 Task: Plan a trip to Frankston East, Australia from 12th  December, 2023 to 15th December, 2023 for 3 adults. Place can be entire room with 2 bedrooms having 3 beds and 1 bathroom. Property type can be flat. Amenities needed are: washing machine, kitchen.
Action: Mouse moved to (429, 90)
Screenshot: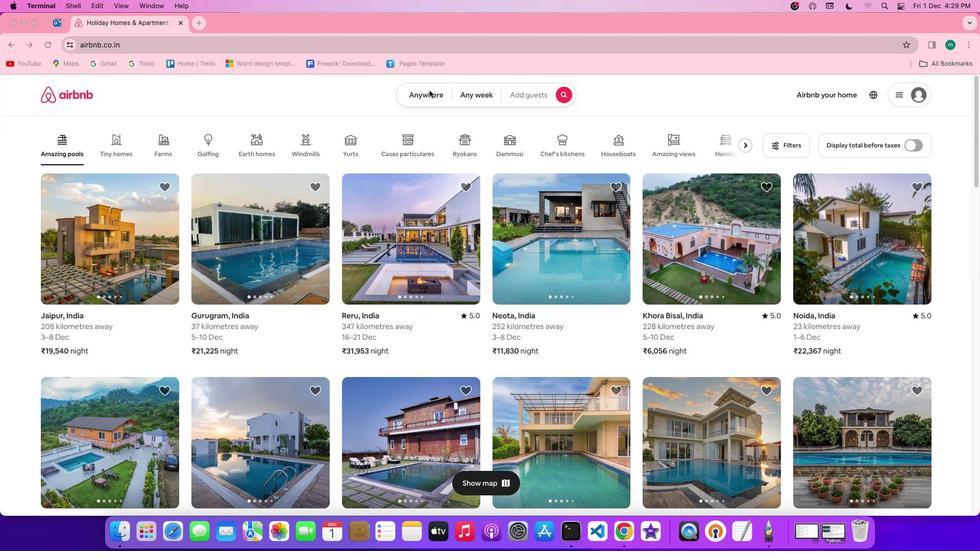 
Action: Mouse pressed left at (429, 90)
Screenshot: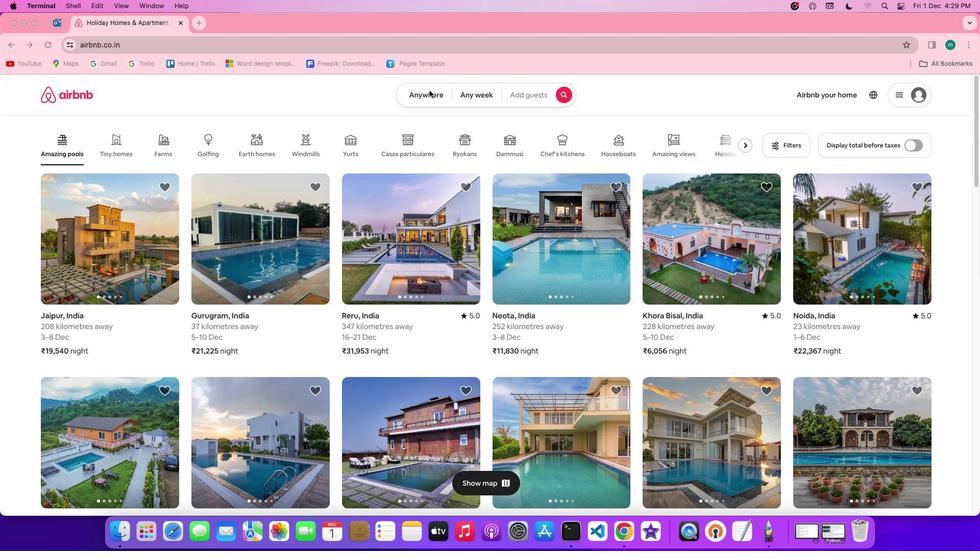 
Action: Mouse pressed left at (429, 90)
Screenshot: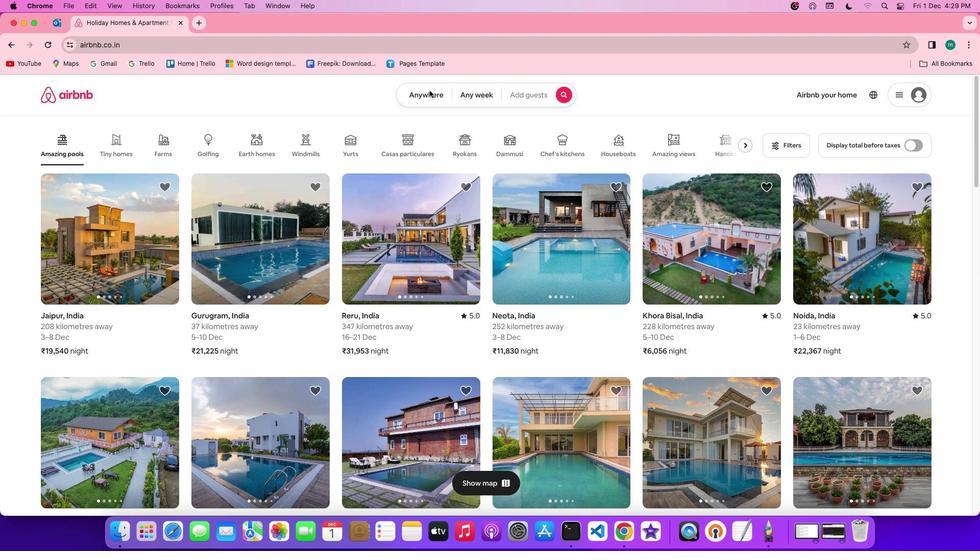 
Action: Mouse moved to (393, 136)
Screenshot: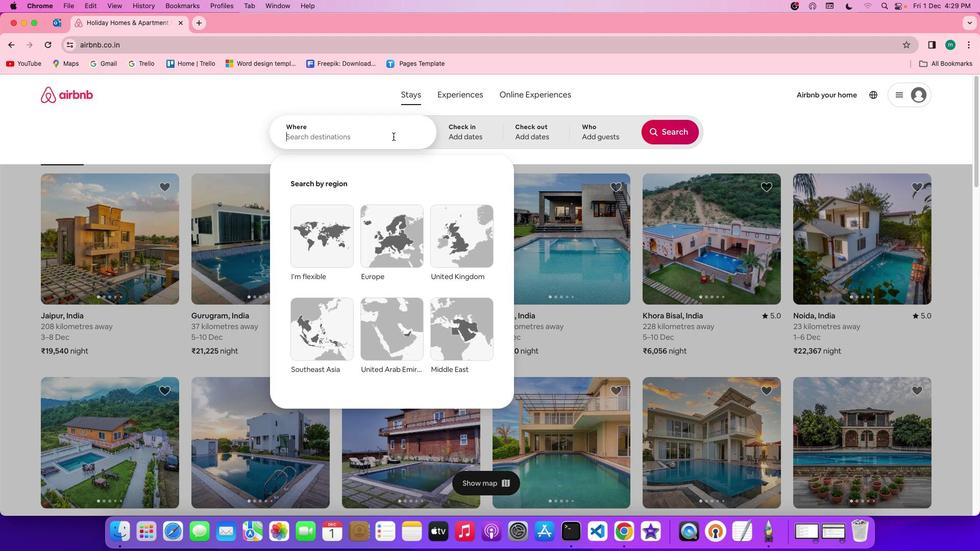
Action: Mouse pressed left at (393, 136)
Screenshot: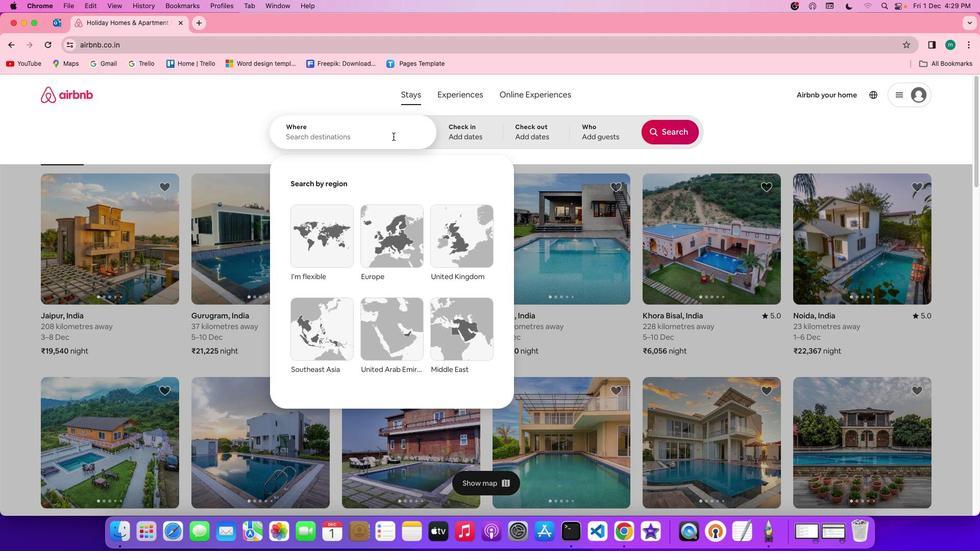 
Action: Key pressed Key.shift'F''r''a''n''k''s''t''o''n'Key.spaceKey.shift'E''a''s''t'','Key.spaceKey.shift'A''u''s''t''r''a''l''i''a'
Screenshot: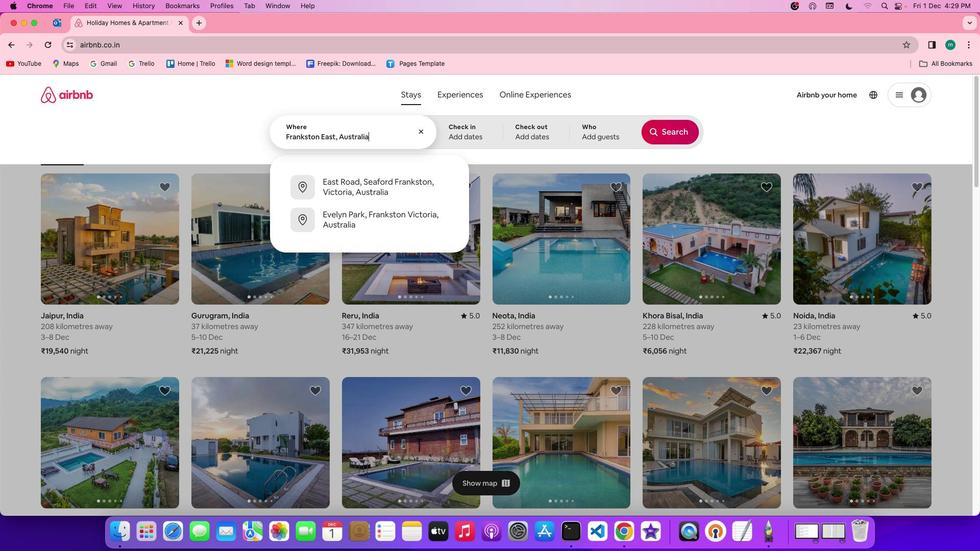 
Action: Mouse moved to (481, 139)
Screenshot: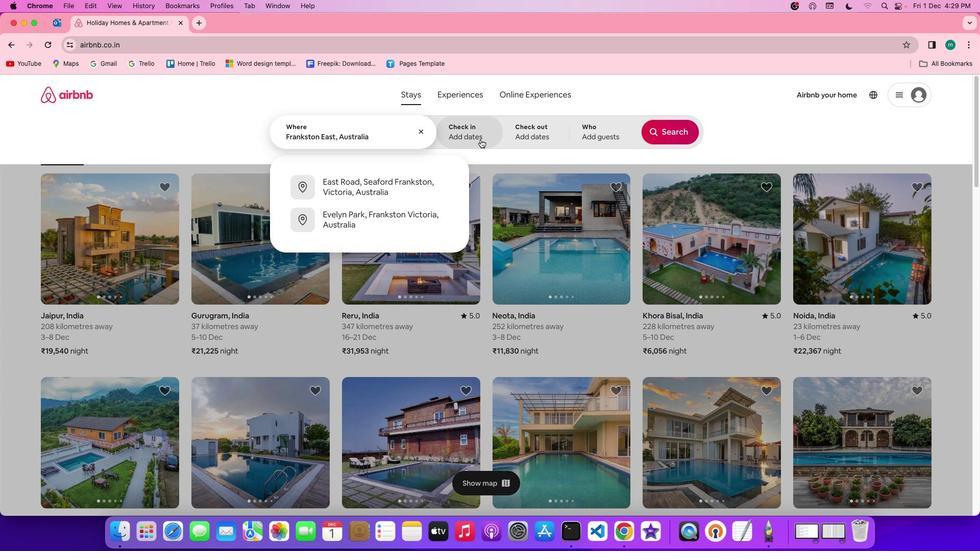 
Action: Mouse pressed left at (481, 139)
Screenshot: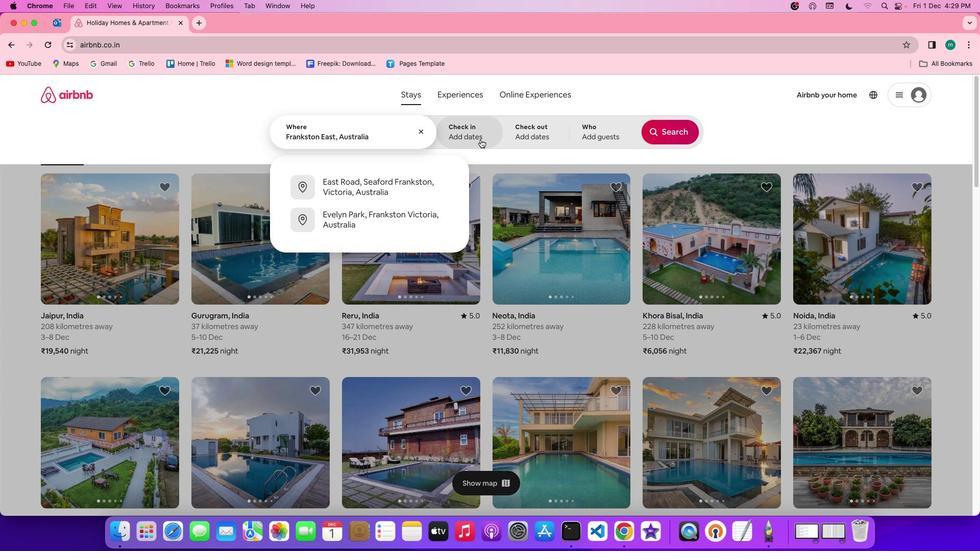 
Action: Mouse moved to (363, 306)
Screenshot: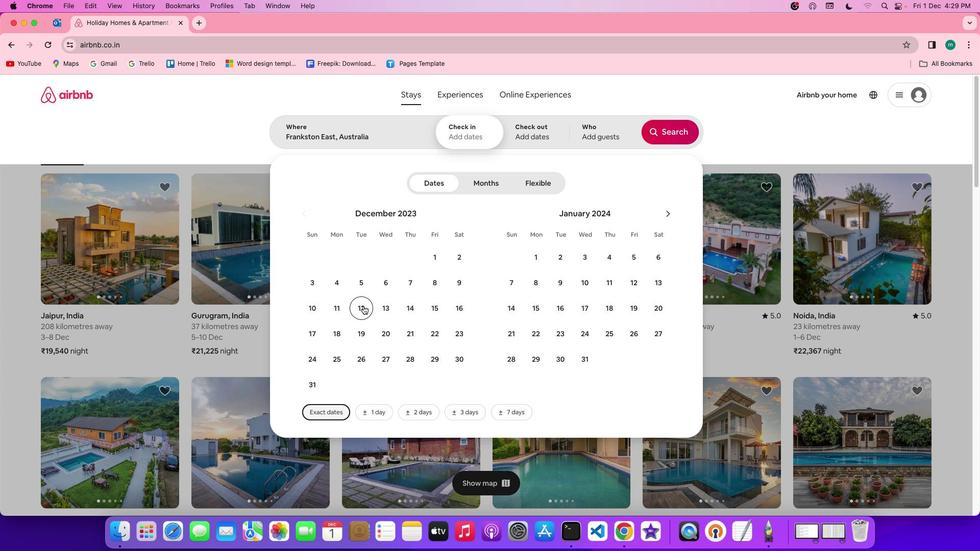 
Action: Mouse pressed left at (363, 306)
Screenshot: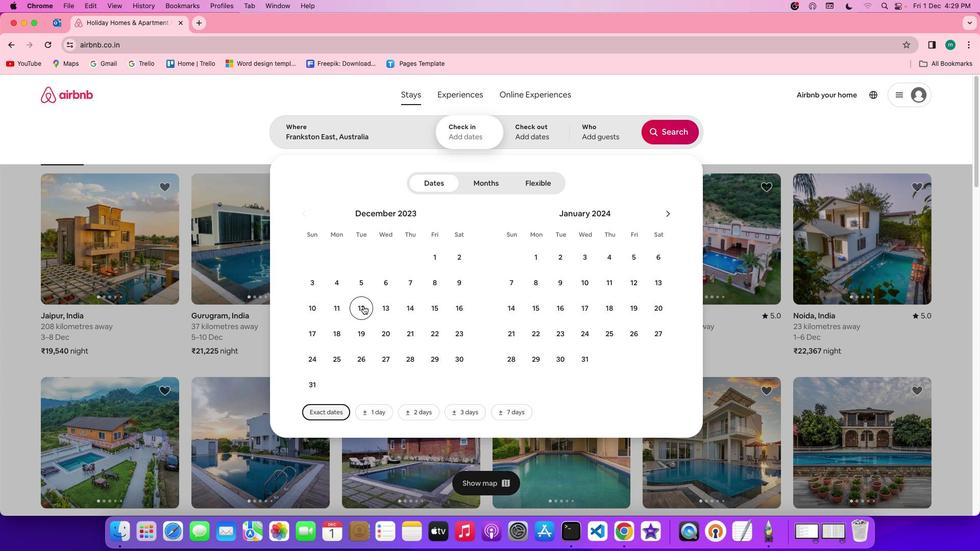 
Action: Mouse moved to (429, 317)
Screenshot: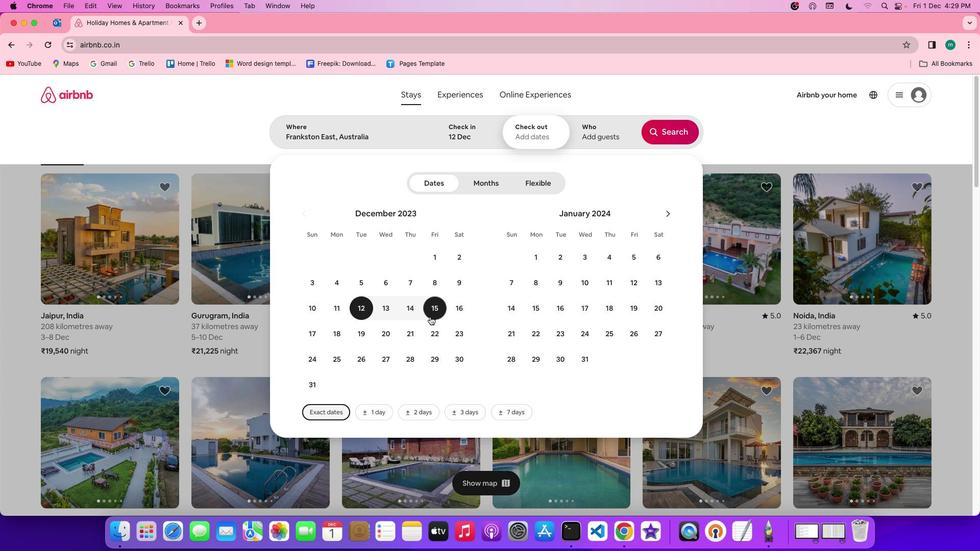 
Action: Mouse pressed left at (429, 317)
Screenshot: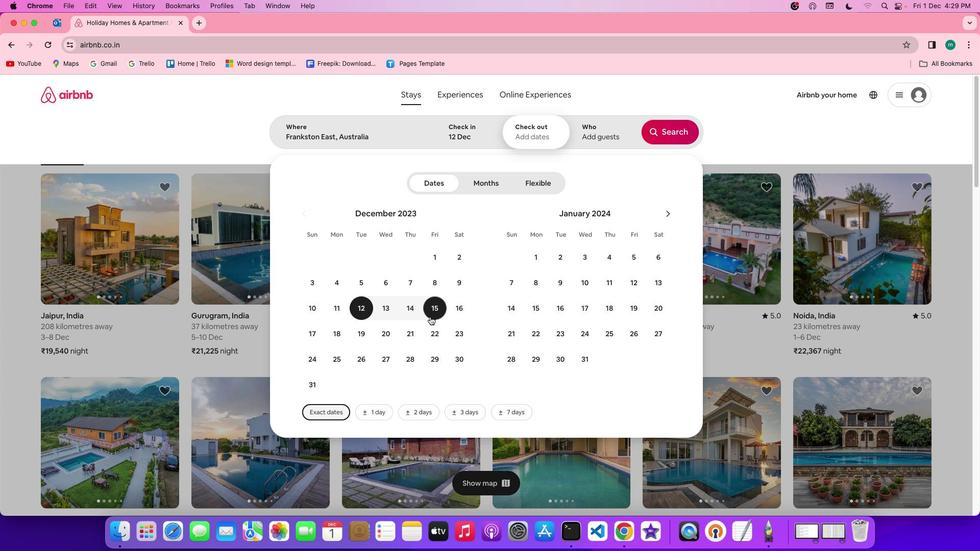 
Action: Mouse moved to (600, 141)
Screenshot: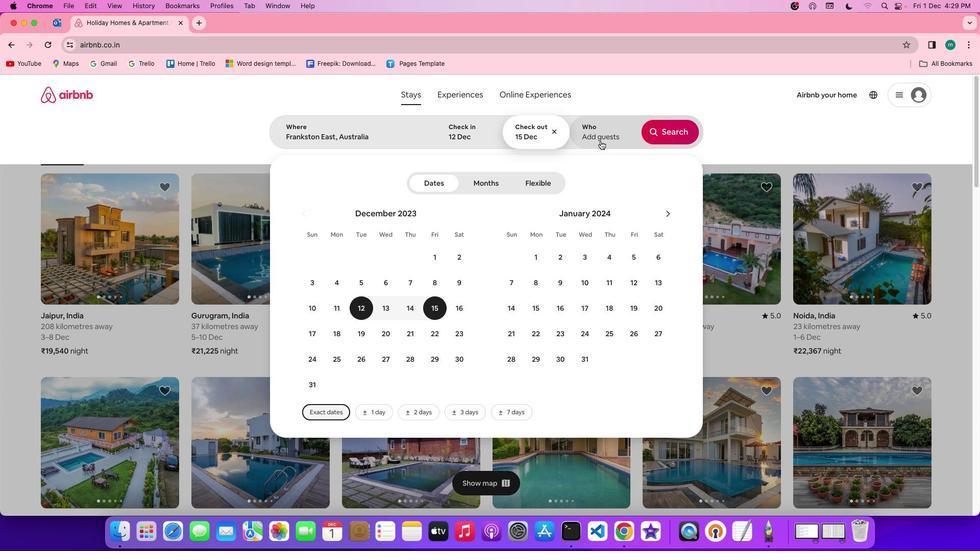 
Action: Mouse pressed left at (600, 141)
Screenshot: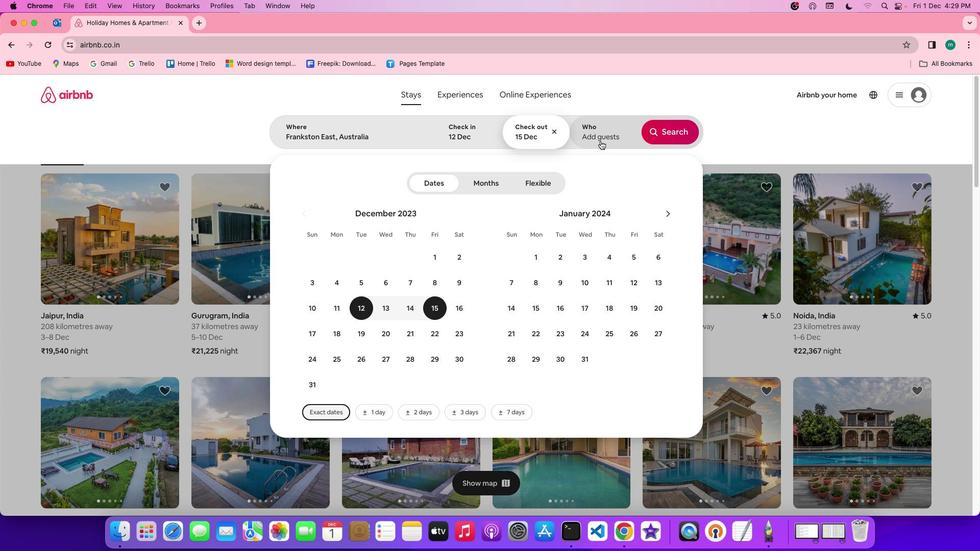 
Action: Mouse moved to (675, 183)
Screenshot: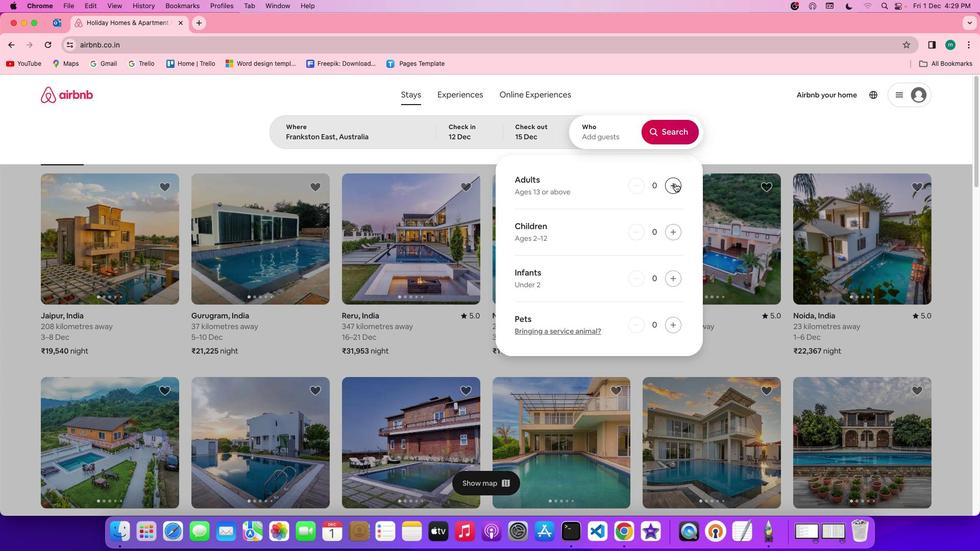 
Action: Mouse pressed left at (675, 183)
Screenshot: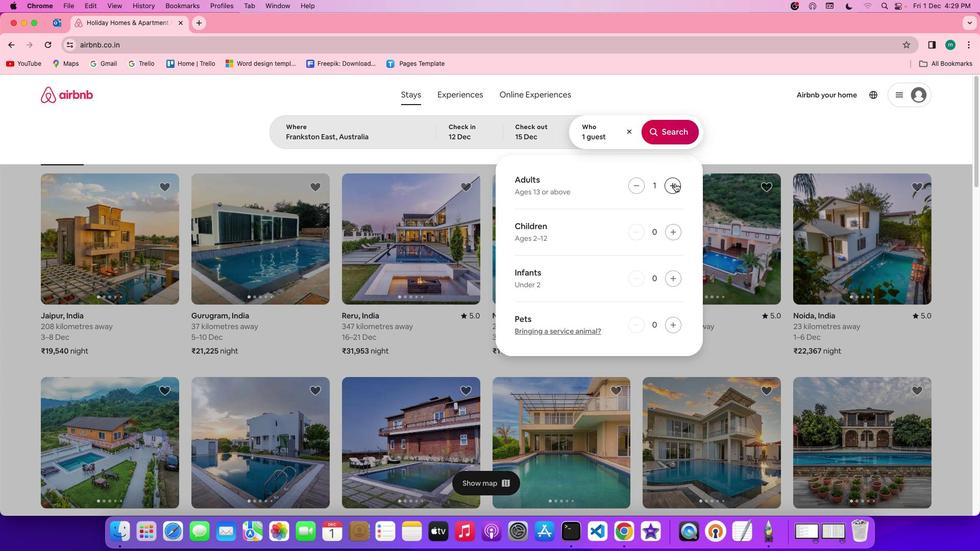
Action: Mouse pressed left at (675, 183)
Screenshot: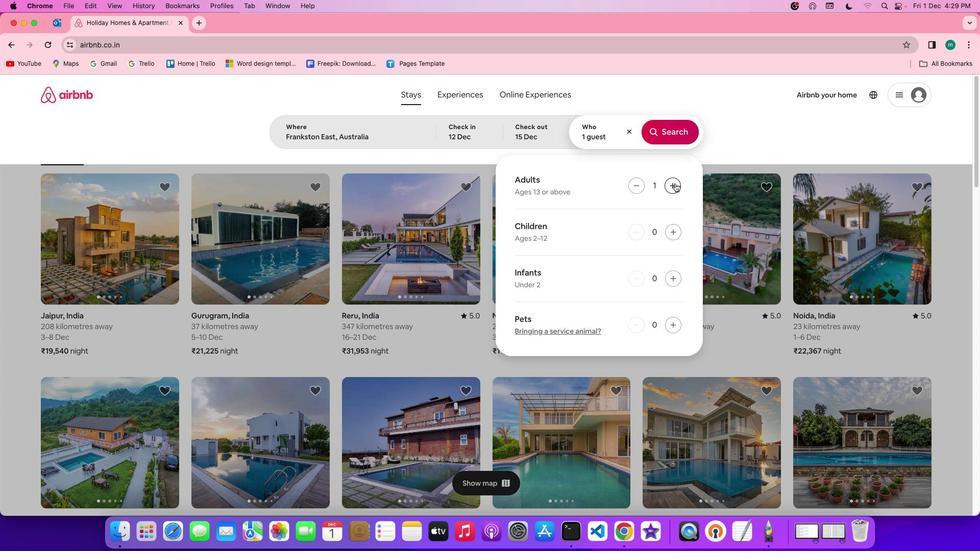
Action: Mouse pressed left at (675, 183)
Screenshot: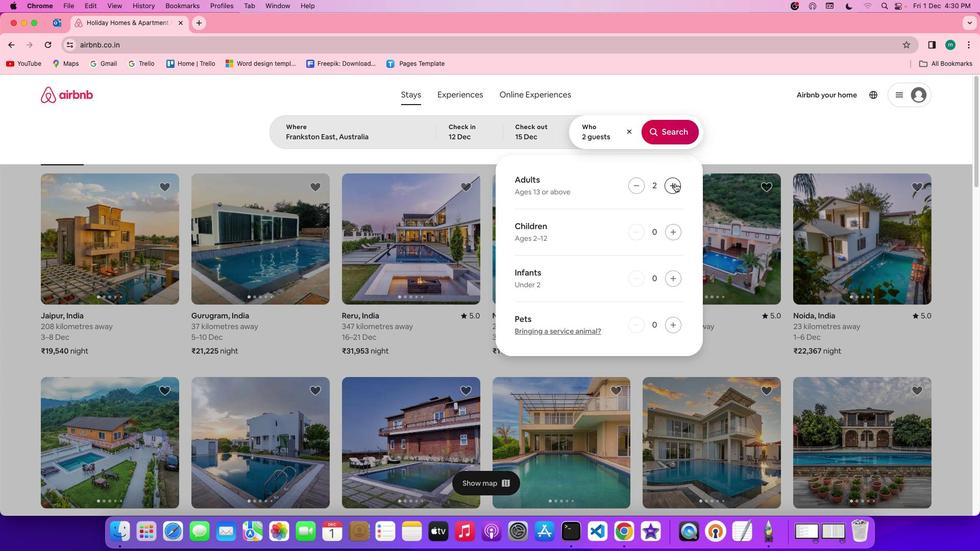 
Action: Mouse moved to (674, 142)
Screenshot: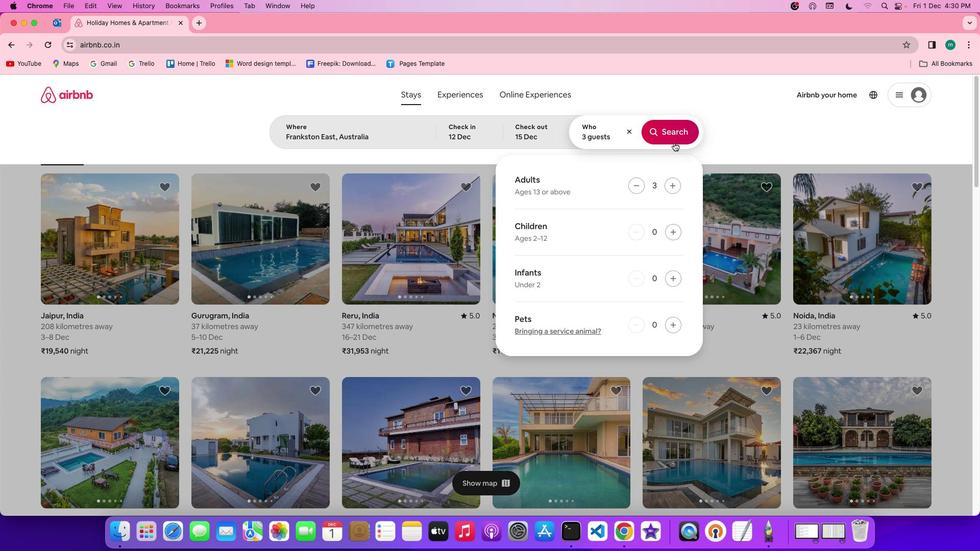 
Action: Mouse pressed left at (674, 142)
Screenshot: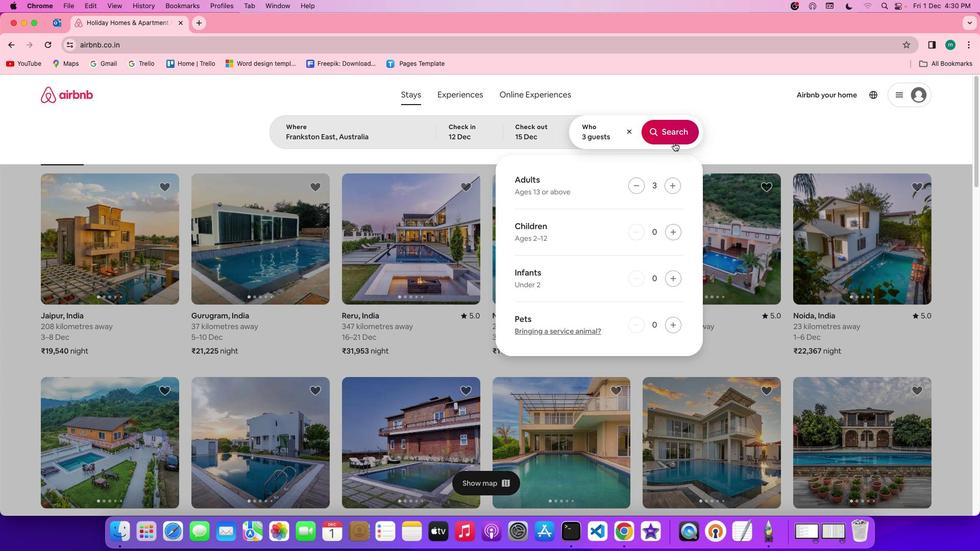 
Action: Mouse moved to (825, 134)
Screenshot: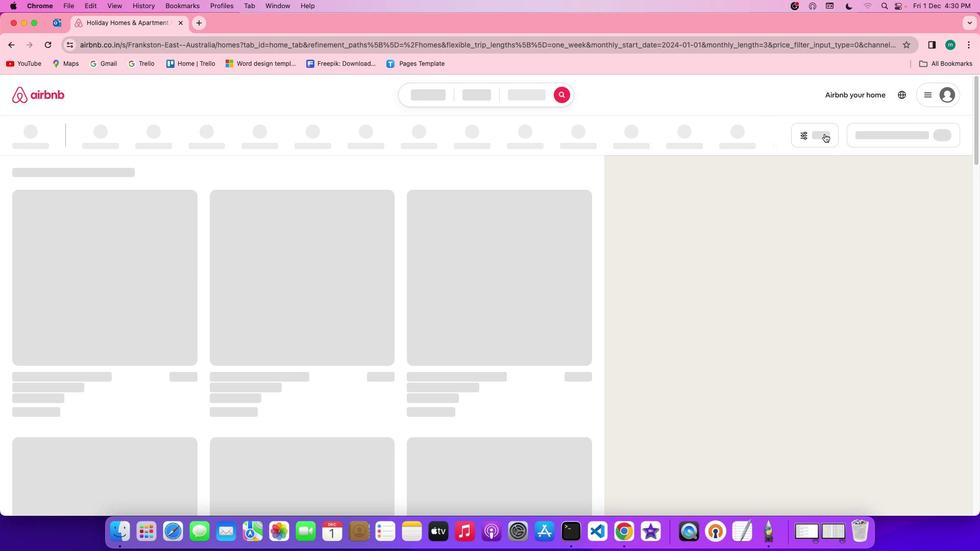 
Action: Mouse pressed left at (825, 134)
Screenshot: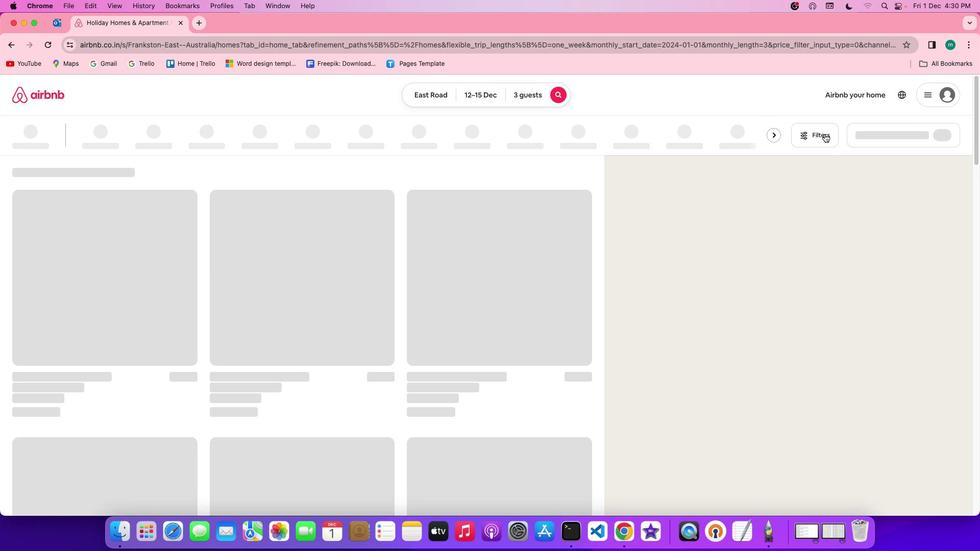 
Action: Mouse moved to (489, 266)
Screenshot: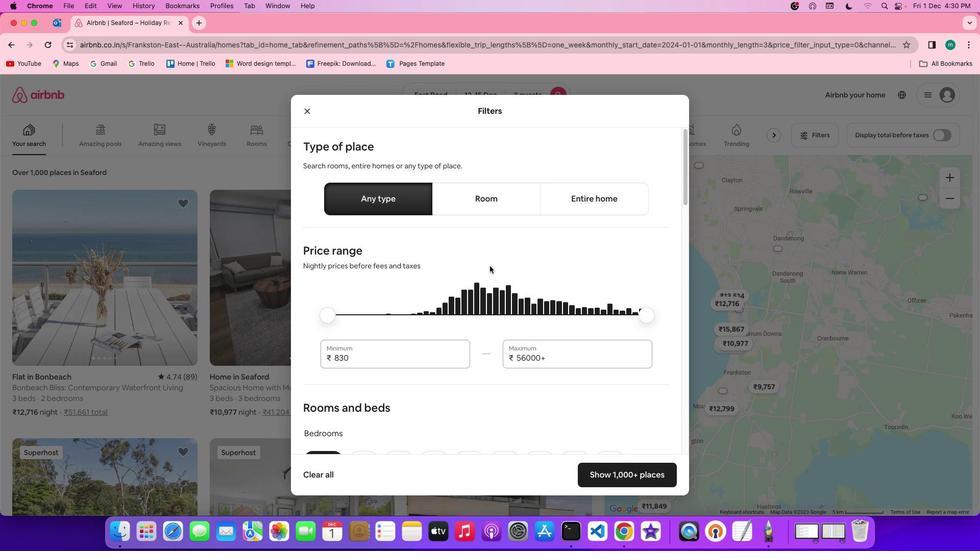 
Action: Mouse scrolled (489, 266) with delta (0, 0)
Screenshot: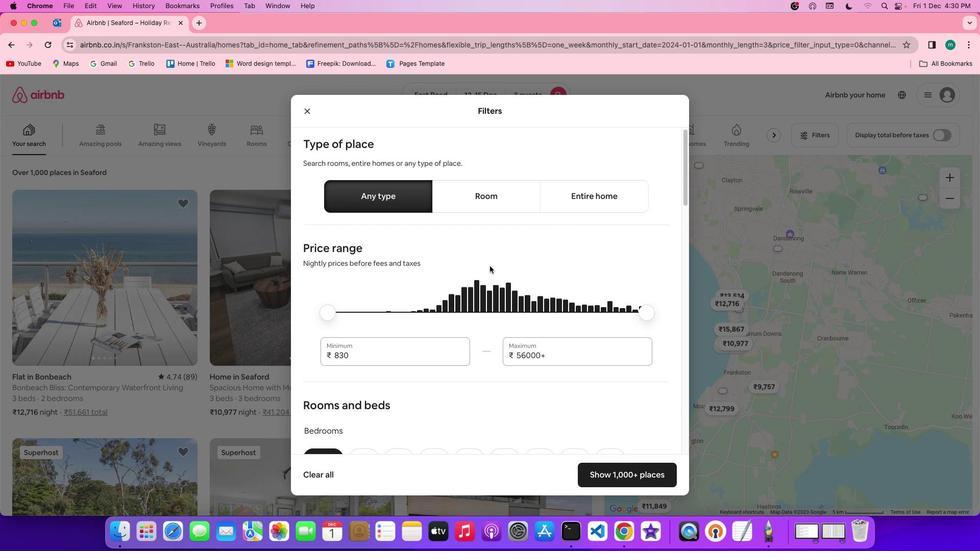 
Action: Mouse scrolled (489, 266) with delta (0, 0)
Screenshot: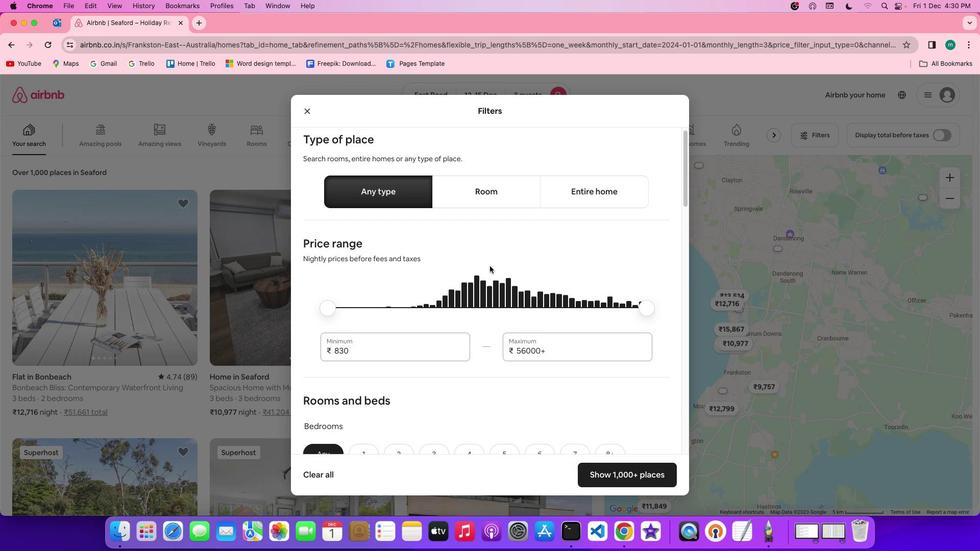 
Action: Mouse scrolled (489, 266) with delta (0, -1)
Screenshot: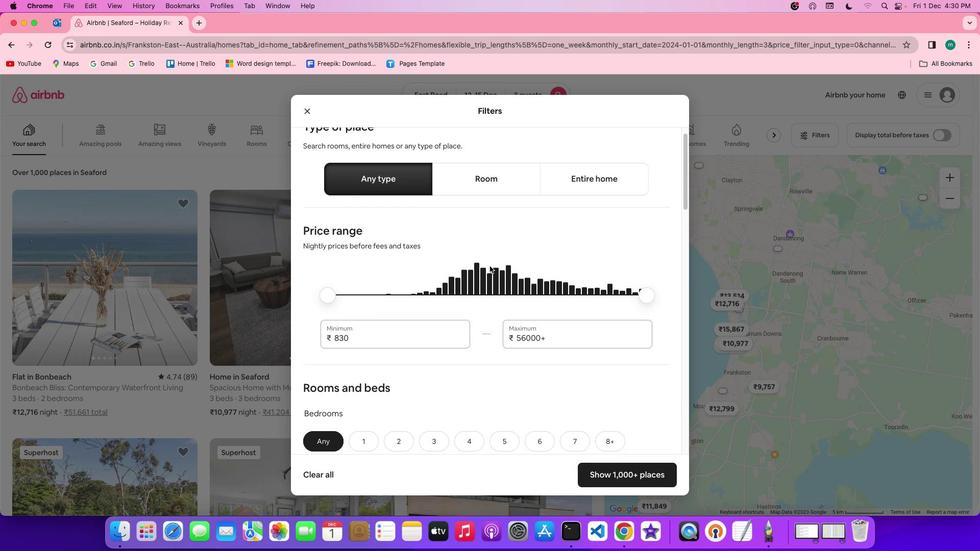 
Action: Mouse scrolled (489, 266) with delta (0, 0)
Screenshot: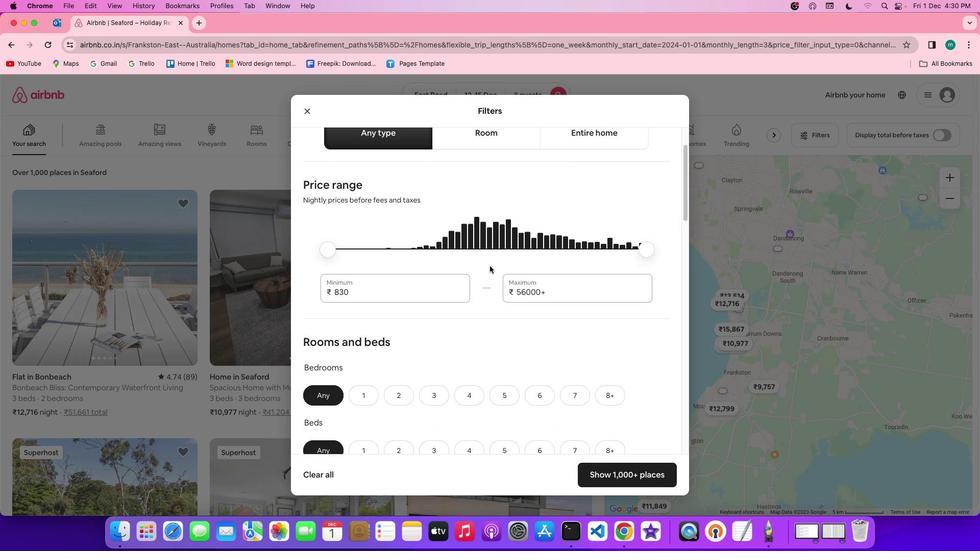 
Action: Mouse scrolled (489, 266) with delta (0, 0)
Screenshot: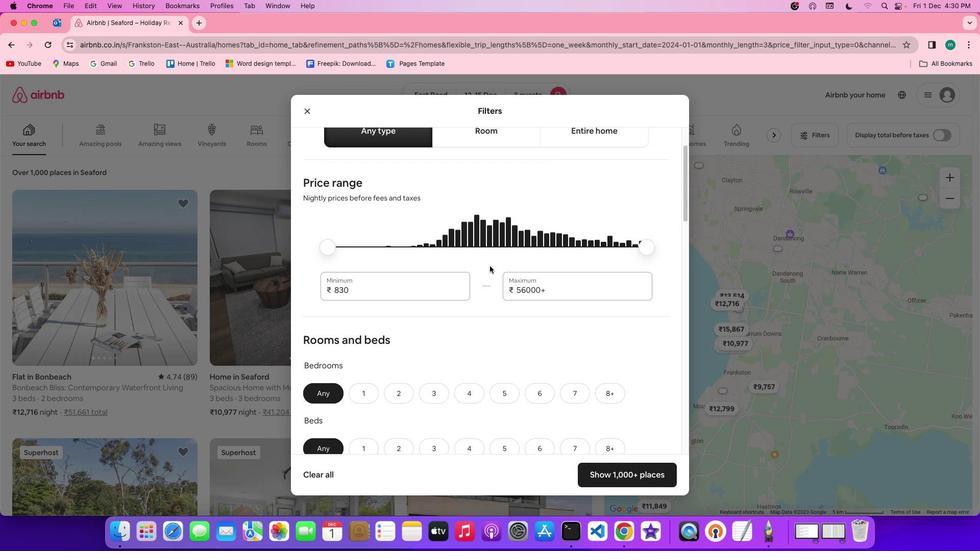 
Action: Mouse scrolled (489, 266) with delta (0, 0)
Screenshot: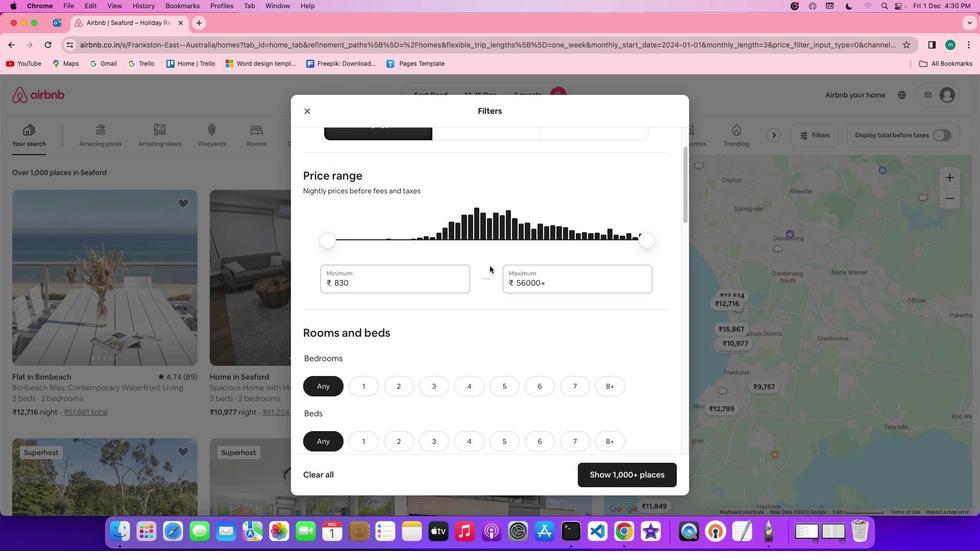 
Action: Mouse scrolled (489, 266) with delta (0, 0)
Screenshot: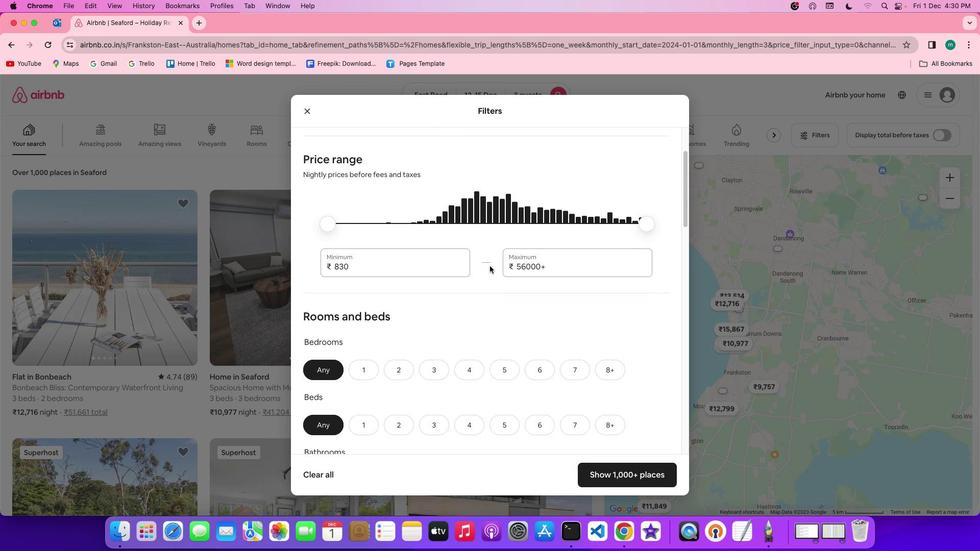 
Action: Mouse scrolled (489, 266) with delta (0, 0)
Screenshot: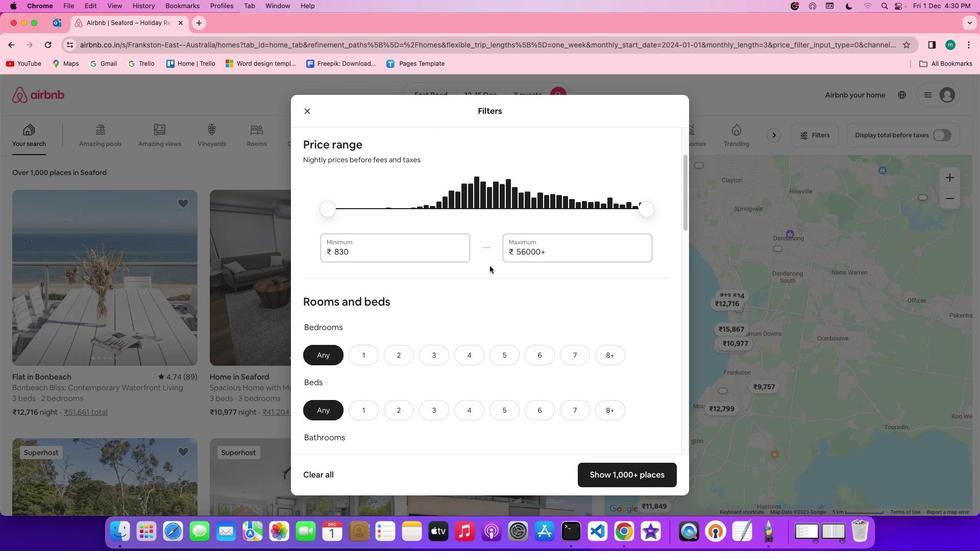 
Action: Mouse scrolled (489, 266) with delta (0, 0)
Screenshot: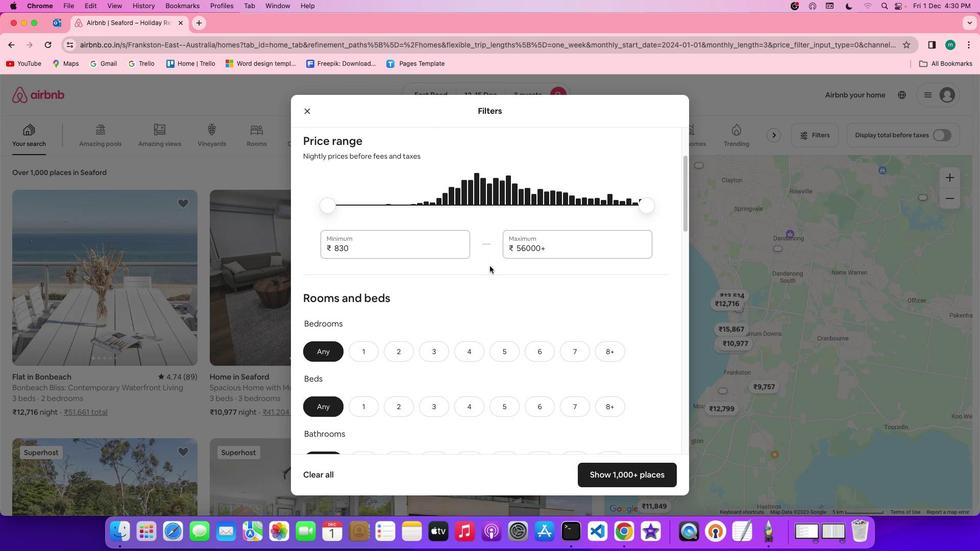 
Action: Mouse scrolled (489, 266) with delta (0, -1)
Screenshot: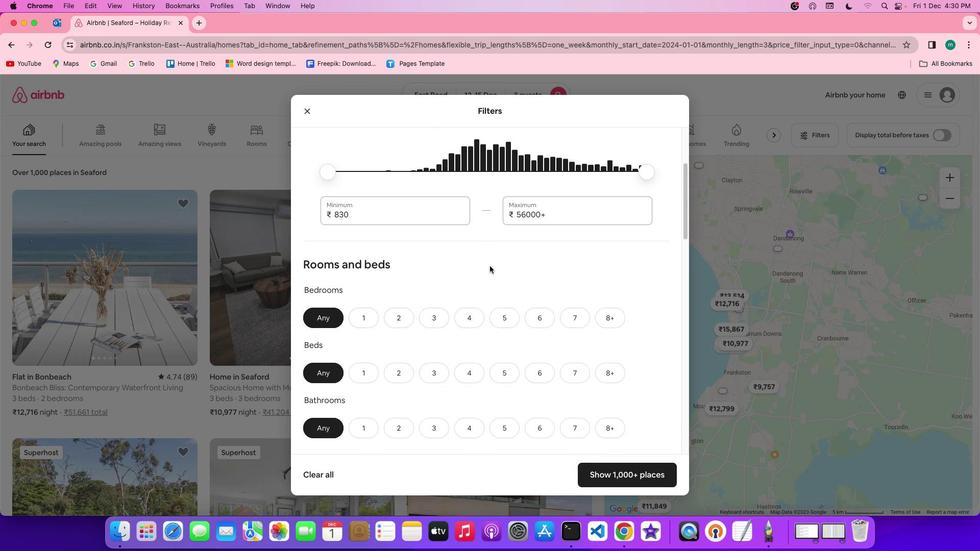 
Action: Mouse scrolled (489, 266) with delta (0, 0)
Screenshot: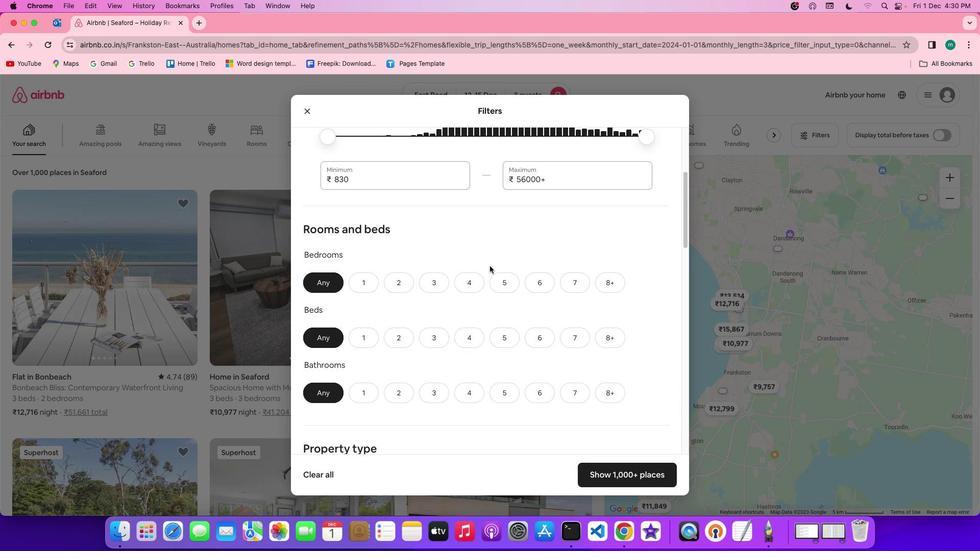 
Action: Mouse scrolled (489, 266) with delta (0, 0)
Screenshot: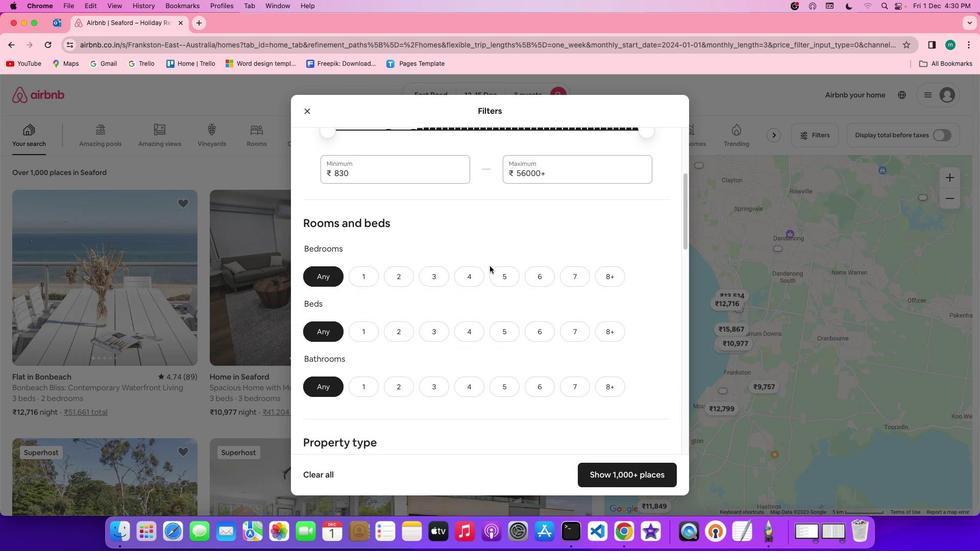 
Action: Mouse scrolled (489, 266) with delta (0, 0)
Screenshot: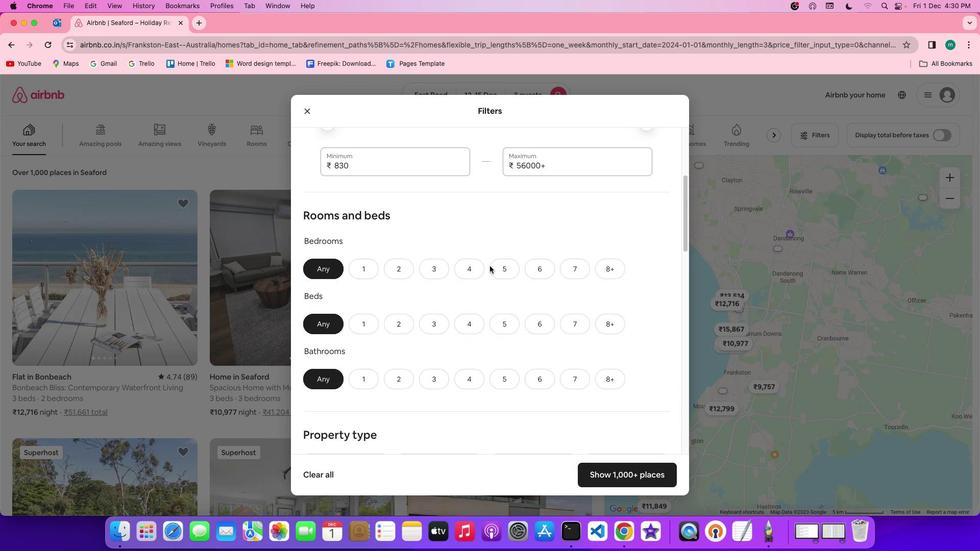 
Action: Mouse moved to (408, 243)
Screenshot: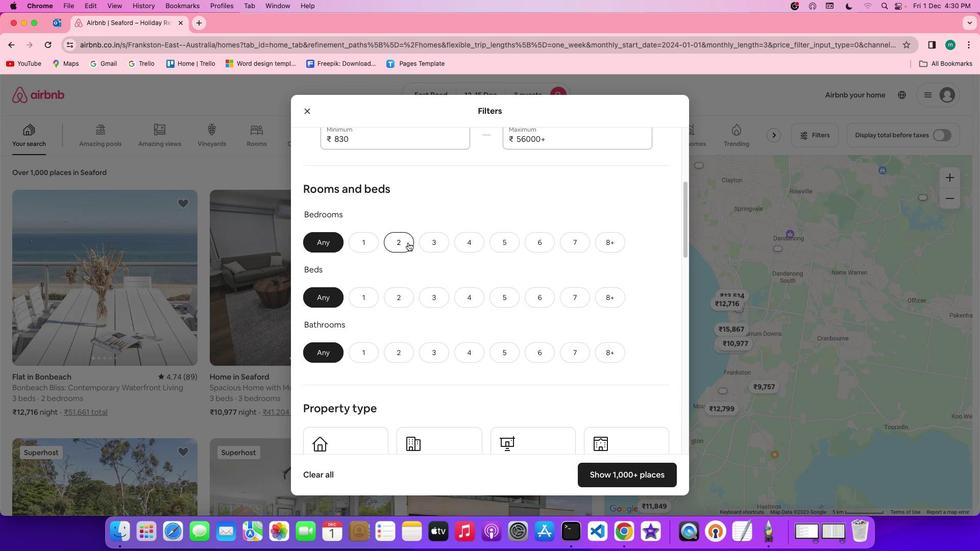 
Action: Mouse pressed left at (408, 243)
Screenshot: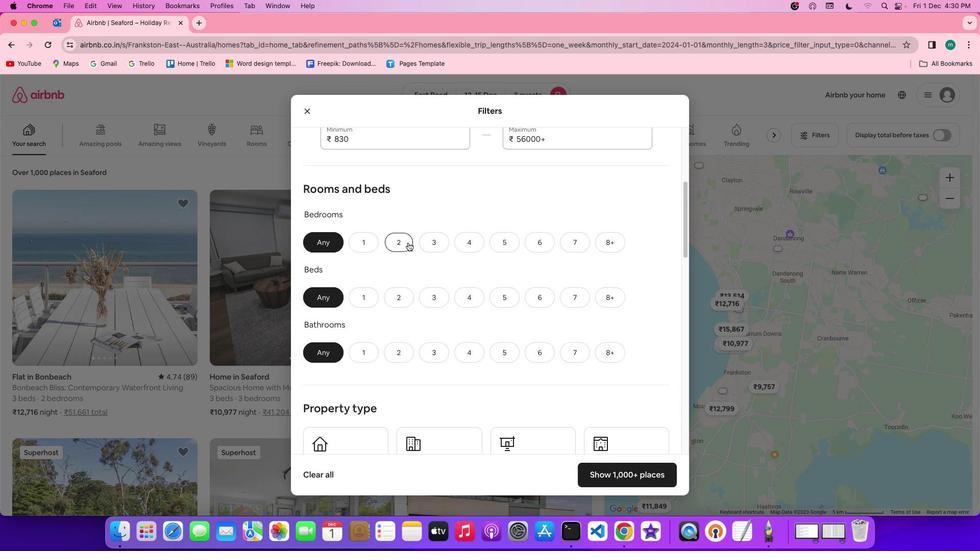 
Action: Mouse moved to (433, 303)
Screenshot: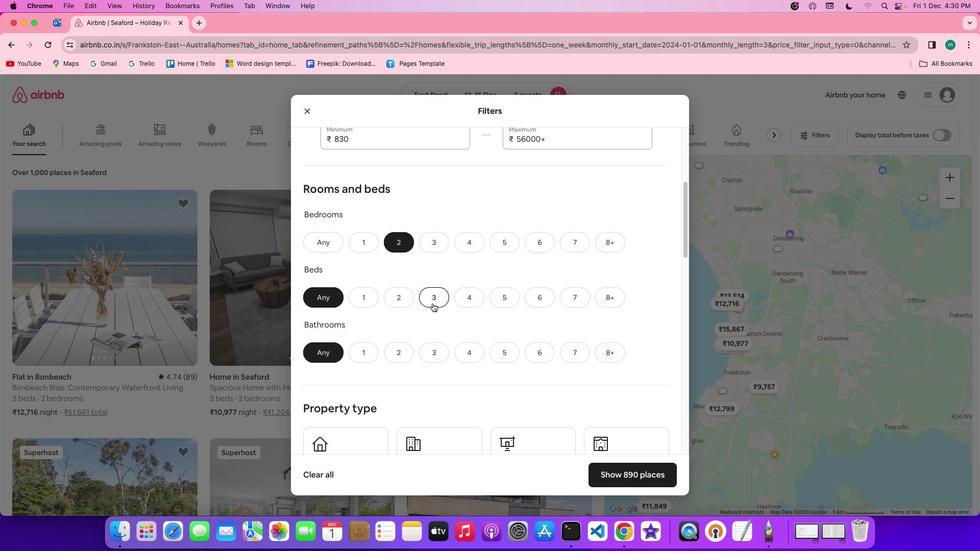 
Action: Mouse pressed left at (433, 303)
Screenshot: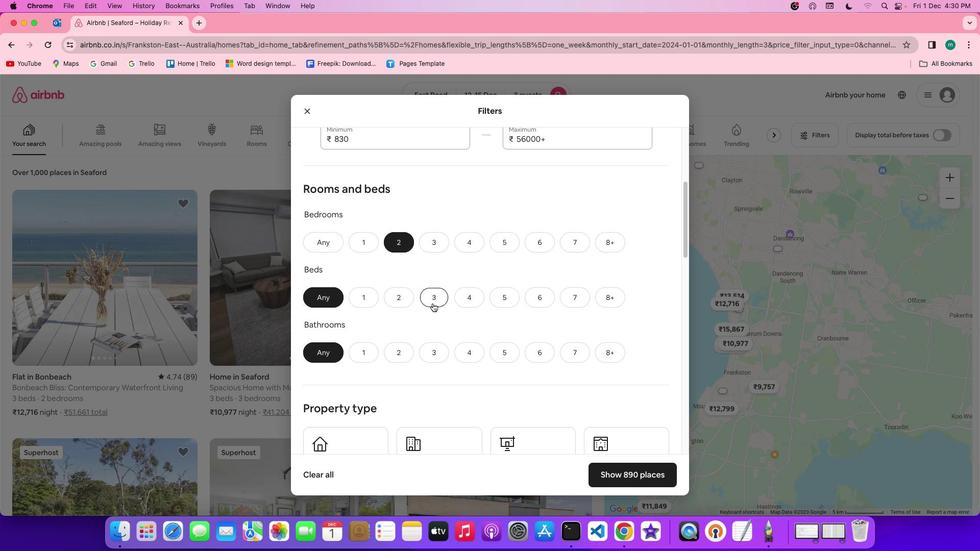 
Action: Mouse moved to (367, 353)
Screenshot: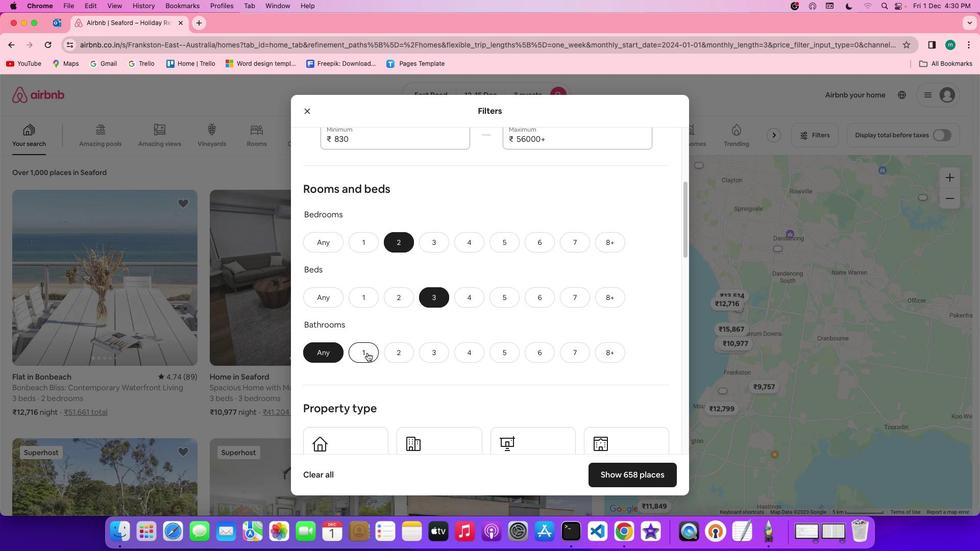 
Action: Mouse pressed left at (367, 353)
Screenshot: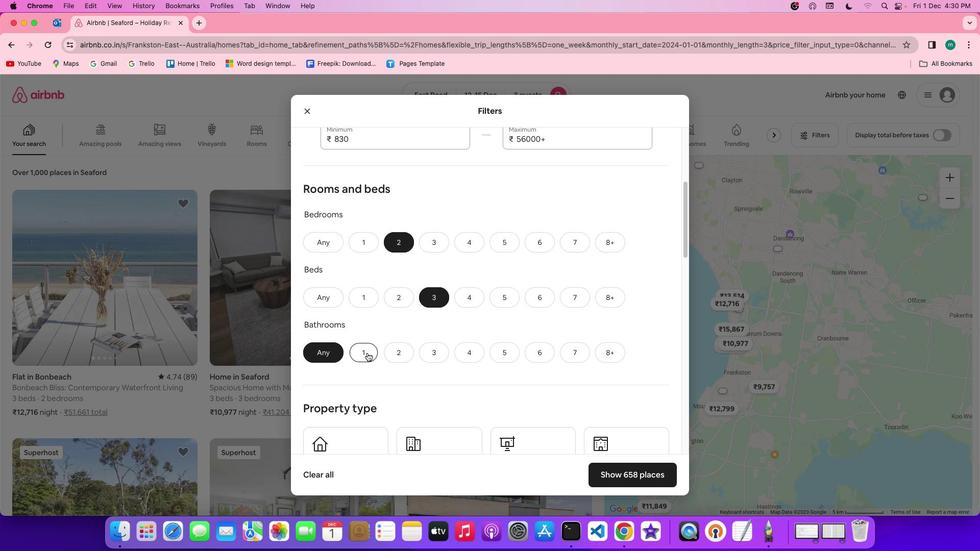 
Action: Mouse moved to (537, 349)
Screenshot: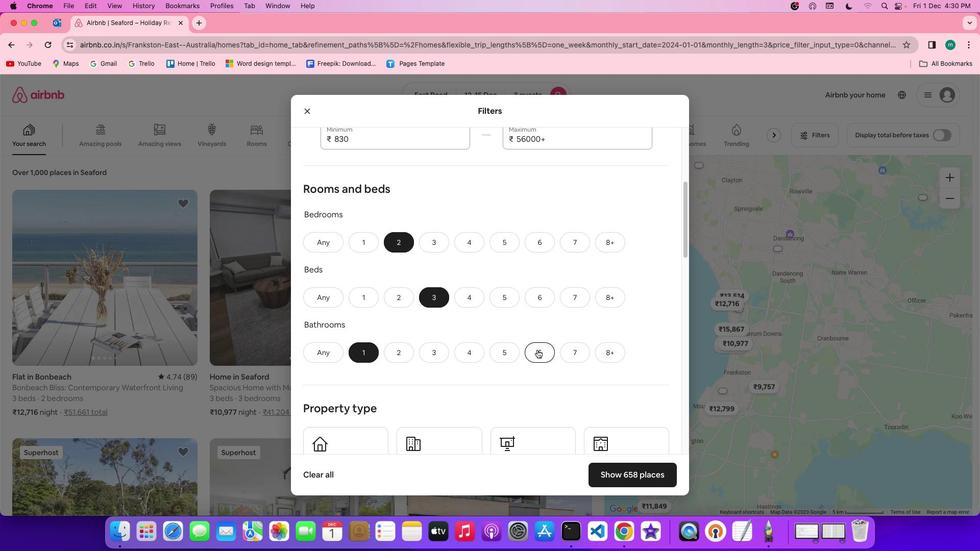 
Action: Mouse scrolled (537, 349) with delta (0, 0)
Screenshot: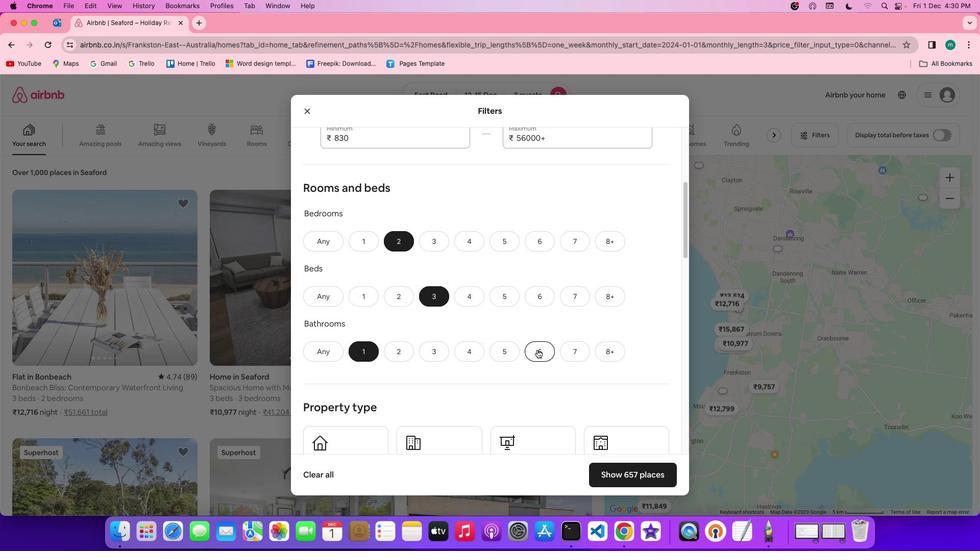 
Action: Mouse scrolled (537, 349) with delta (0, 0)
Screenshot: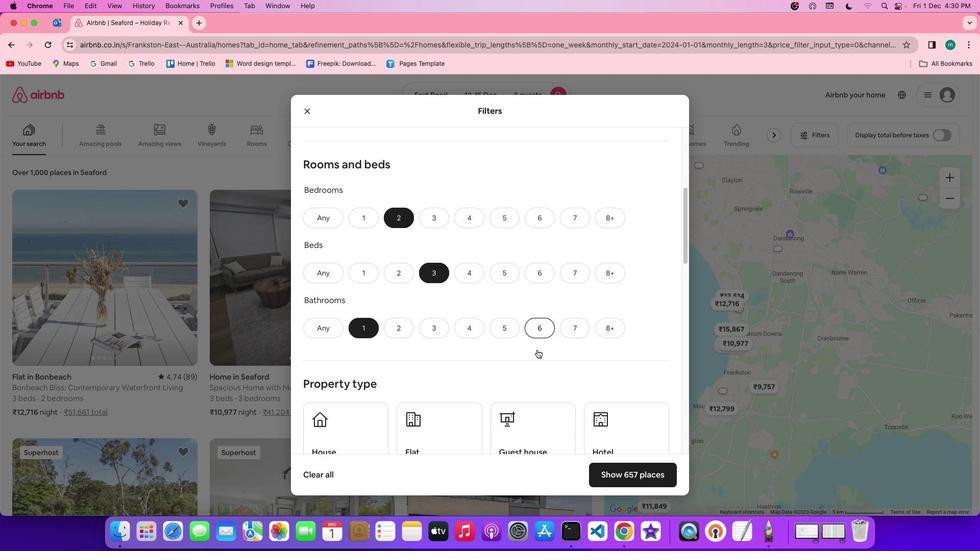 
Action: Mouse scrolled (537, 349) with delta (0, -1)
Screenshot: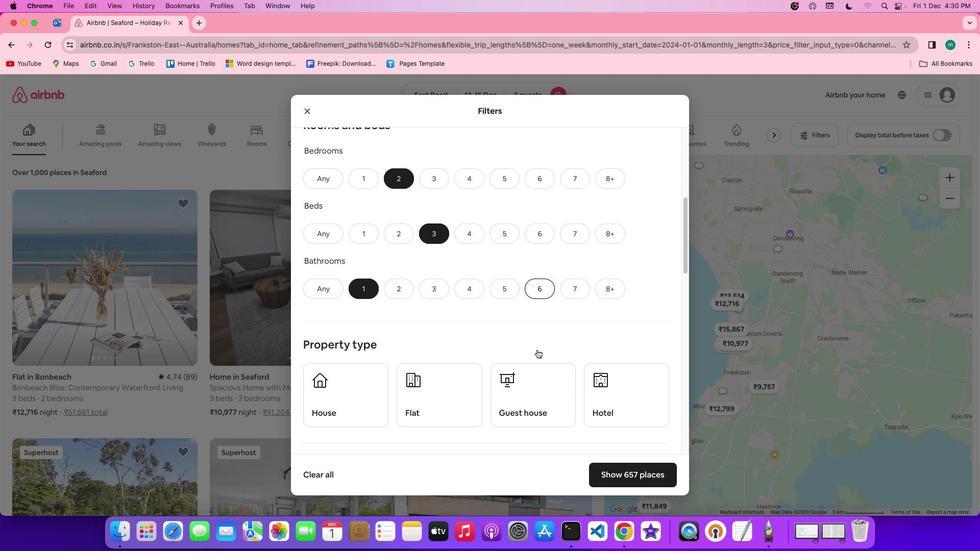
Action: Mouse scrolled (537, 349) with delta (0, -2)
Screenshot: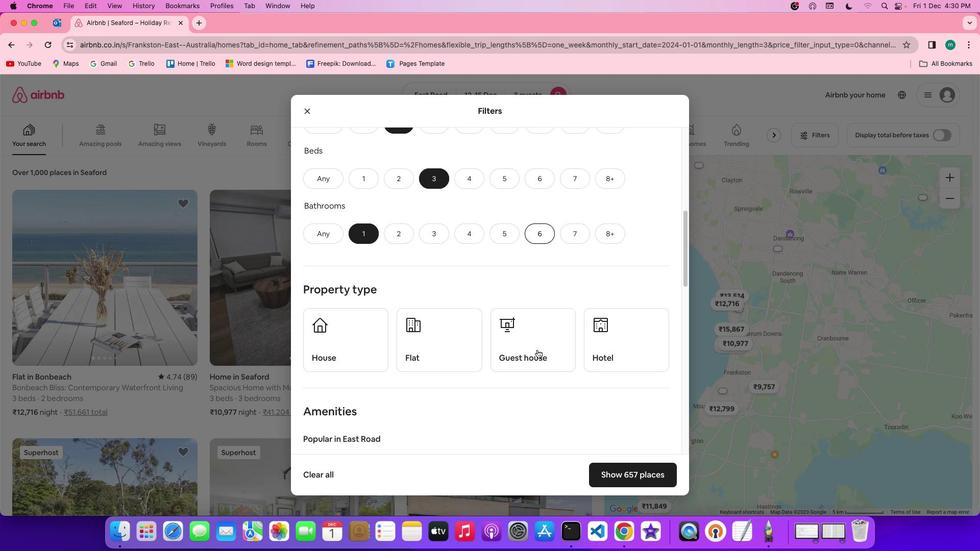 
Action: Mouse scrolled (537, 349) with delta (0, 0)
Screenshot: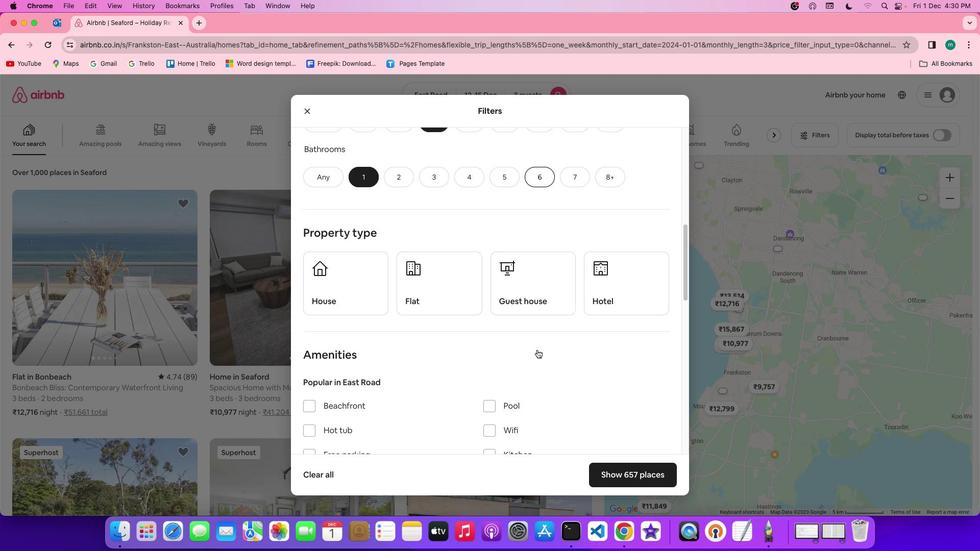 
Action: Mouse scrolled (537, 349) with delta (0, 0)
Screenshot: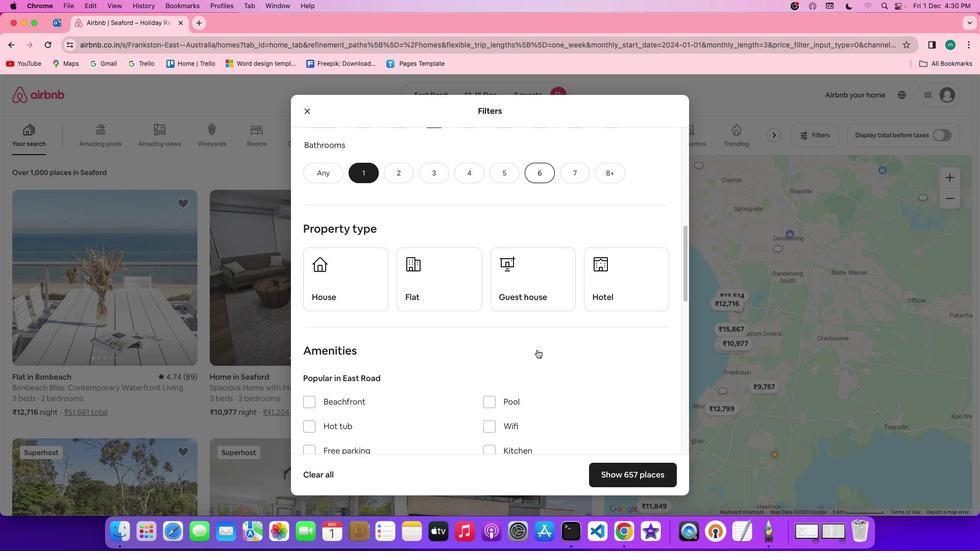 
Action: Mouse scrolled (537, 349) with delta (0, 0)
Screenshot: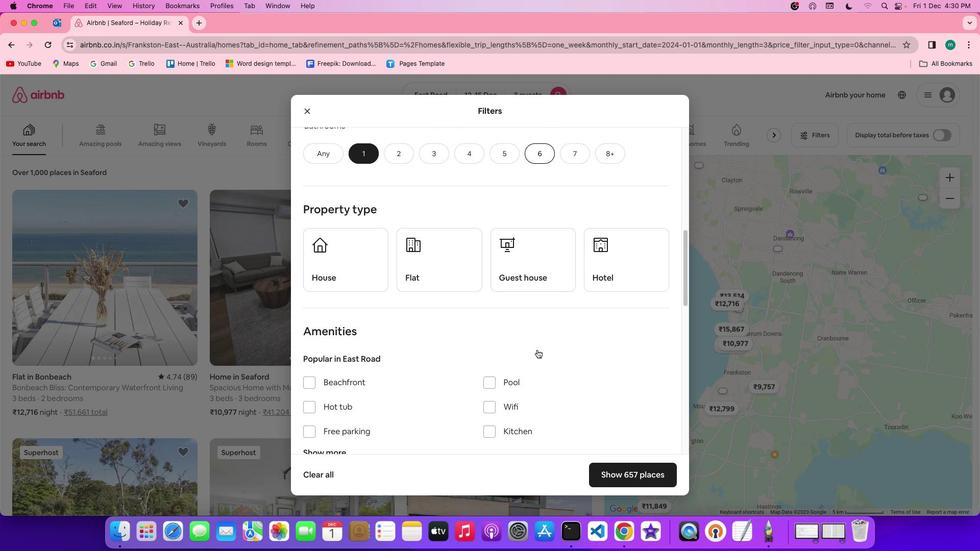 
Action: Mouse moved to (437, 255)
Screenshot: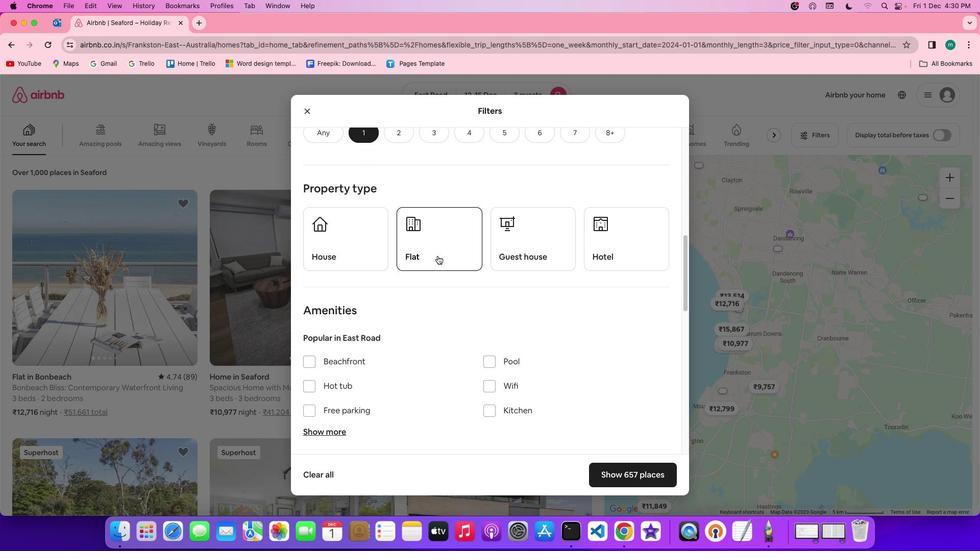 
Action: Mouse pressed left at (437, 255)
Screenshot: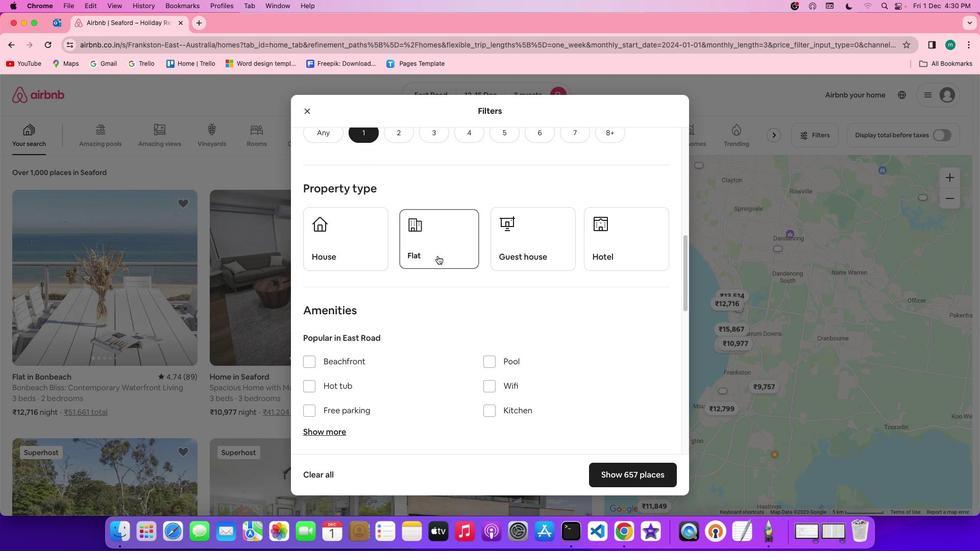 
Action: Mouse moved to (509, 308)
Screenshot: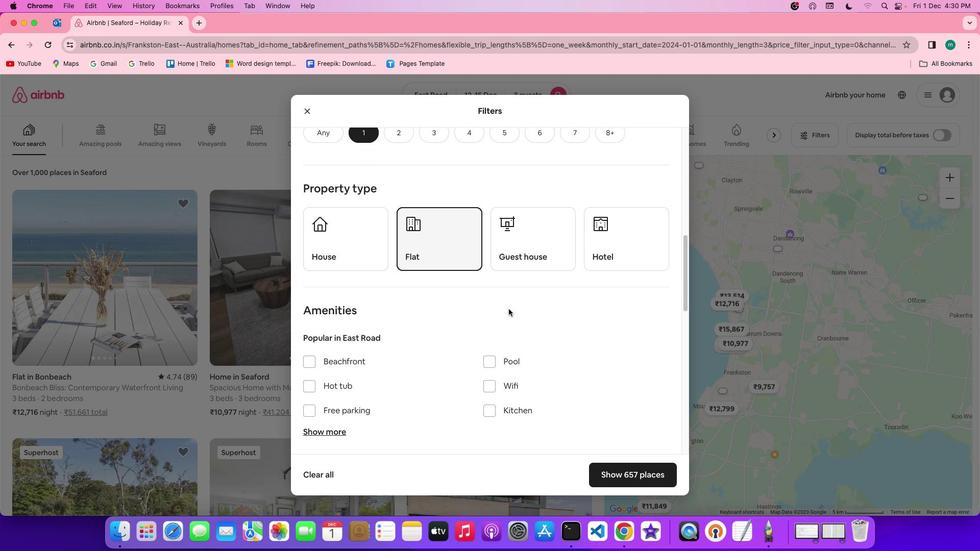 
Action: Mouse scrolled (509, 308) with delta (0, 0)
Screenshot: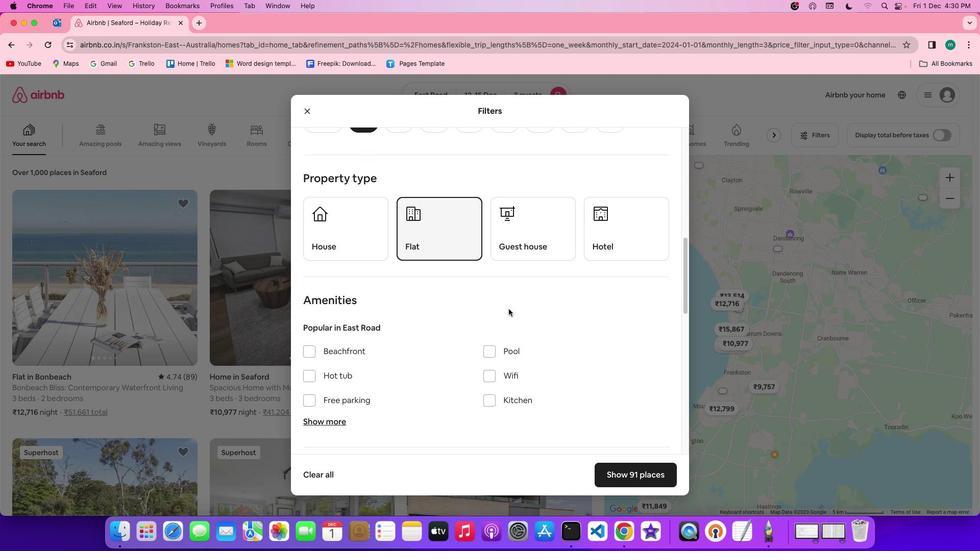 
Action: Mouse scrolled (509, 308) with delta (0, 0)
Screenshot: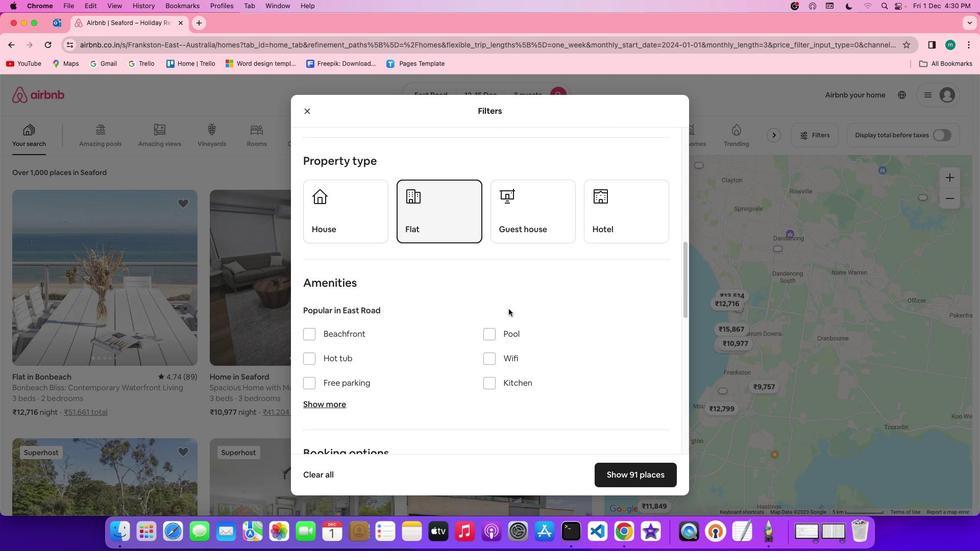 
Action: Mouse scrolled (509, 308) with delta (0, -1)
Screenshot: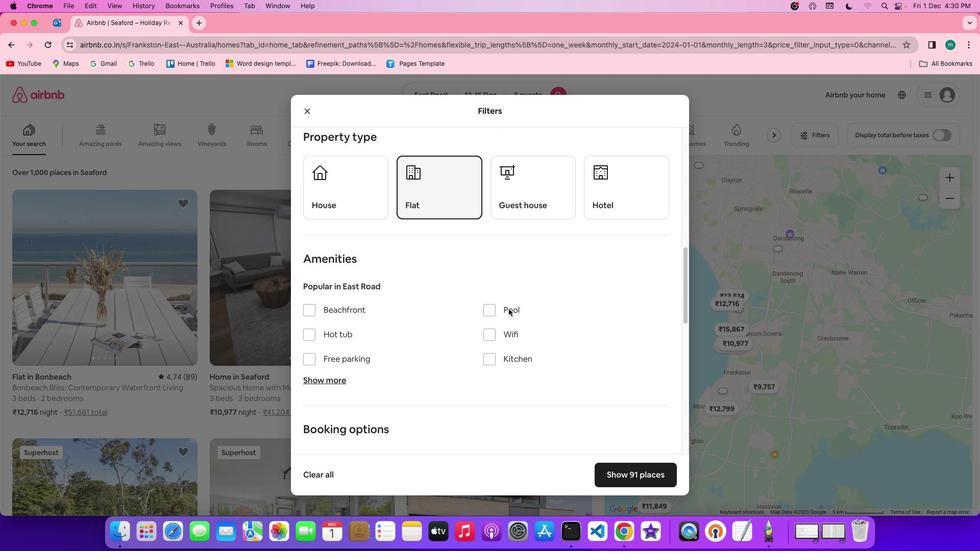 
Action: Mouse scrolled (509, 308) with delta (0, 0)
Screenshot: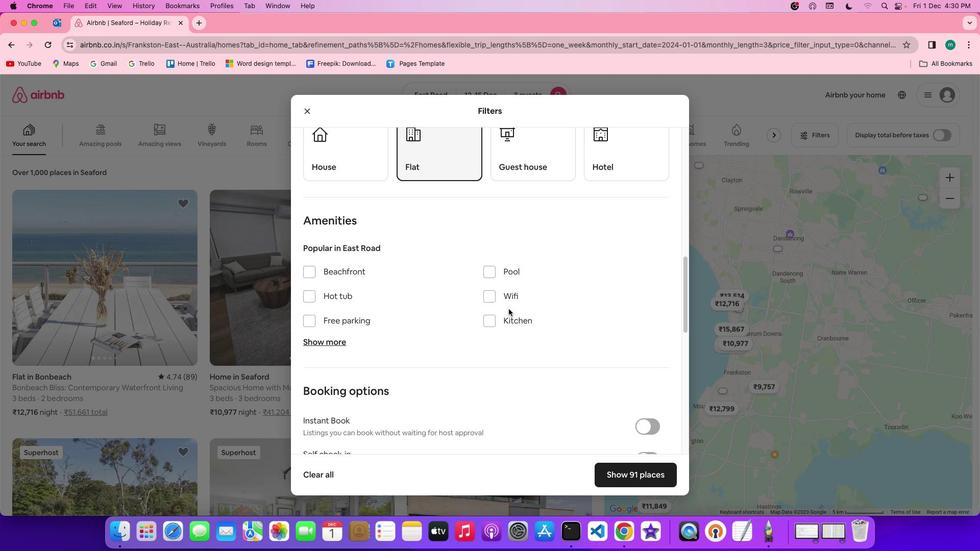 
Action: Mouse scrolled (509, 308) with delta (0, 0)
Screenshot: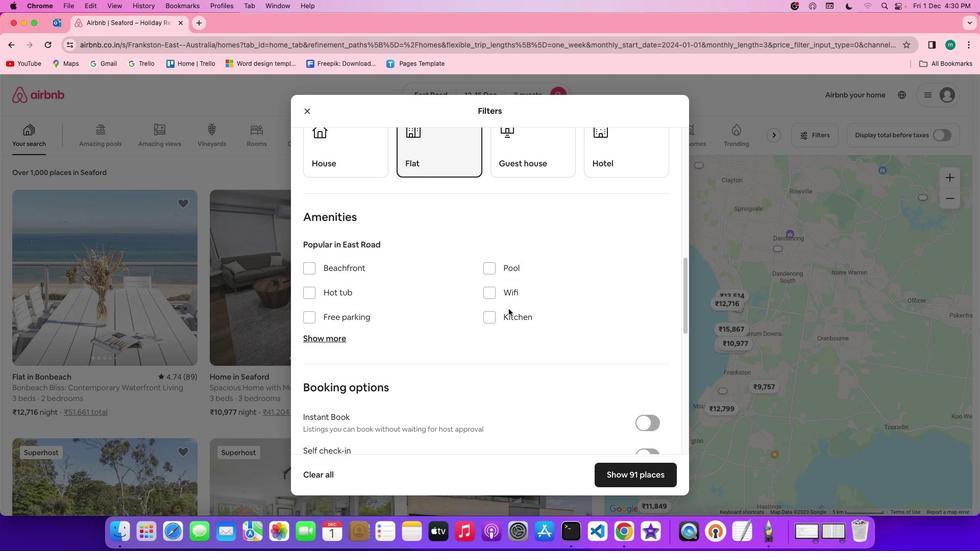 
Action: Mouse scrolled (509, 308) with delta (0, -1)
Screenshot: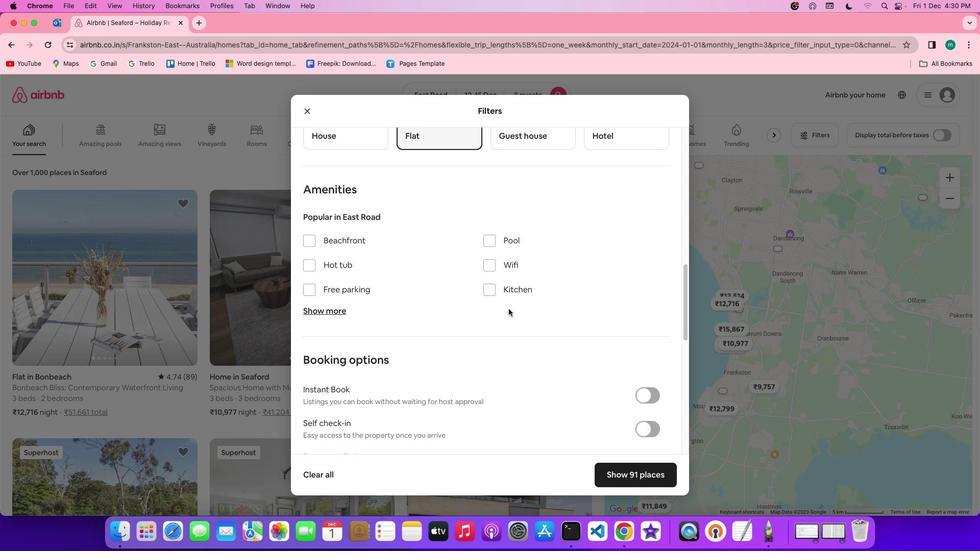 
Action: Mouse scrolled (509, 308) with delta (0, 0)
Screenshot: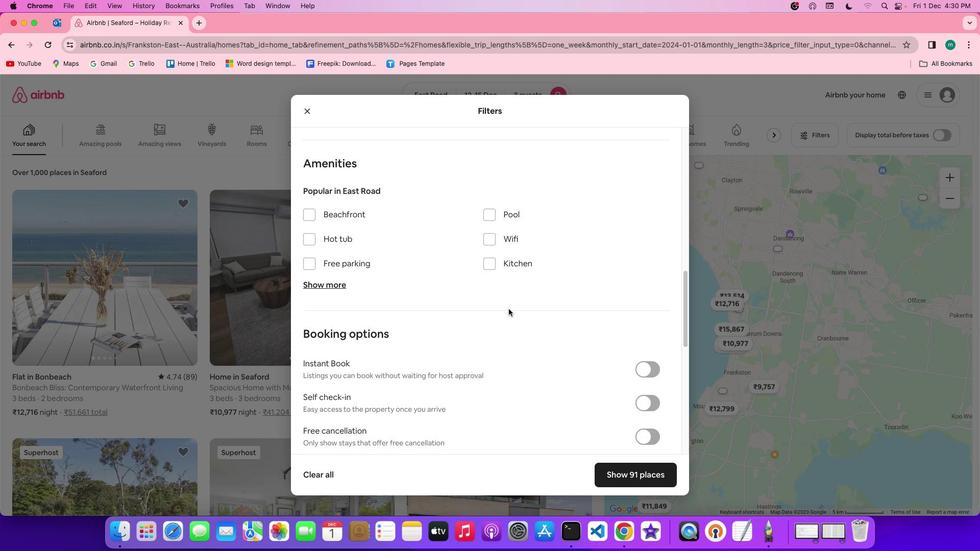 
Action: Mouse scrolled (509, 308) with delta (0, 0)
Screenshot: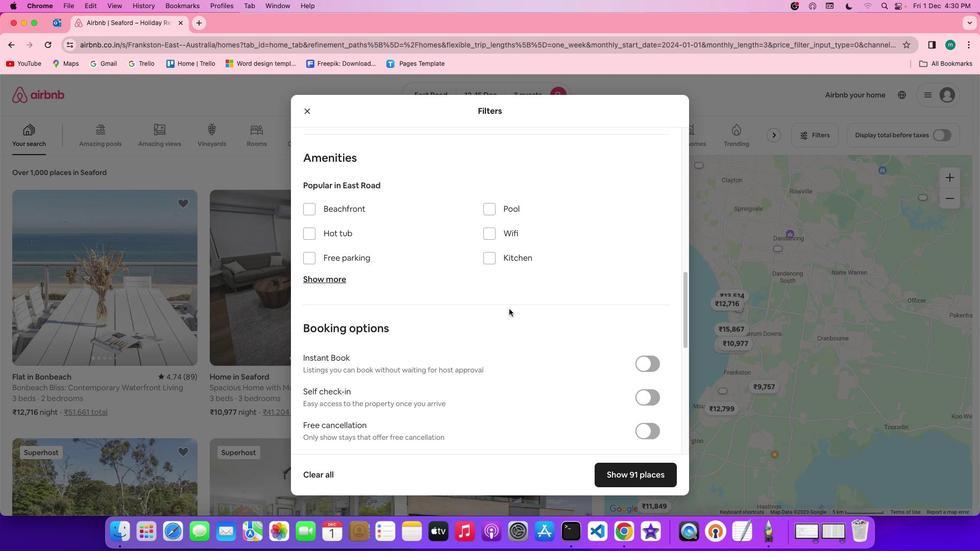 
Action: Mouse moved to (509, 308)
Screenshot: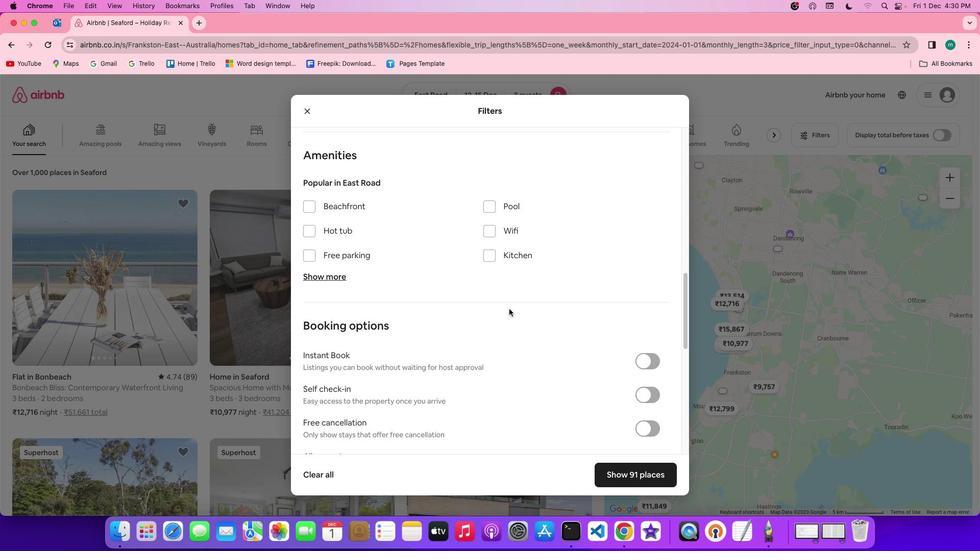 
Action: Mouse scrolled (509, 308) with delta (0, 0)
Screenshot: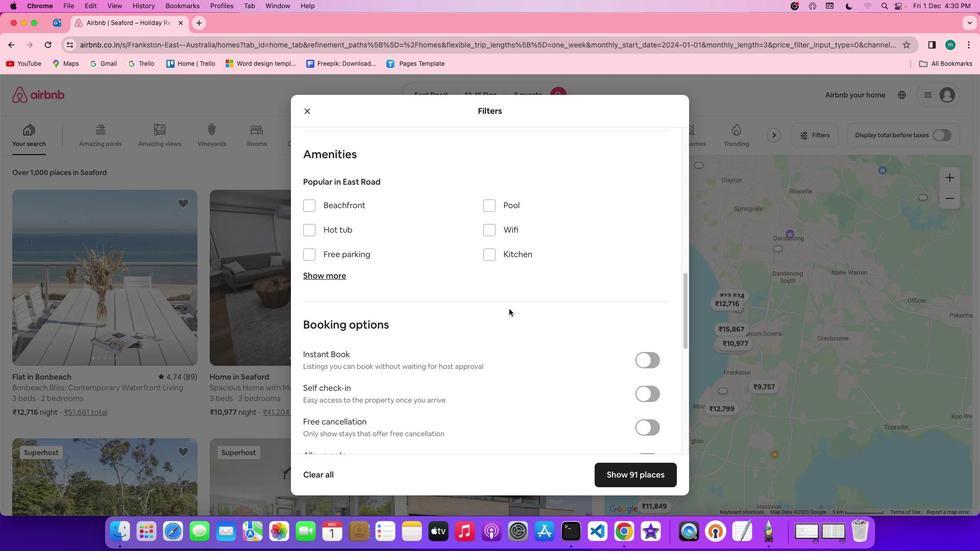 
Action: Mouse scrolled (509, 308) with delta (0, 0)
Screenshot: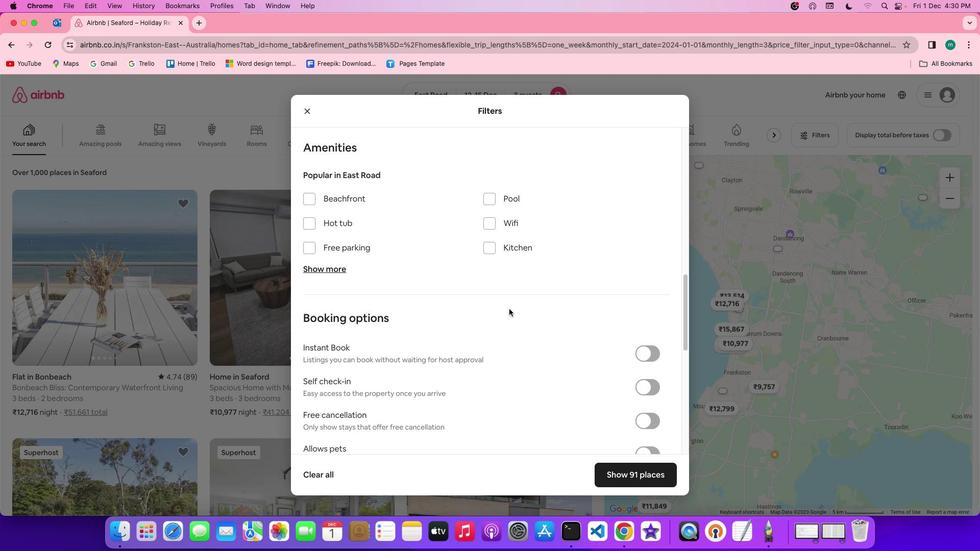 
Action: Mouse scrolled (509, 308) with delta (0, 0)
Screenshot: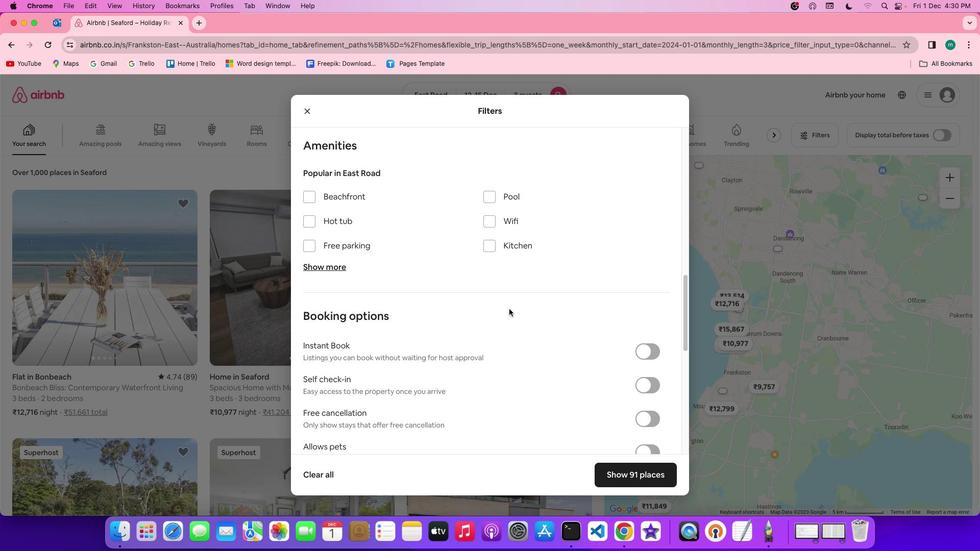 
Action: Mouse moved to (316, 256)
Screenshot: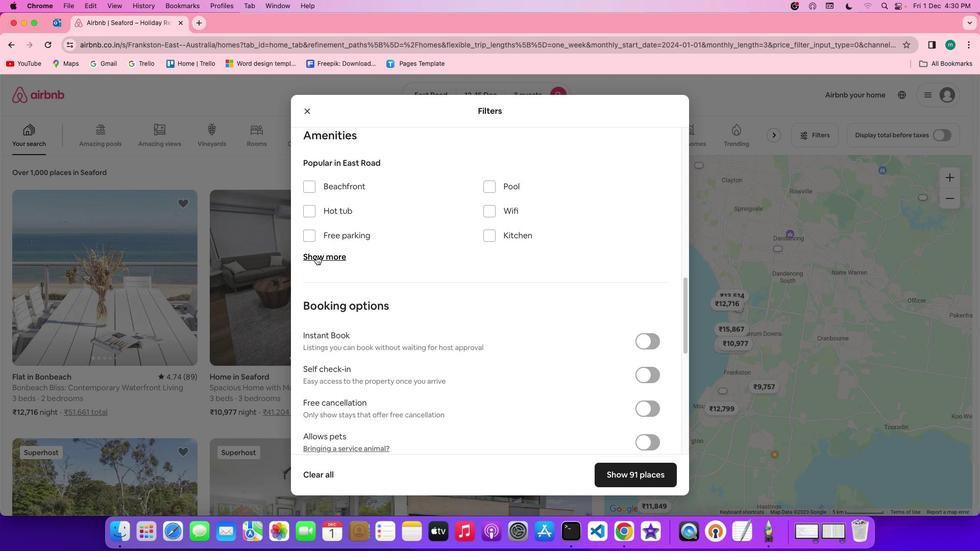 
Action: Mouse pressed left at (316, 256)
Screenshot: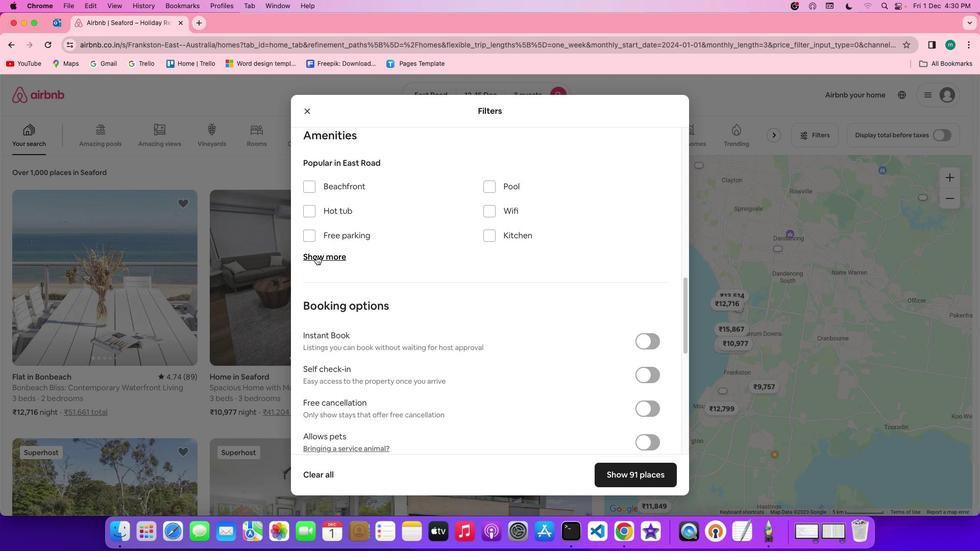 
Action: Mouse moved to (502, 274)
Screenshot: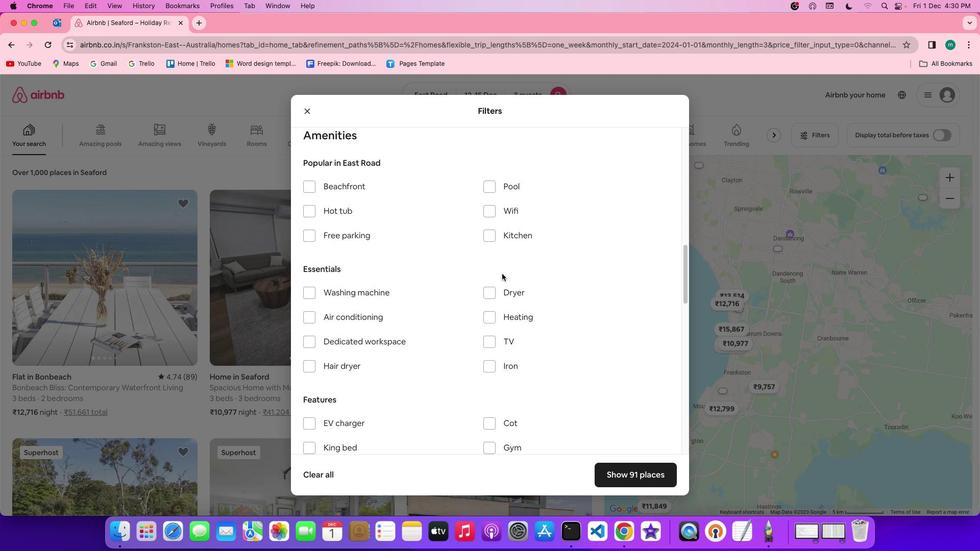 
Action: Mouse scrolled (502, 274) with delta (0, 0)
Screenshot: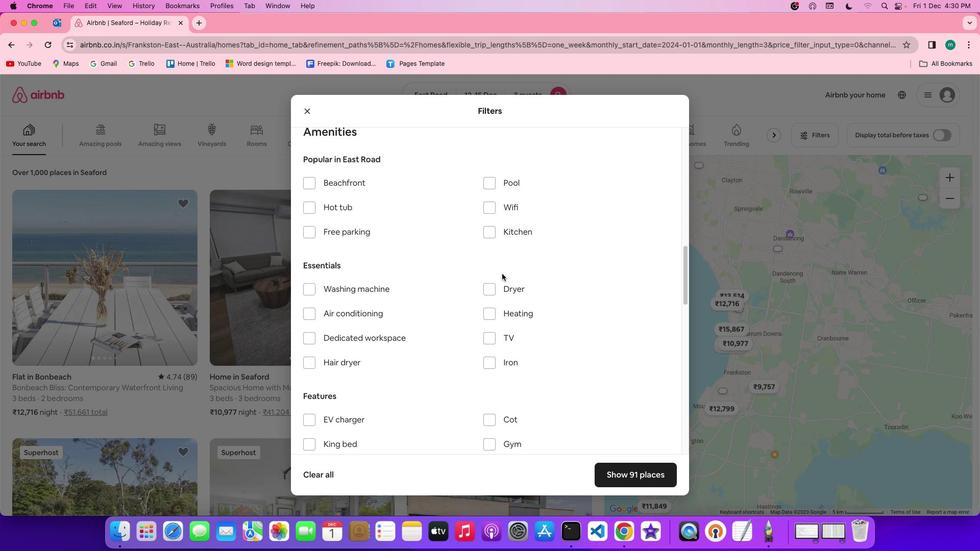 
Action: Mouse scrolled (502, 274) with delta (0, 0)
Screenshot: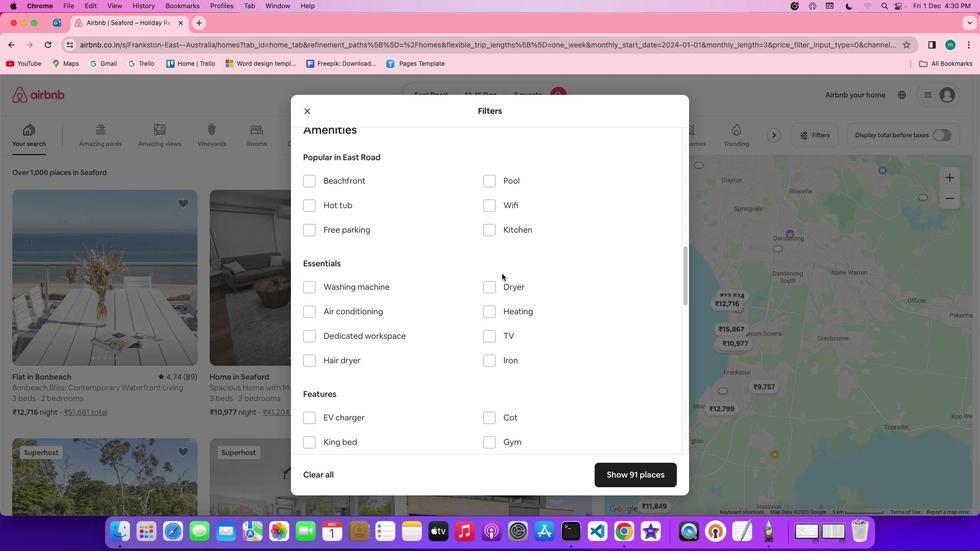 
Action: Mouse scrolled (502, 274) with delta (0, 0)
Screenshot: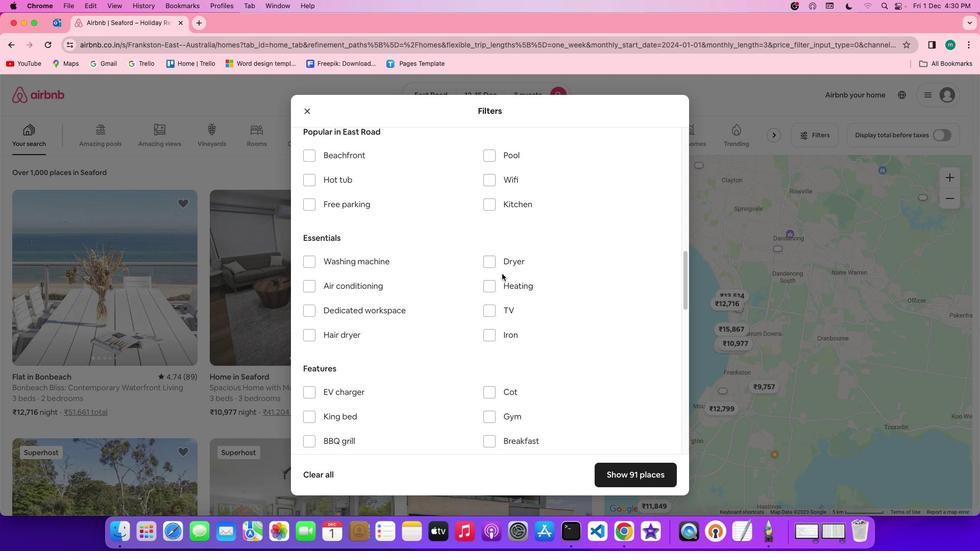 
Action: Mouse moved to (367, 241)
Screenshot: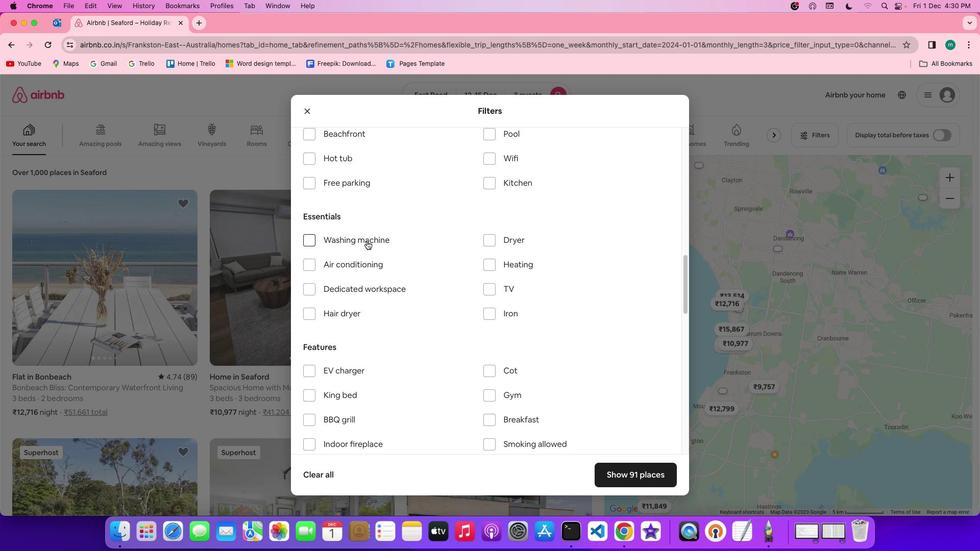 
Action: Mouse pressed left at (367, 241)
Screenshot: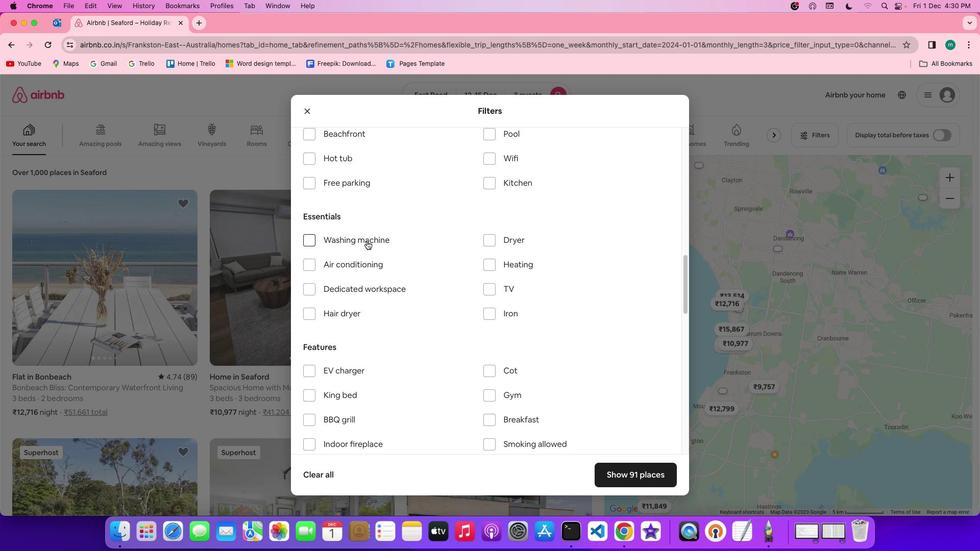 
Action: Mouse moved to (432, 299)
Screenshot: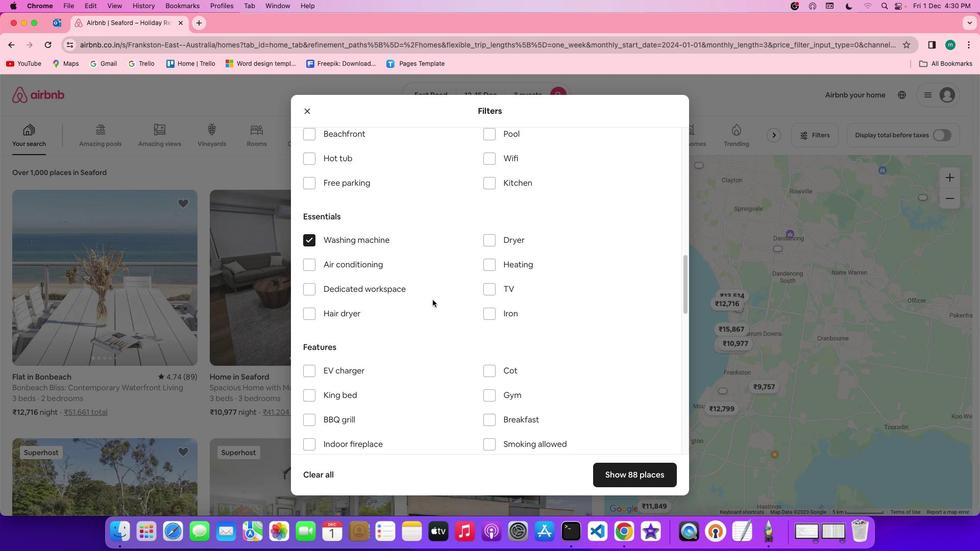 
Action: Mouse scrolled (432, 299) with delta (0, 0)
Screenshot: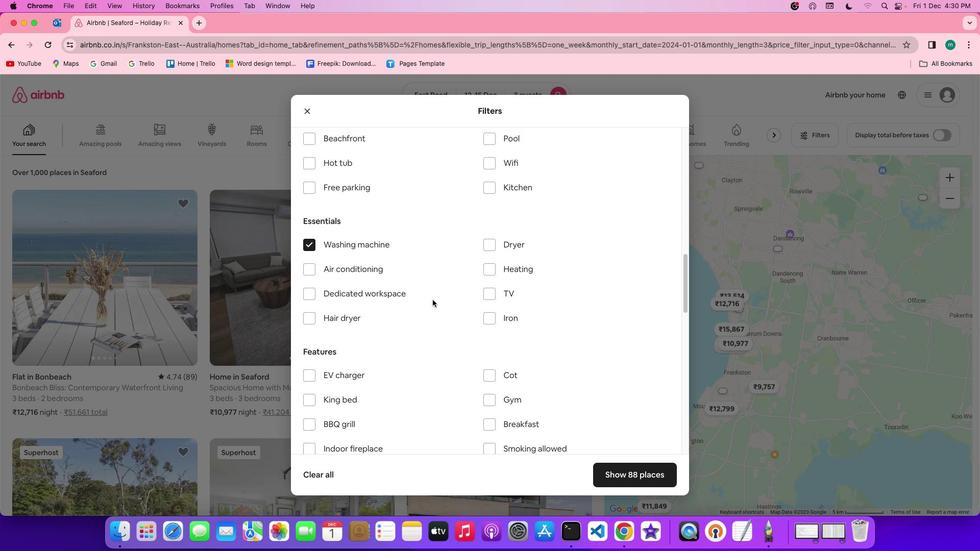 
Action: Mouse scrolled (432, 299) with delta (0, 0)
Screenshot: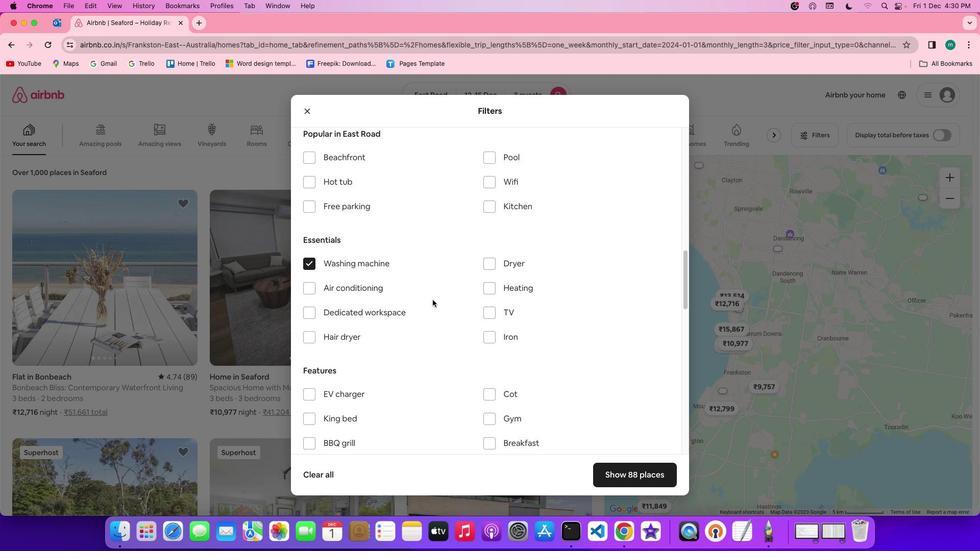 
Action: Mouse scrolled (432, 299) with delta (0, 1)
Screenshot: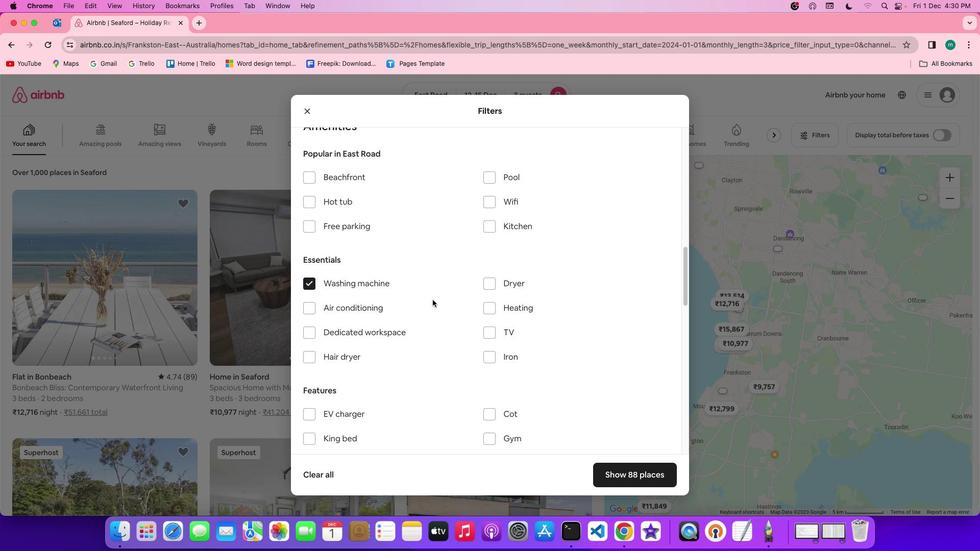
Action: Mouse moved to (432, 299)
Screenshot: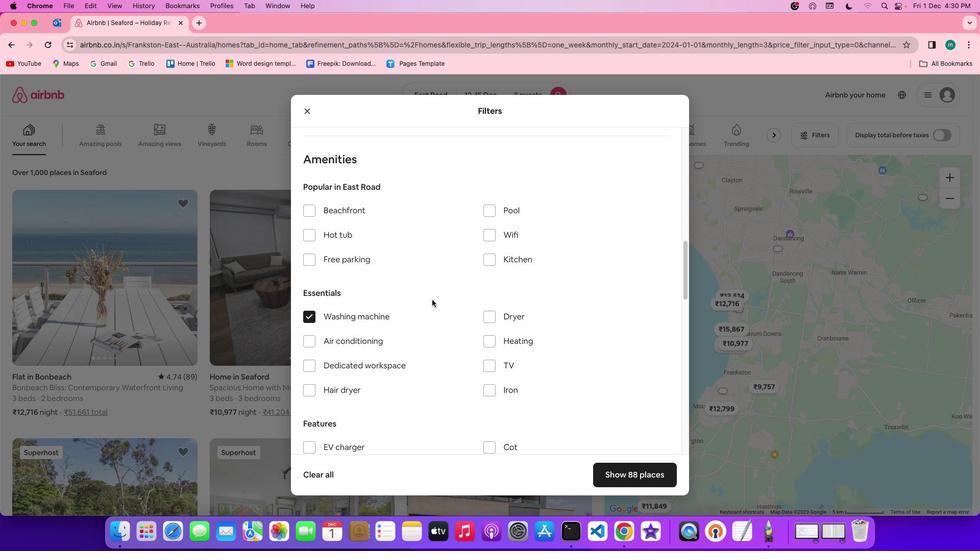 
Action: Mouse scrolled (432, 299) with delta (0, 0)
Screenshot: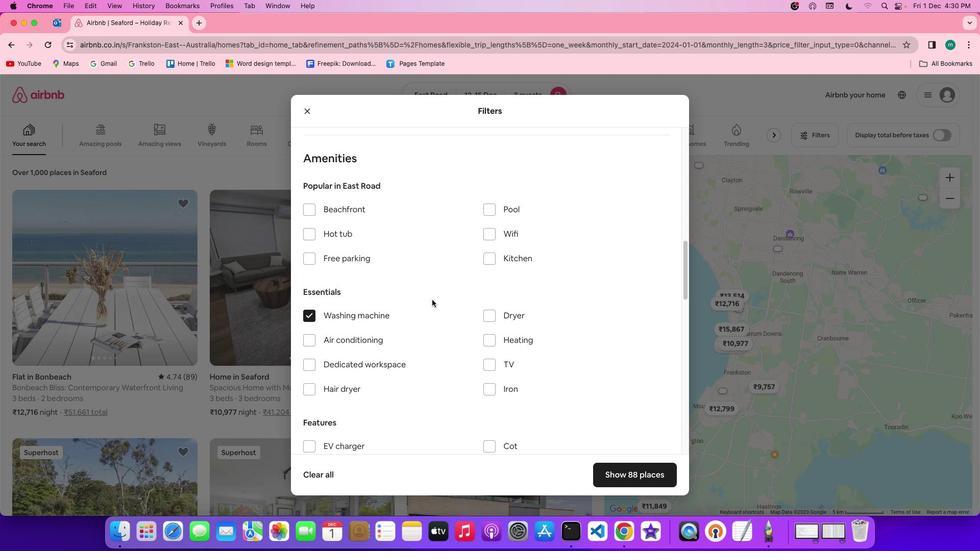 
Action: Mouse scrolled (432, 299) with delta (0, 0)
Screenshot: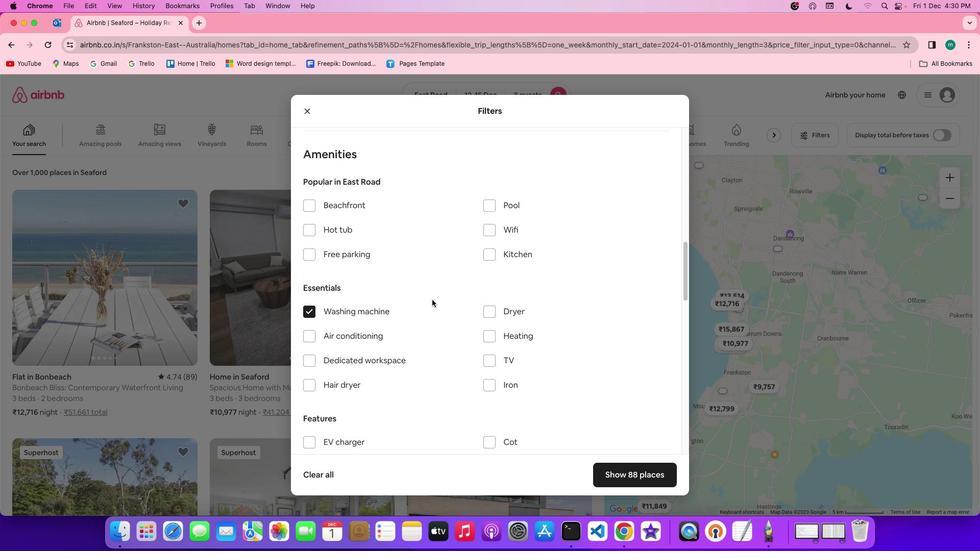 
Action: Mouse scrolled (432, 299) with delta (0, 0)
Screenshot: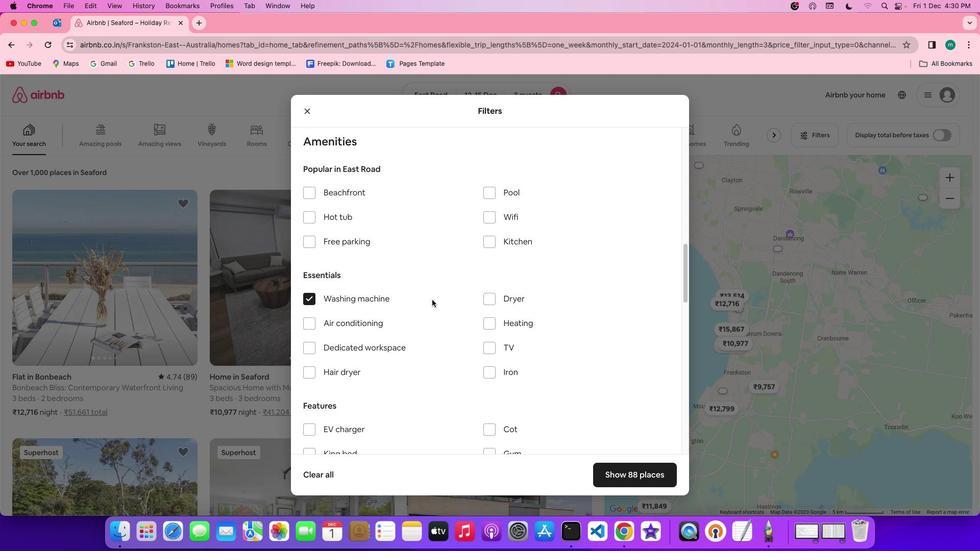 
Action: Mouse moved to (510, 232)
Screenshot: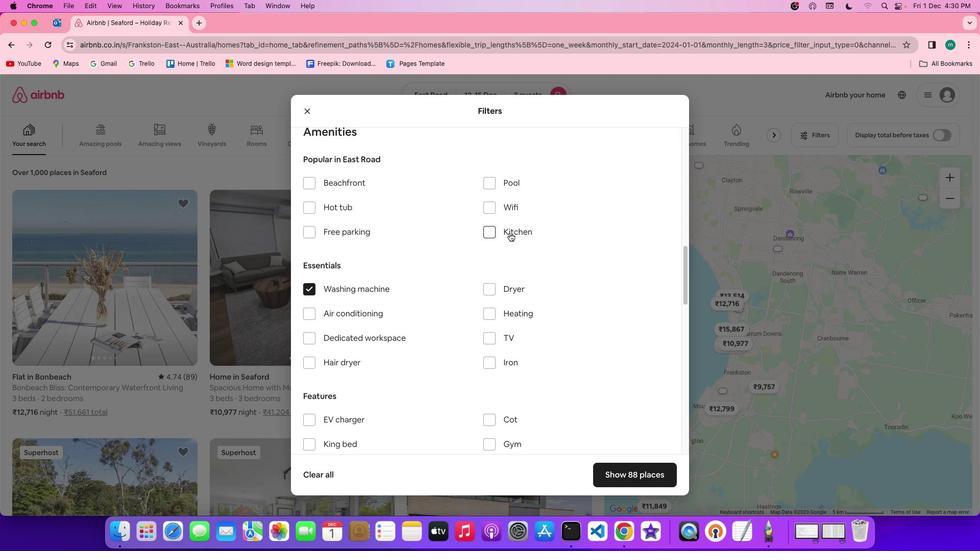 
Action: Mouse pressed left at (510, 232)
Screenshot: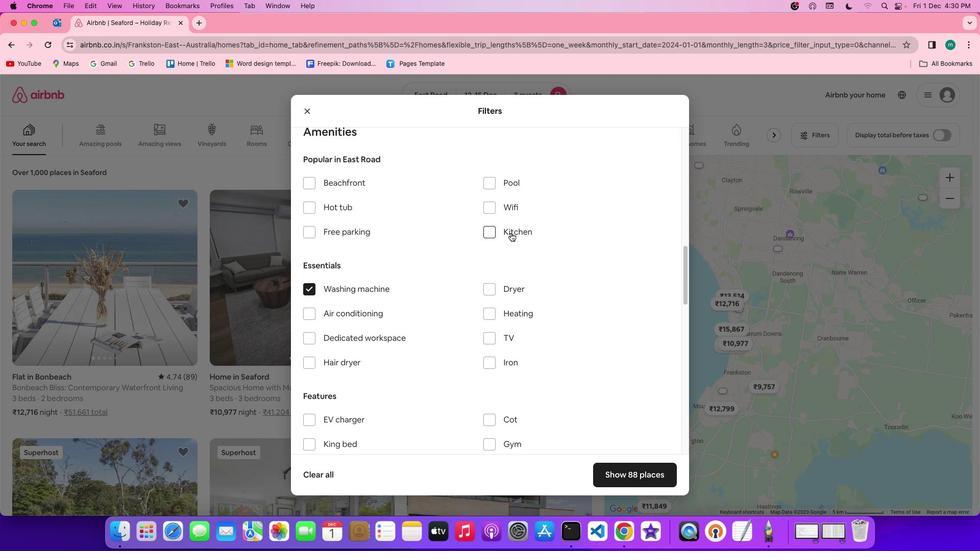 
Action: Mouse moved to (579, 368)
Screenshot: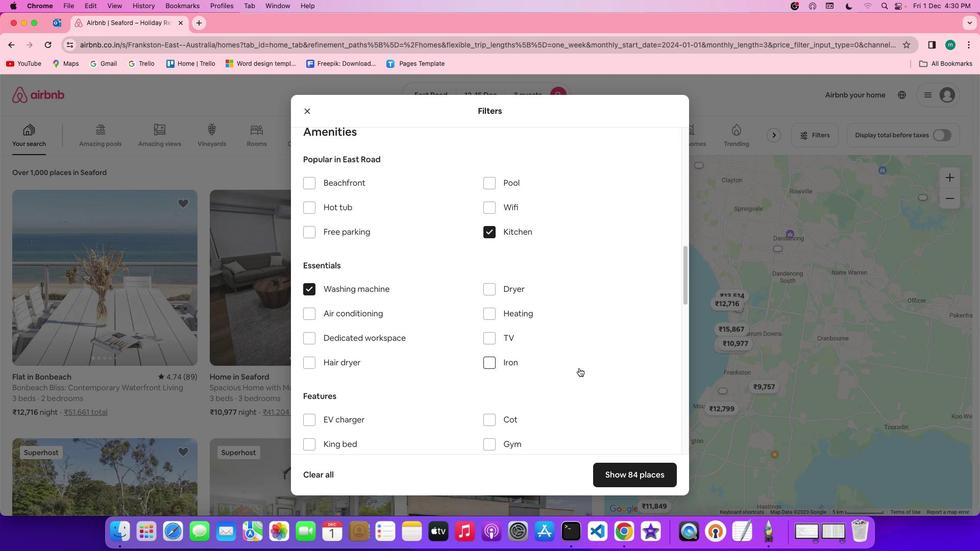
Action: Mouse scrolled (579, 368) with delta (0, 0)
Screenshot: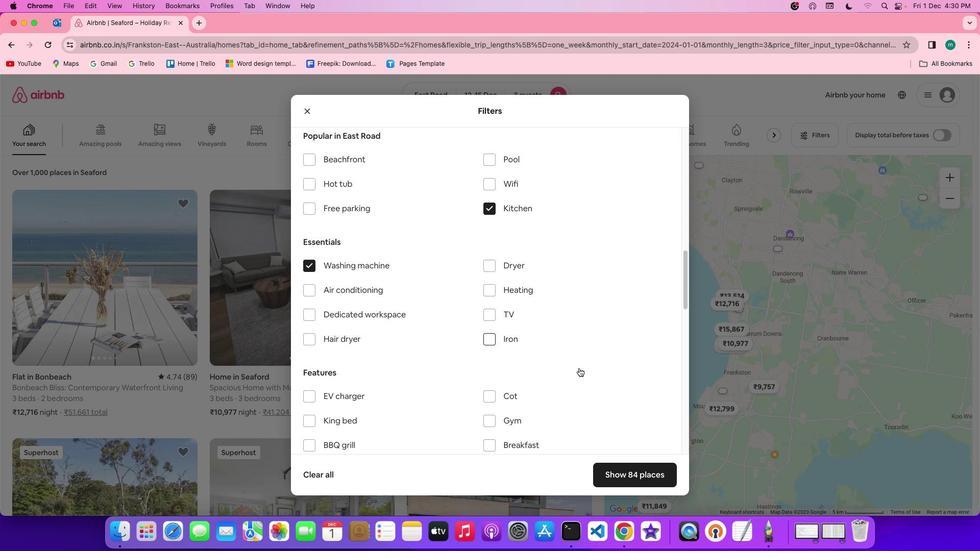 
Action: Mouse scrolled (579, 368) with delta (0, 0)
Screenshot: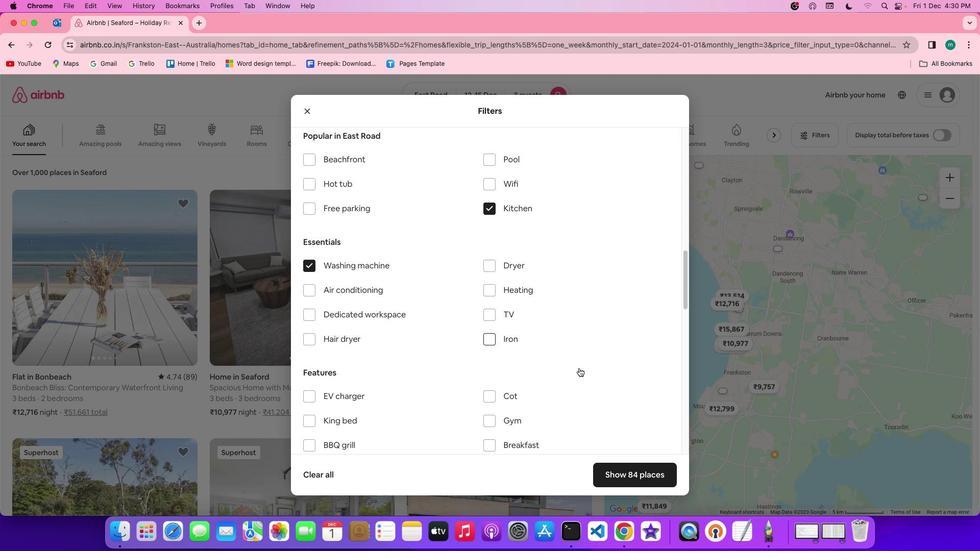 
Action: Mouse scrolled (579, 368) with delta (0, -1)
Screenshot: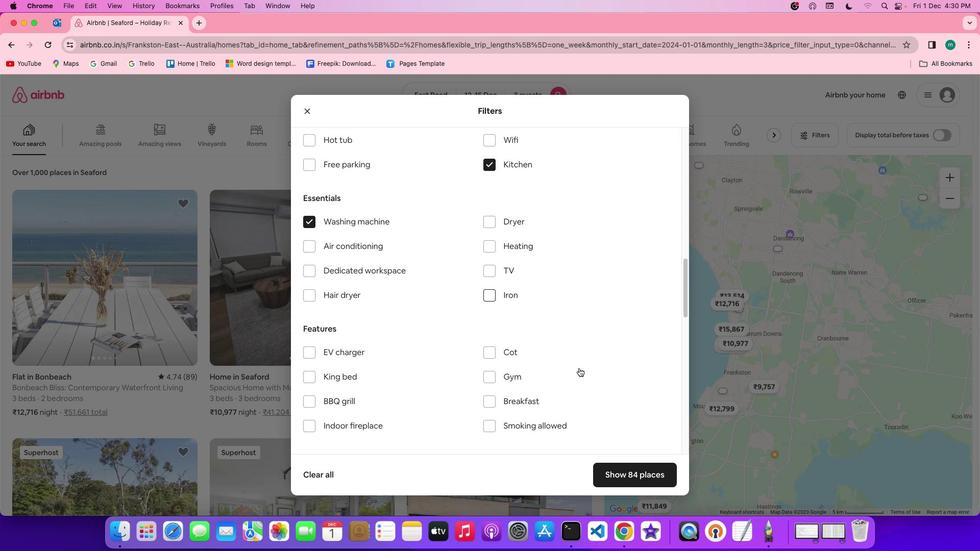 
Action: Mouse scrolled (579, 368) with delta (0, -2)
Screenshot: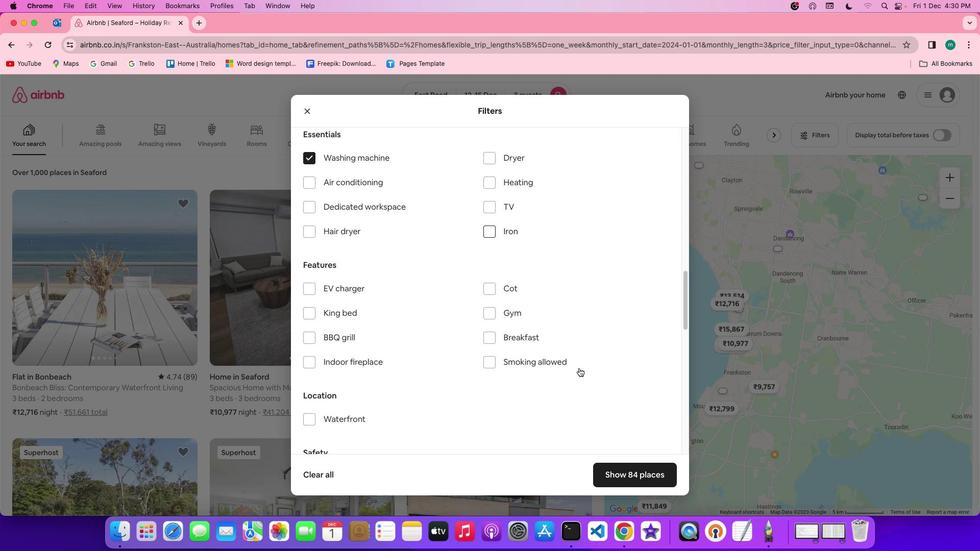 
Action: Mouse scrolled (579, 368) with delta (0, 0)
Screenshot: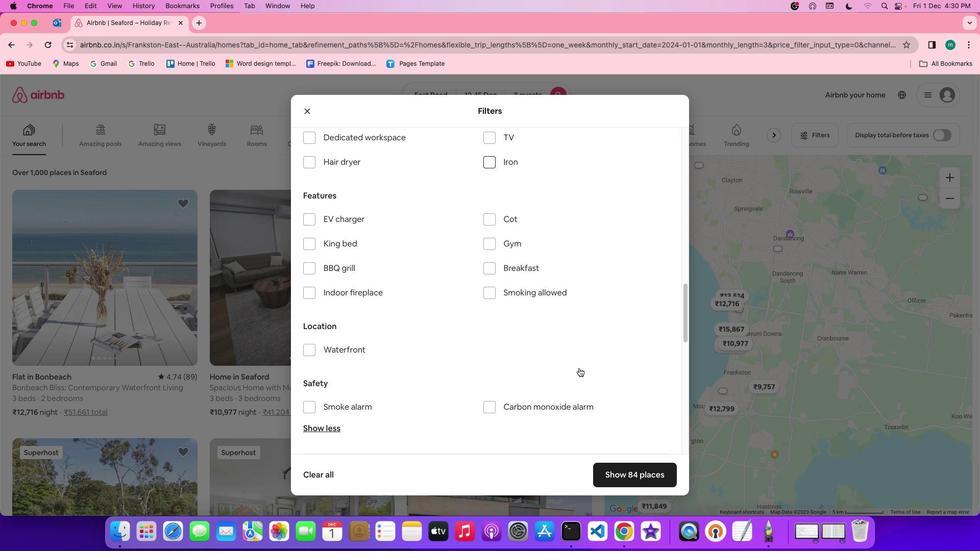 
Action: Mouse scrolled (579, 368) with delta (0, 0)
Screenshot: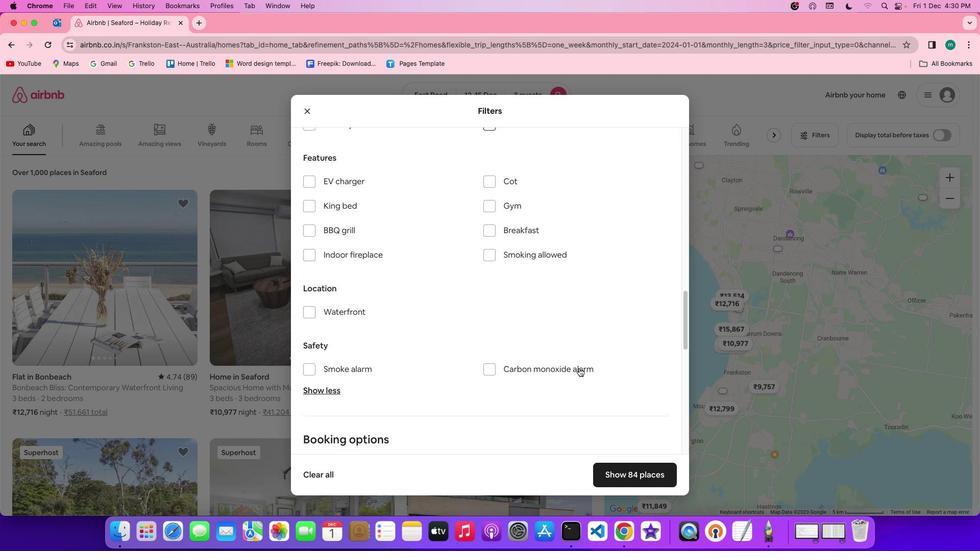 
Action: Mouse scrolled (579, 368) with delta (0, -1)
Screenshot: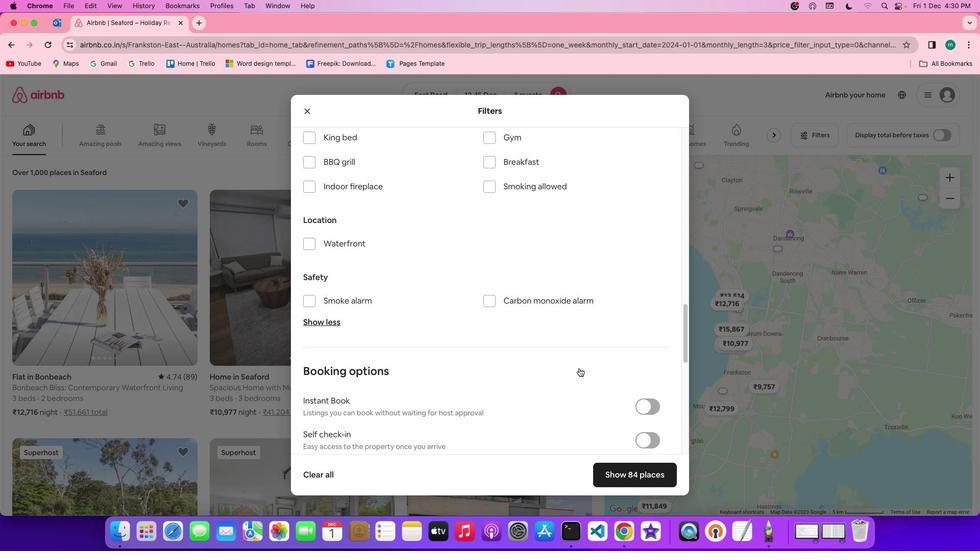 
Action: Mouse scrolled (579, 368) with delta (0, -2)
Screenshot: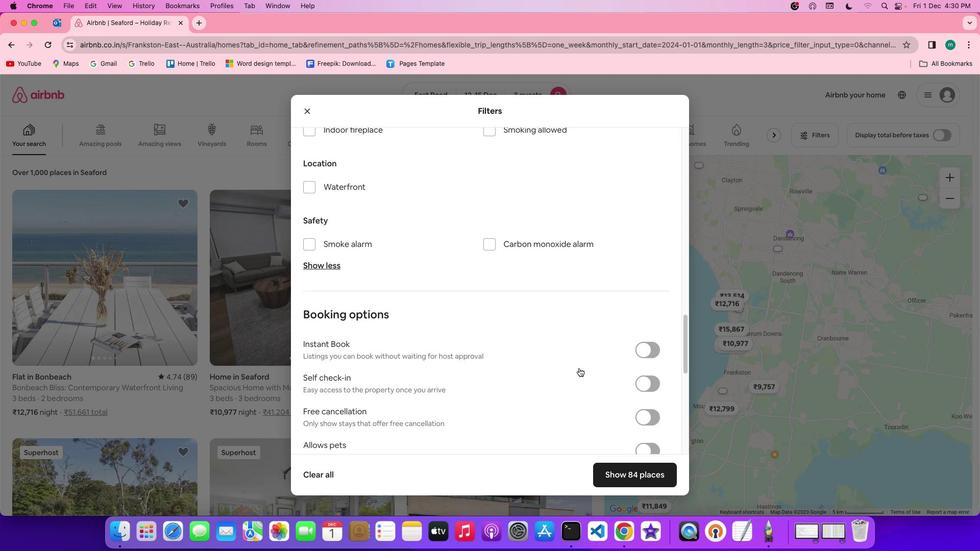 
Action: Mouse scrolled (579, 368) with delta (0, 0)
Screenshot: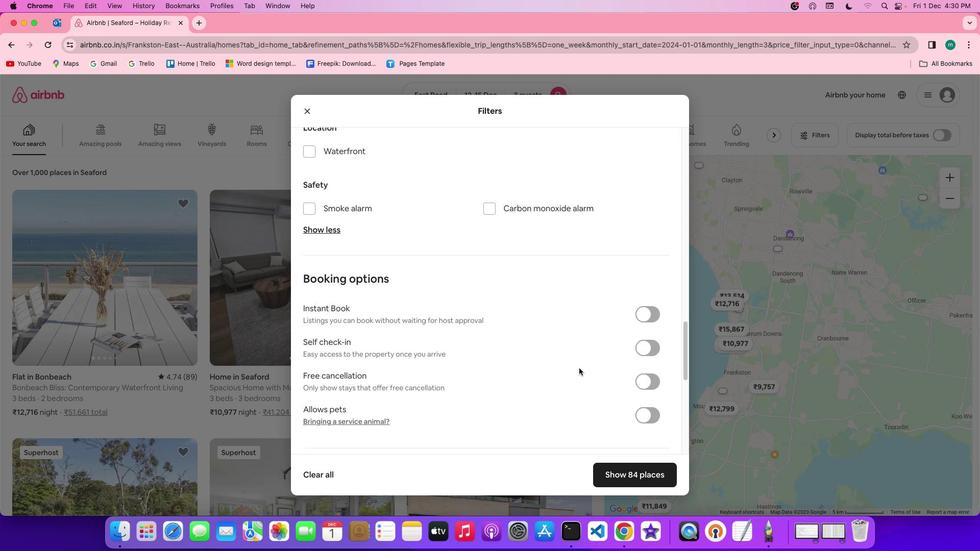 
Action: Mouse scrolled (579, 368) with delta (0, 0)
Screenshot: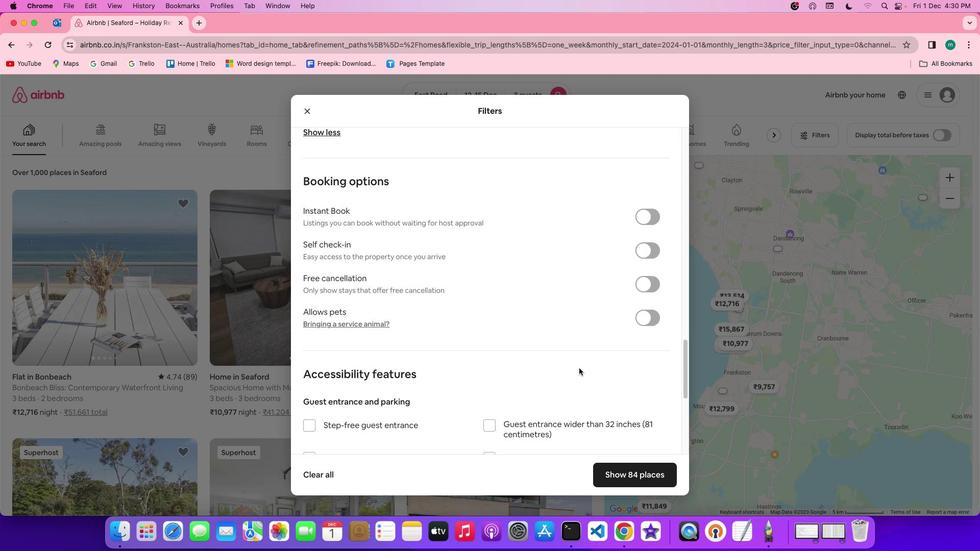 
Action: Mouse moved to (579, 368)
Screenshot: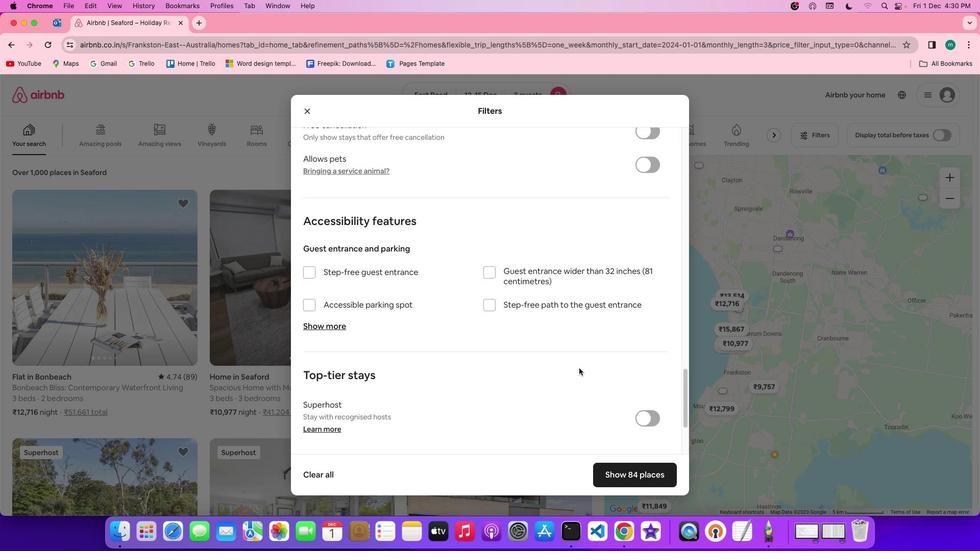 
Action: Mouse scrolled (579, 368) with delta (0, -1)
Screenshot: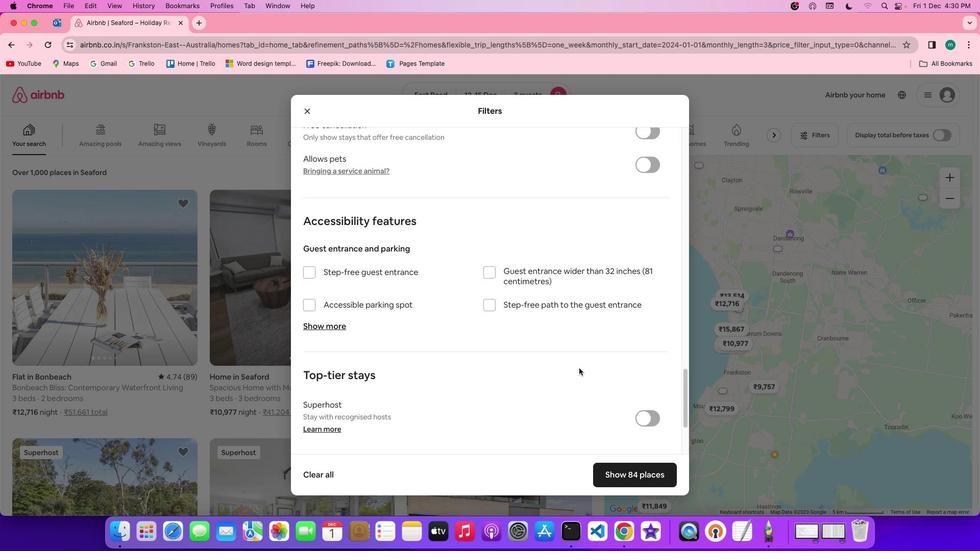 
Action: Mouse scrolled (579, 368) with delta (0, -2)
Screenshot: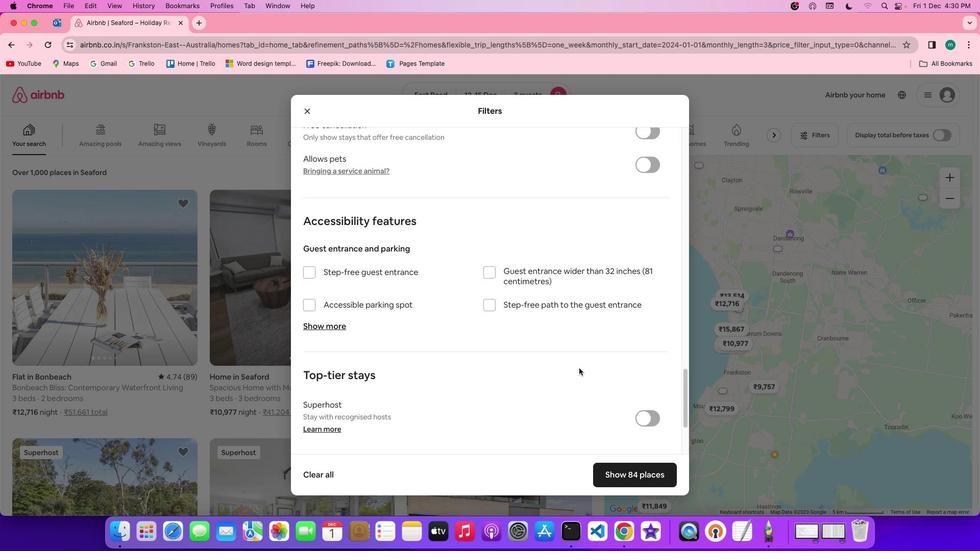 
Action: Mouse scrolled (579, 368) with delta (0, -3)
Screenshot: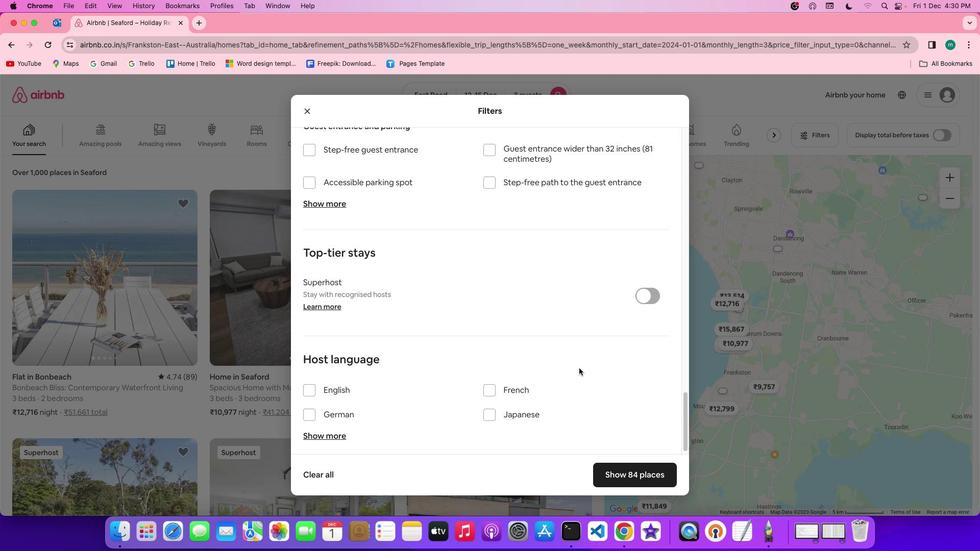 
Action: Mouse scrolled (579, 368) with delta (0, -3)
Screenshot: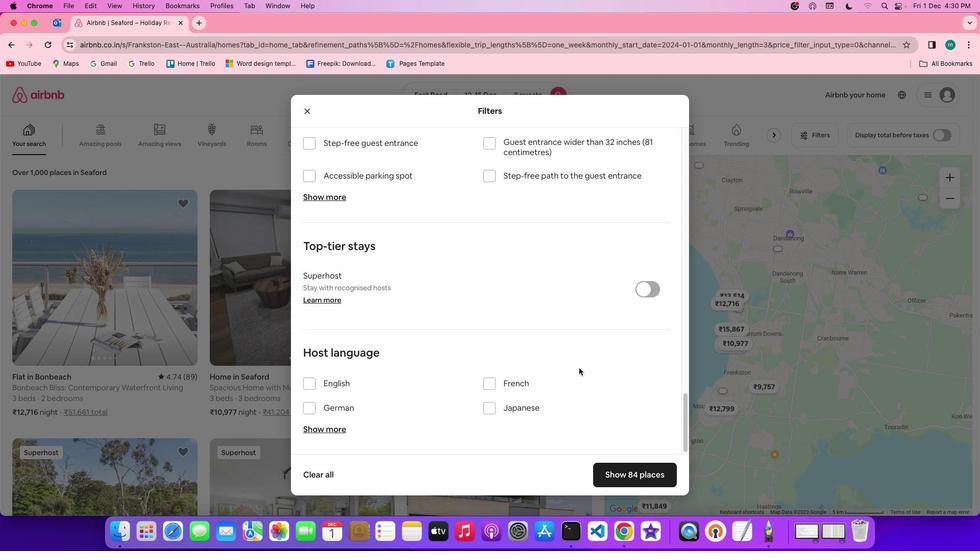 
Action: Mouse scrolled (579, 368) with delta (0, 0)
Screenshot: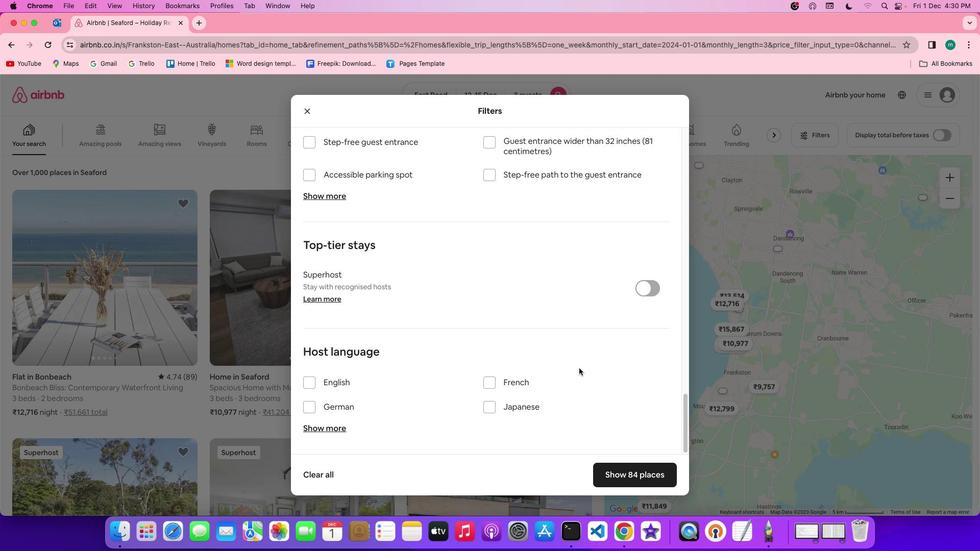 
Action: Mouse scrolled (579, 368) with delta (0, 0)
Screenshot: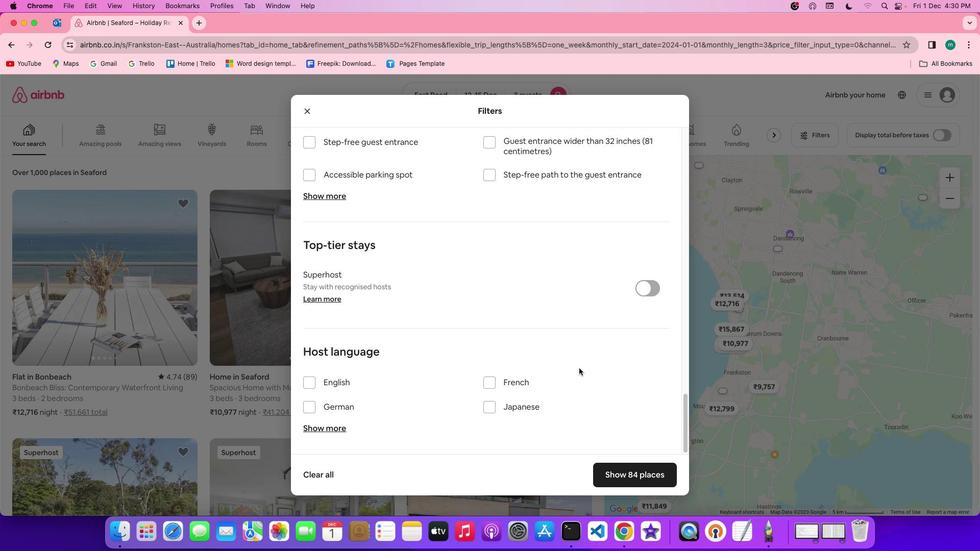 
Action: Mouse scrolled (579, 368) with delta (0, -1)
Screenshot: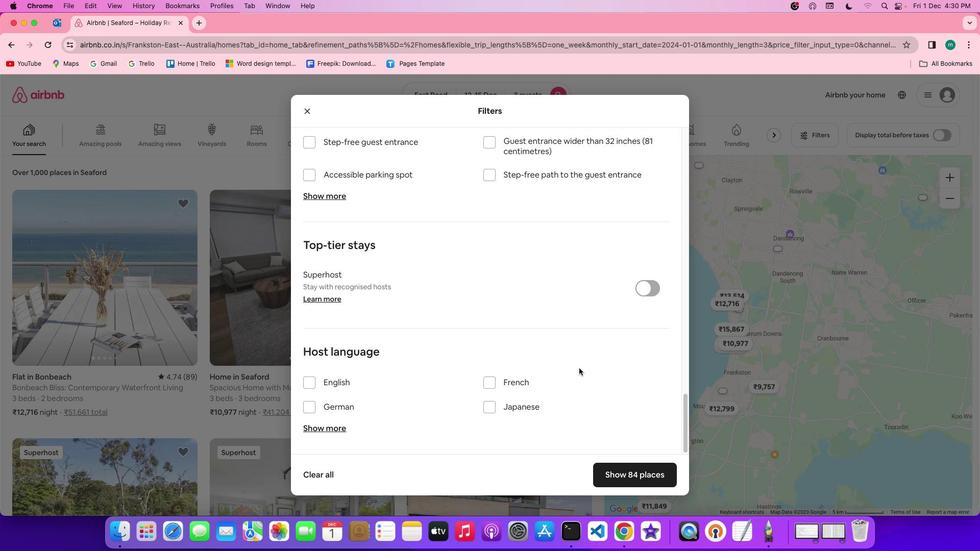 
Action: Mouse scrolled (579, 368) with delta (0, -2)
Screenshot: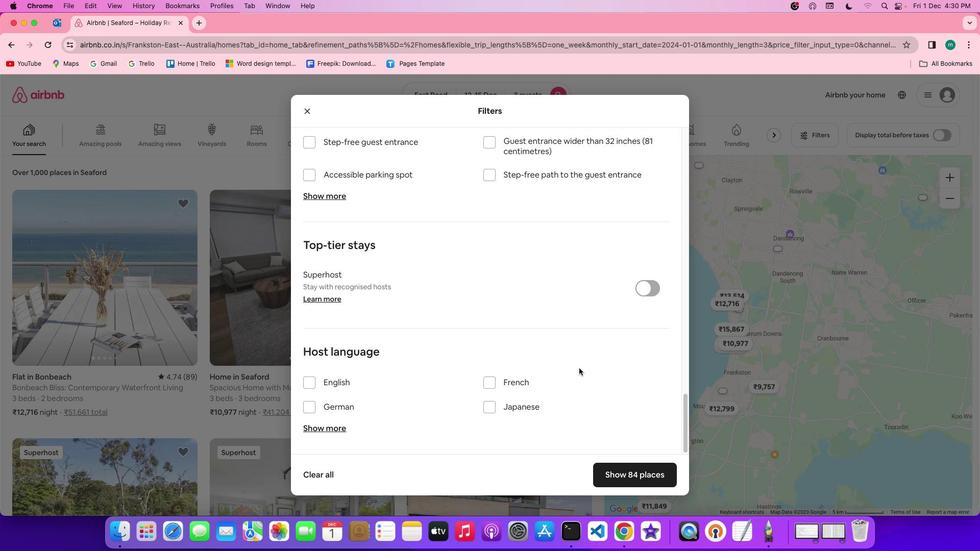 
Action: Mouse scrolled (579, 368) with delta (0, -3)
Screenshot: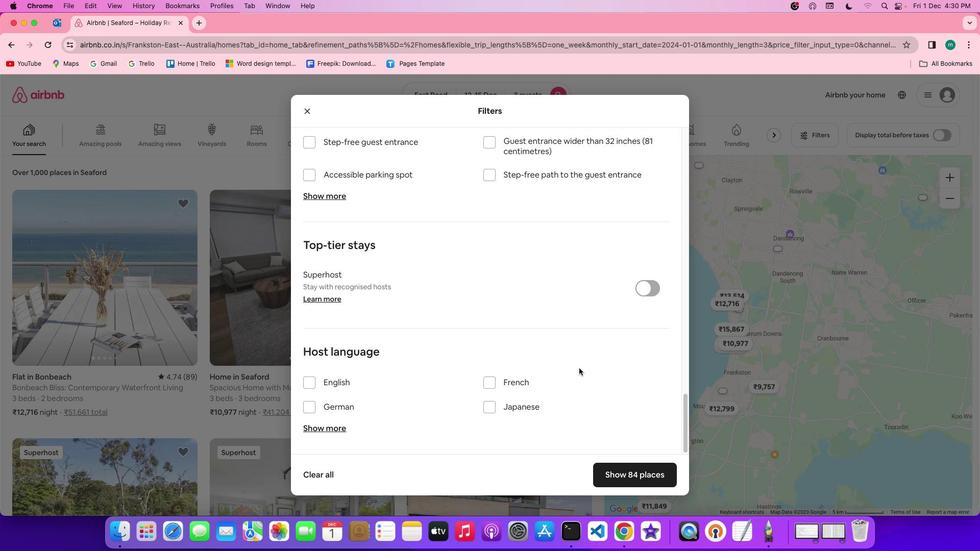 
Action: Mouse scrolled (579, 368) with delta (0, 0)
Screenshot: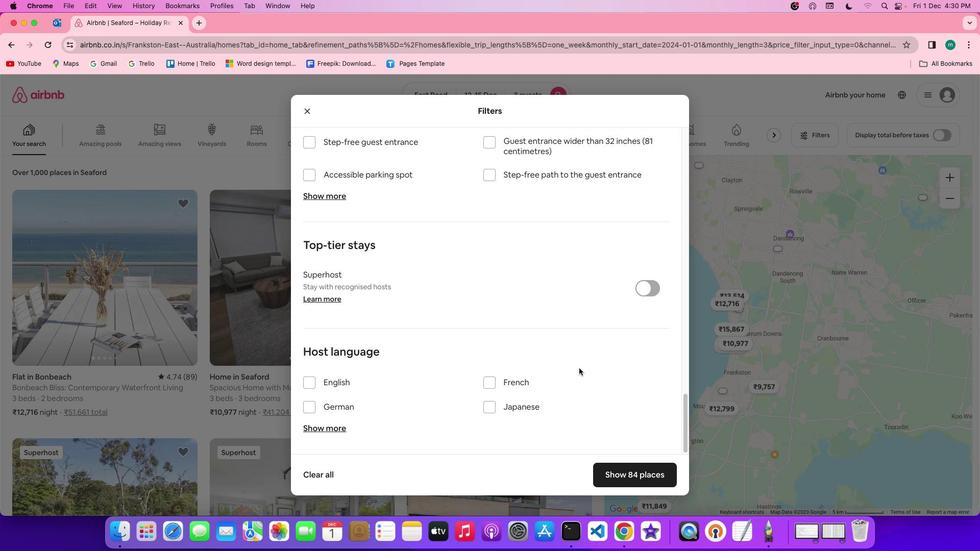 
Action: Mouse scrolled (579, 368) with delta (0, 0)
Screenshot: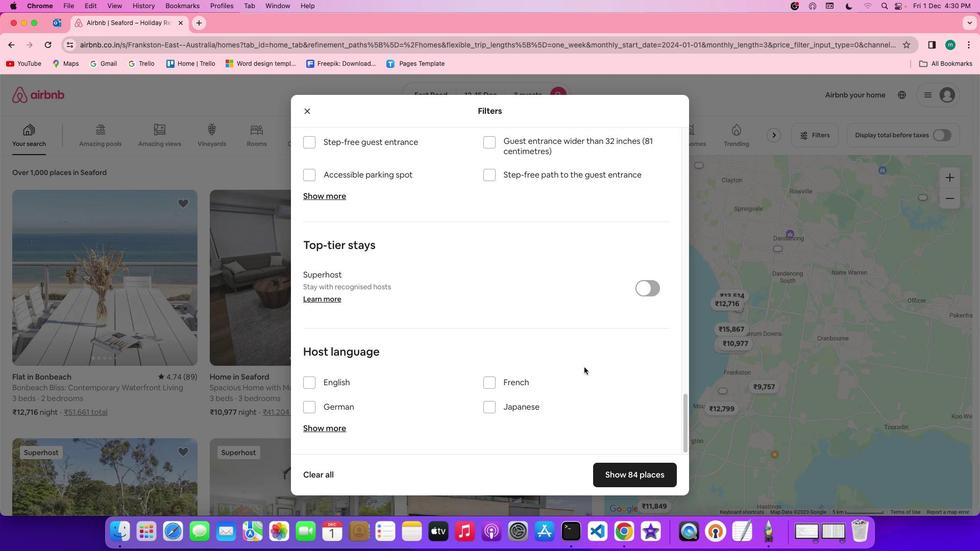 
Action: Mouse scrolled (579, 368) with delta (0, -1)
Screenshot: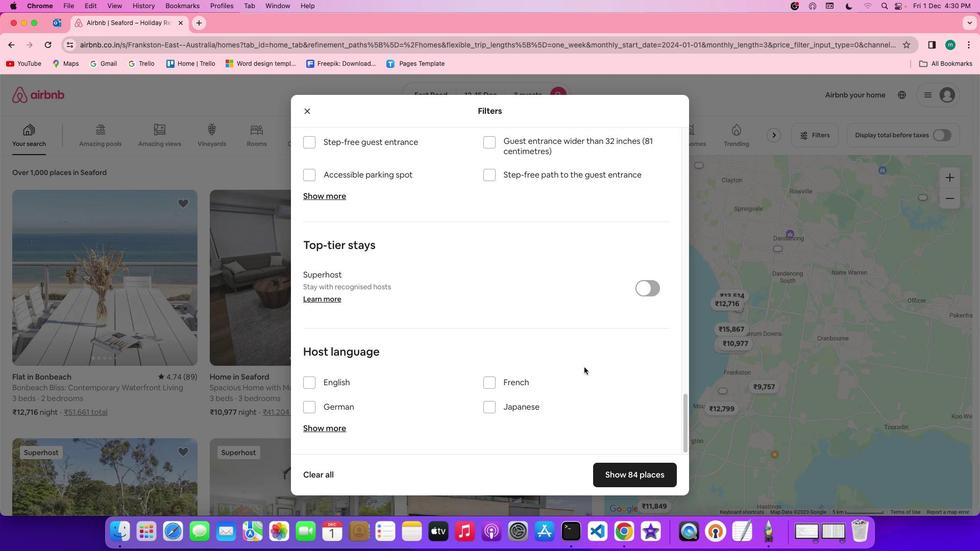 
Action: Mouse scrolled (579, 368) with delta (0, -2)
Screenshot: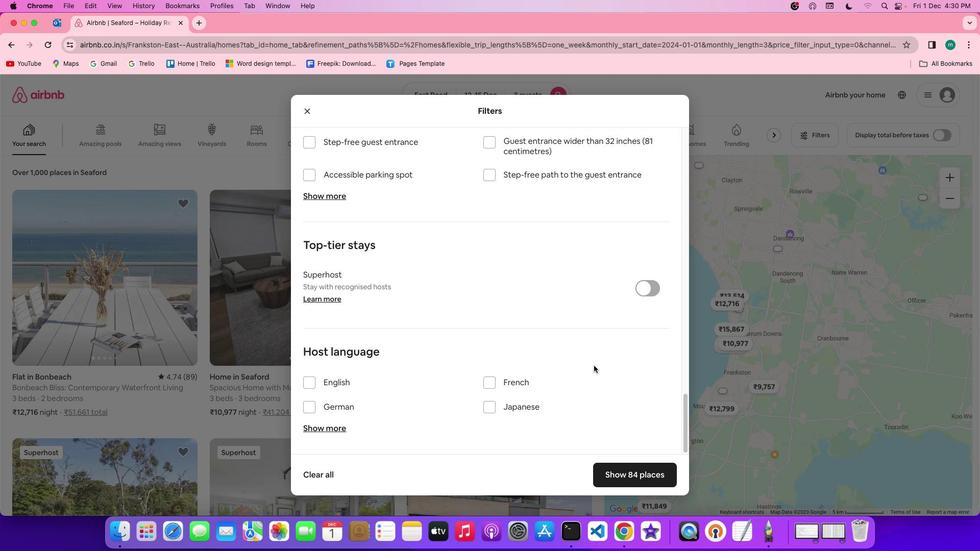 
Action: Mouse scrolled (579, 368) with delta (0, -3)
Screenshot: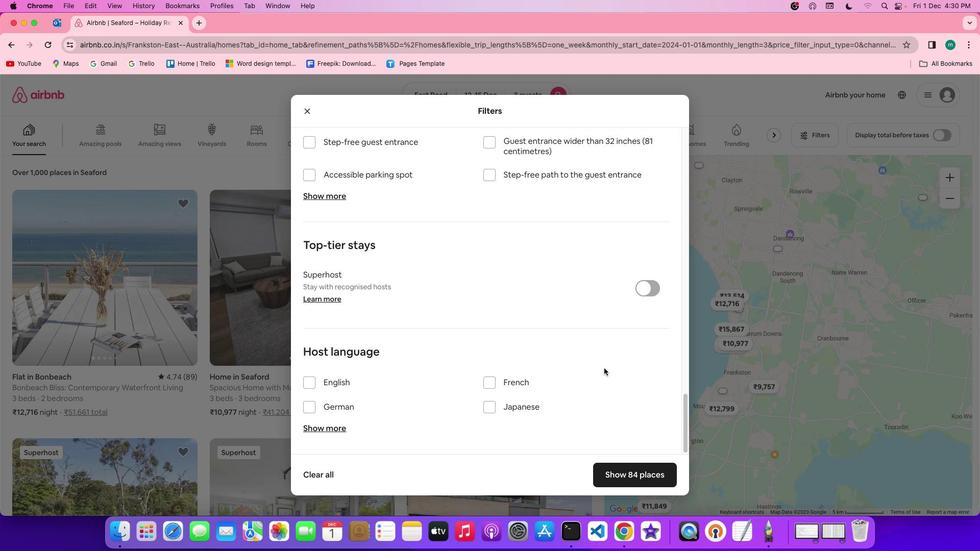 
Action: Mouse moved to (658, 468)
Screenshot: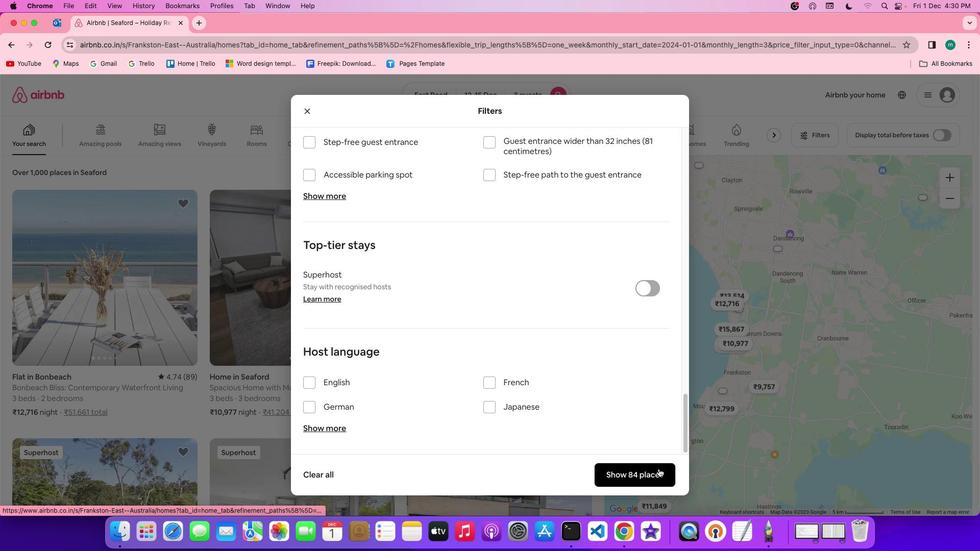 
Action: Mouse pressed left at (658, 468)
Screenshot: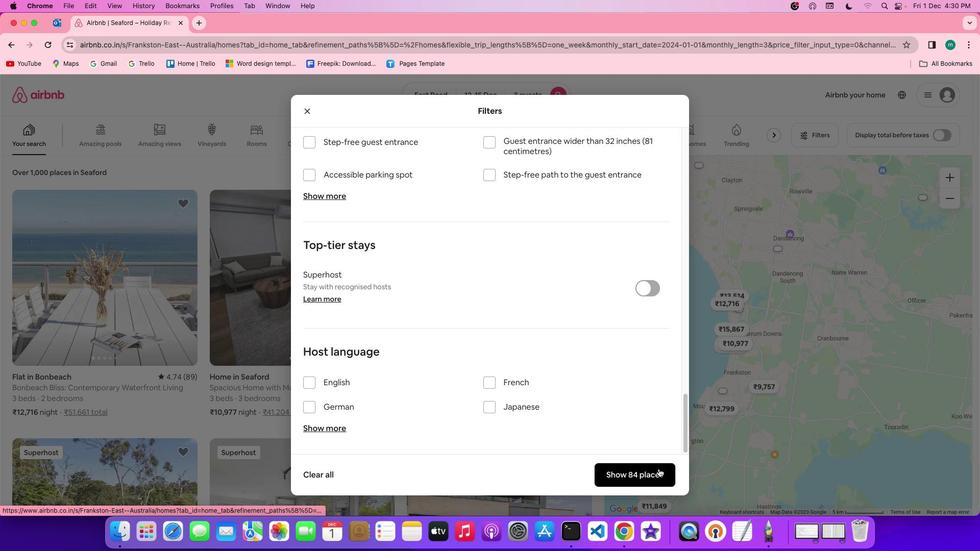 
Action: Mouse moved to (145, 302)
Screenshot: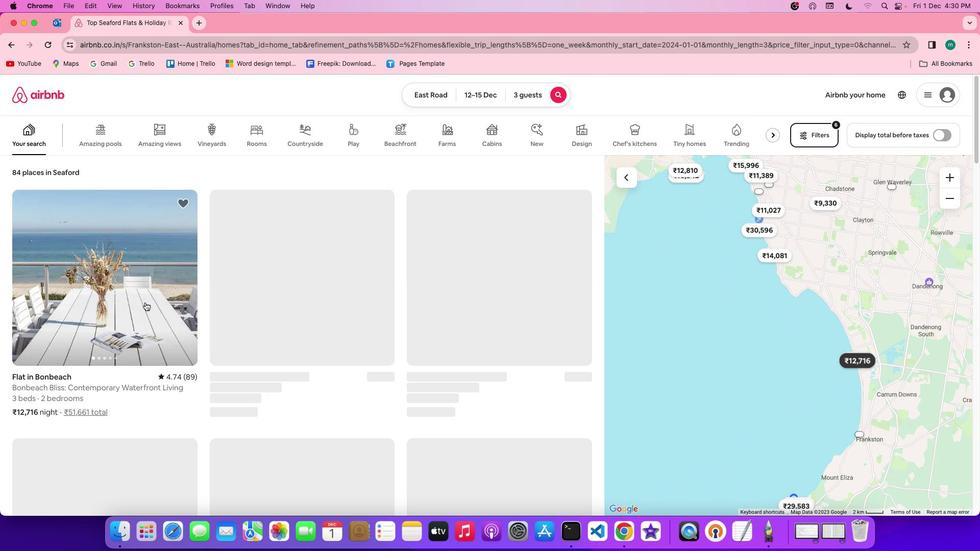 
Action: Mouse pressed left at (145, 302)
Screenshot: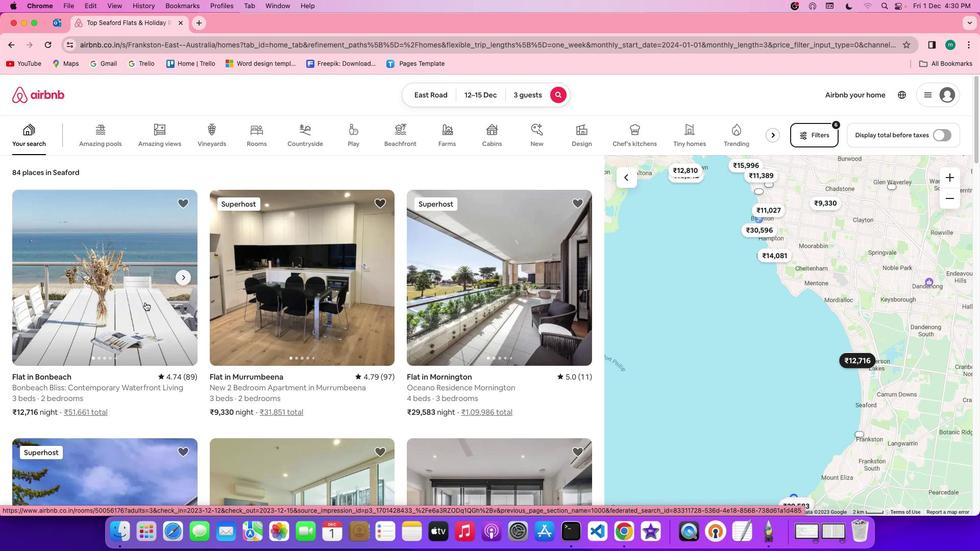 
Action: Mouse moved to (730, 382)
Screenshot: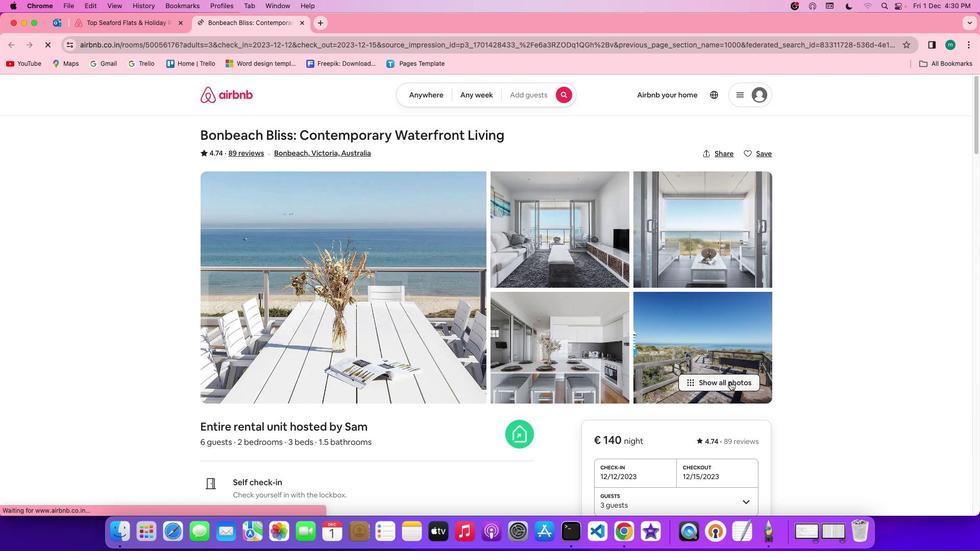 
Action: Mouse pressed left at (730, 382)
Screenshot: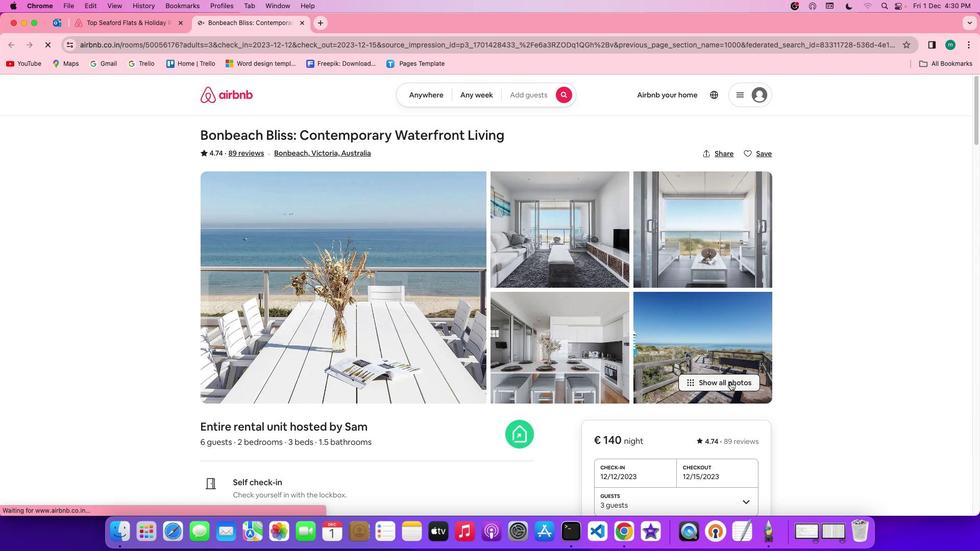 
Action: Mouse moved to (562, 357)
Screenshot: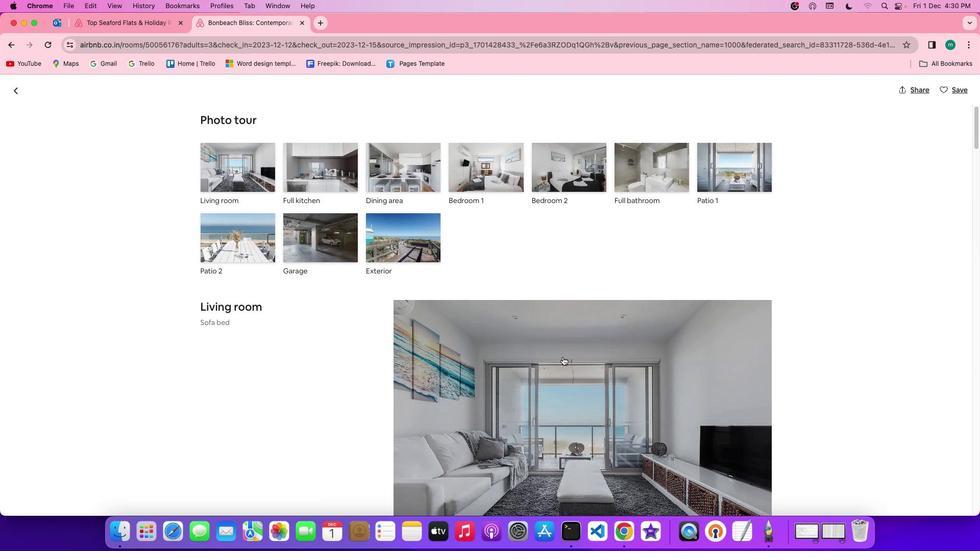 
Action: Mouse scrolled (562, 357) with delta (0, 0)
Screenshot: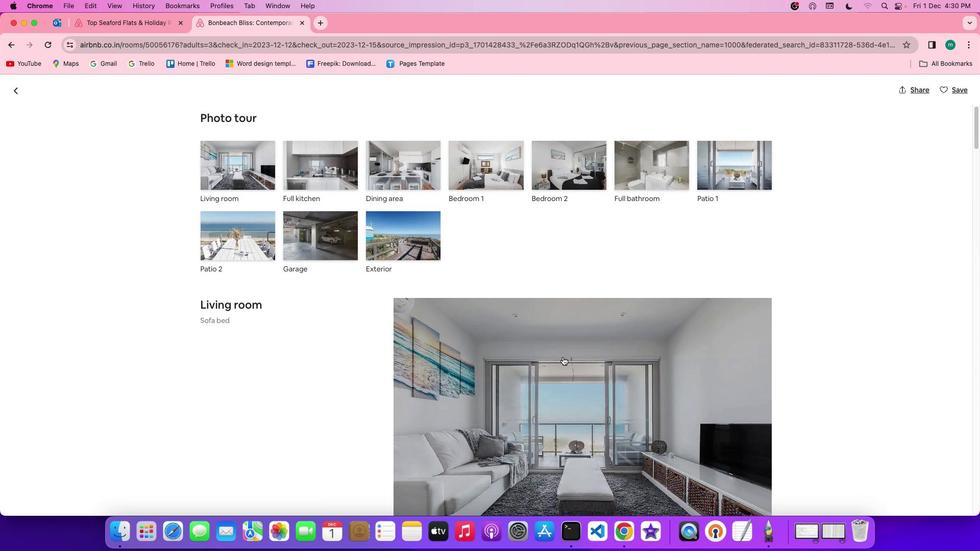 
Action: Mouse scrolled (562, 357) with delta (0, 0)
Screenshot: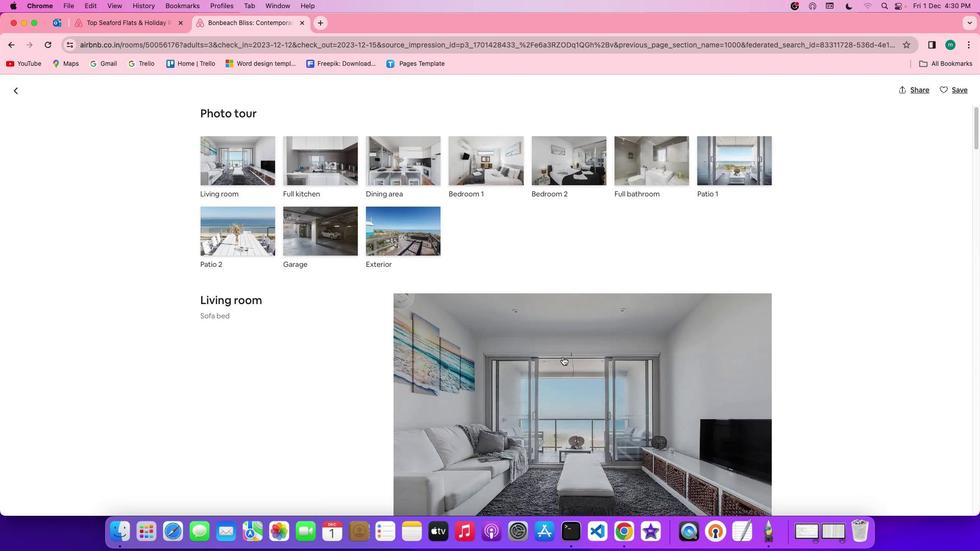 
Action: Mouse scrolled (562, 357) with delta (0, -1)
Screenshot: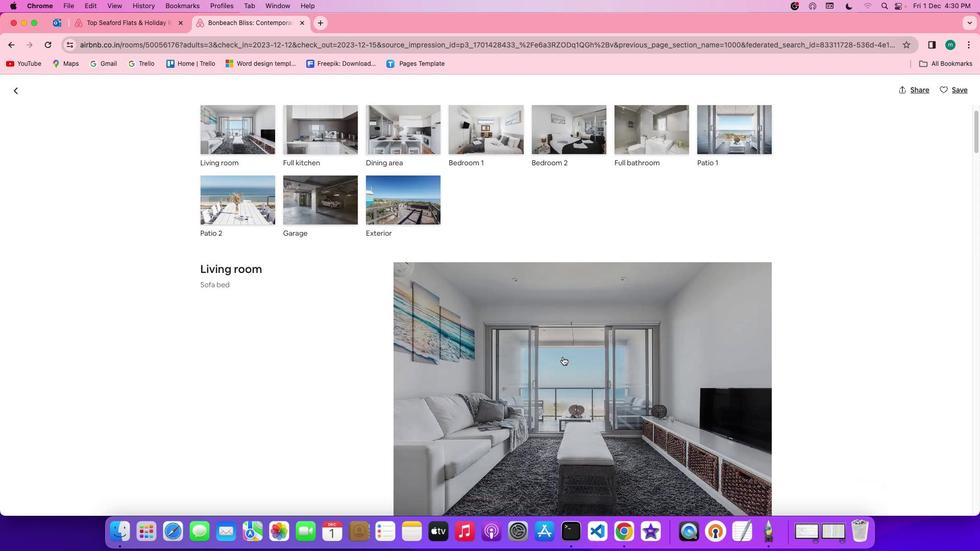 
Action: Mouse scrolled (562, 357) with delta (0, -1)
Screenshot: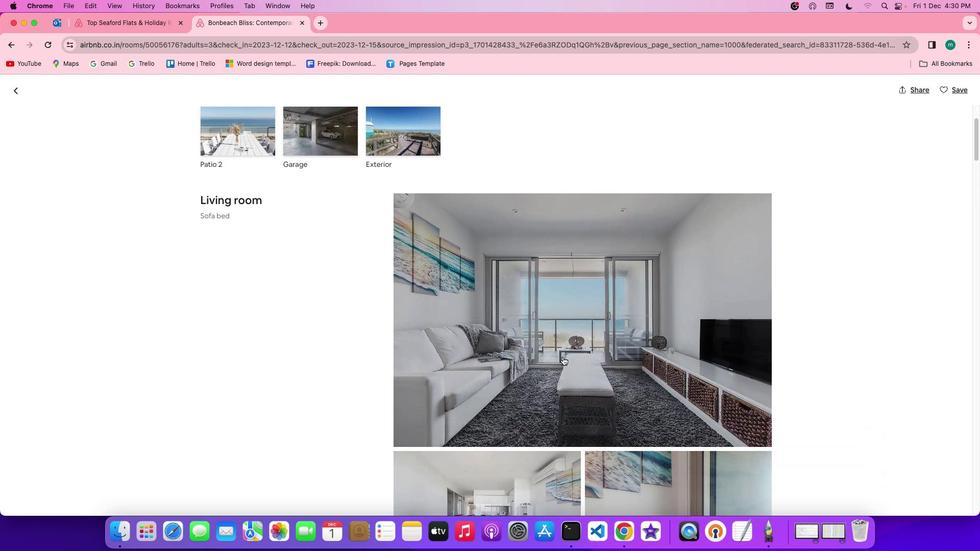
Action: Mouse scrolled (562, 357) with delta (0, 0)
Screenshot: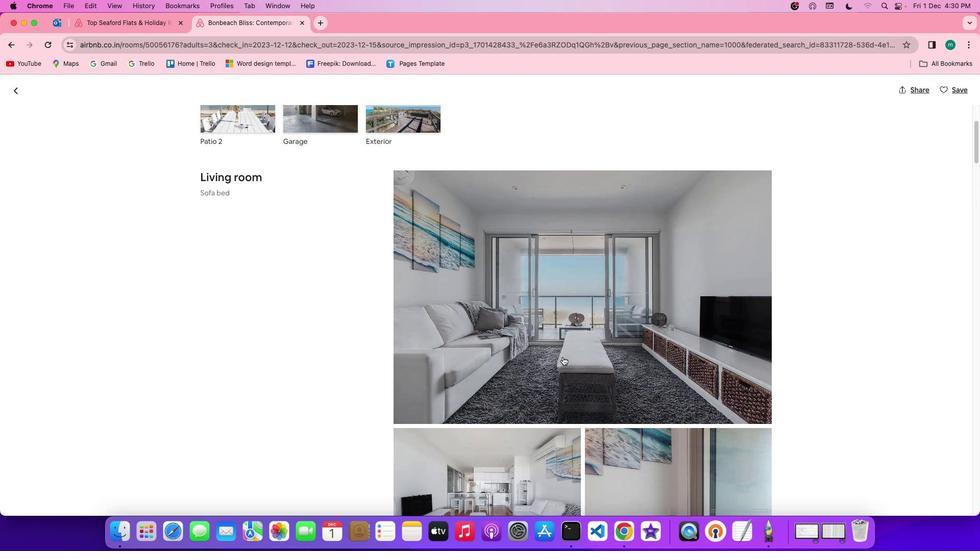 
Action: Mouse scrolled (562, 357) with delta (0, 0)
Screenshot: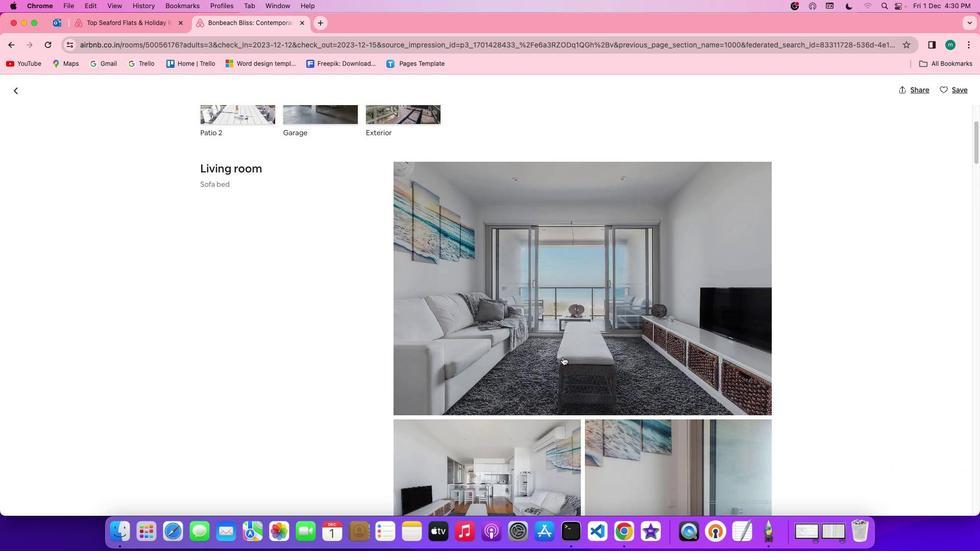 
Action: Mouse scrolled (562, 357) with delta (0, -1)
Screenshot: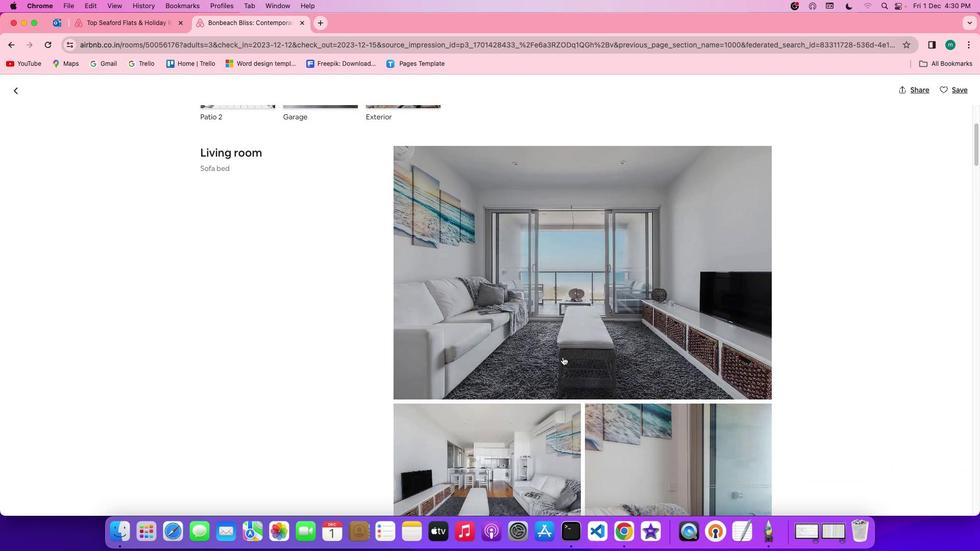 
Action: Mouse scrolled (562, 357) with delta (0, 0)
Screenshot: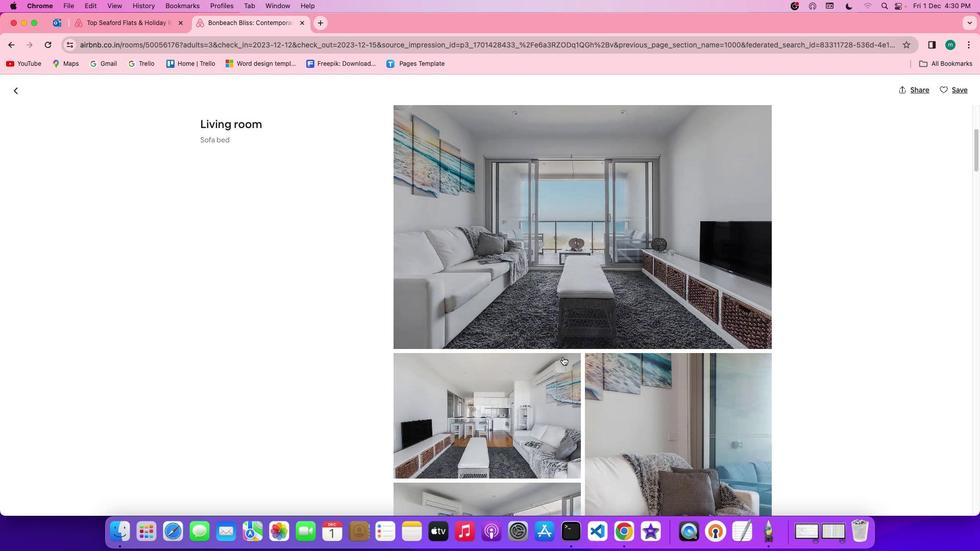 
Action: Mouse scrolled (562, 357) with delta (0, 0)
Screenshot: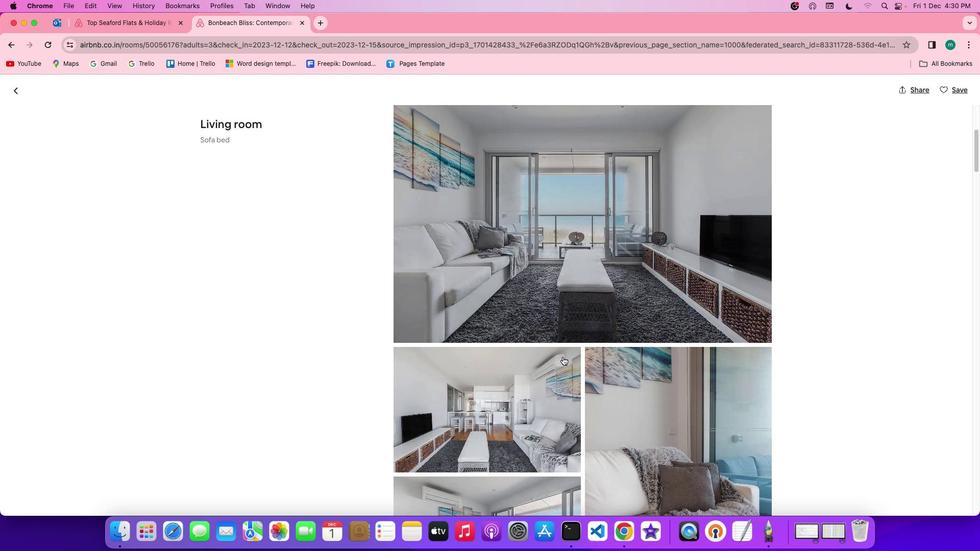 
Action: Mouse scrolled (562, 357) with delta (0, -1)
Screenshot: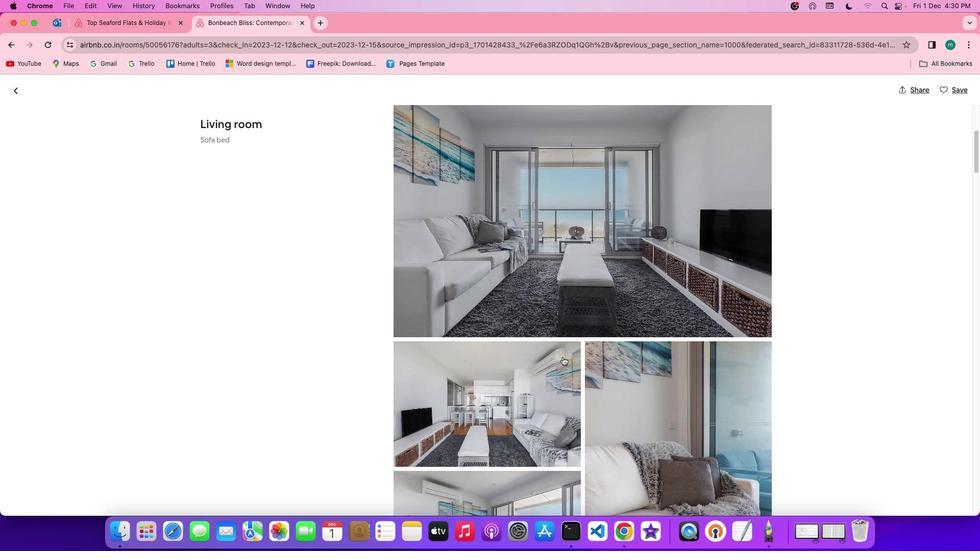
Action: Mouse scrolled (562, 357) with delta (0, -1)
Screenshot: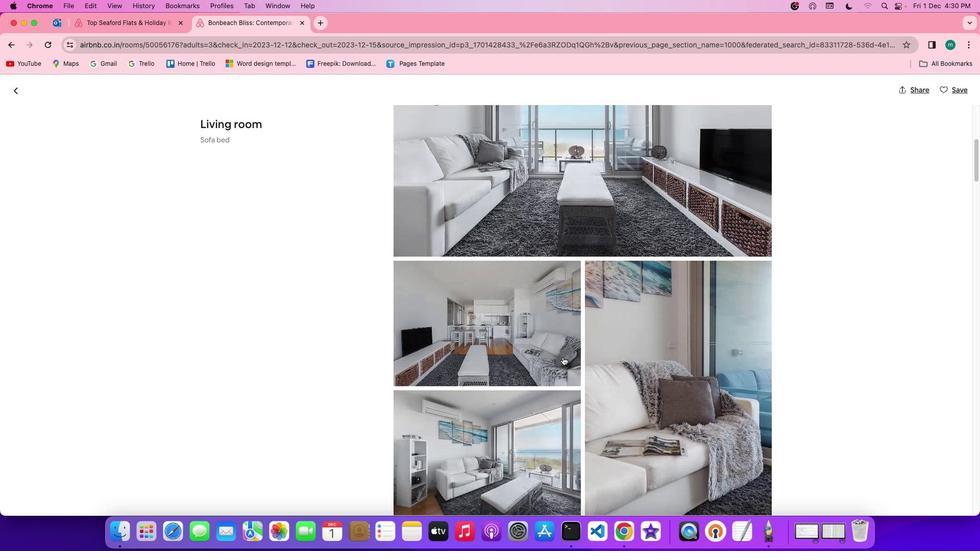 
Action: Mouse scrolled (562, 357) with delta (0, 0)
Screenshot: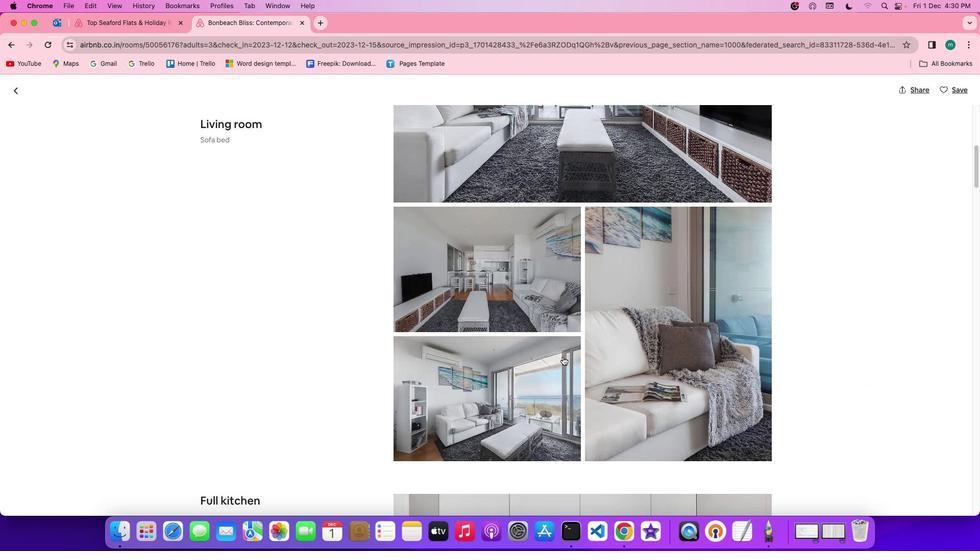 
Action: Mouse scrolled (562, 357) with delta (0, 0)
Screenshot: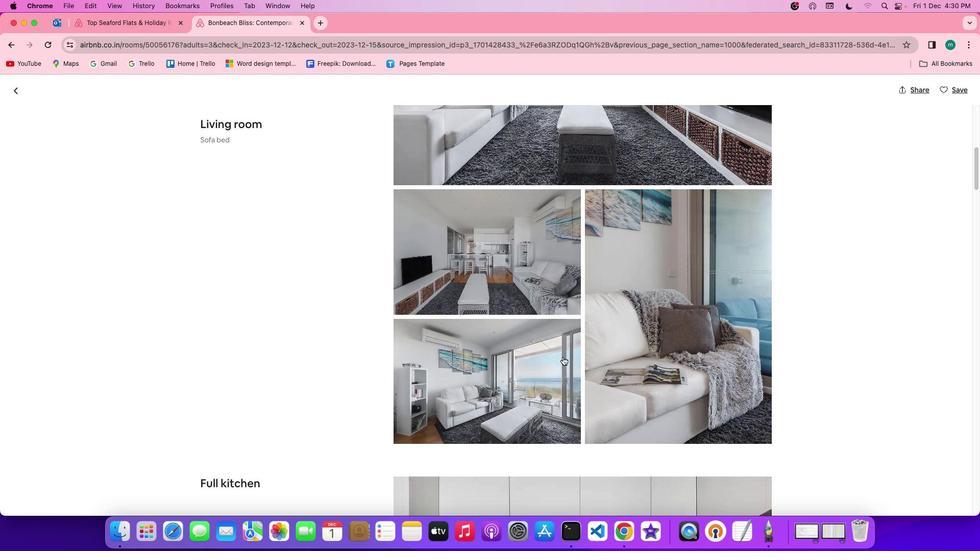 
Action: Mouse scrolled (562, 357) with delta (0, -1)
Screenshot: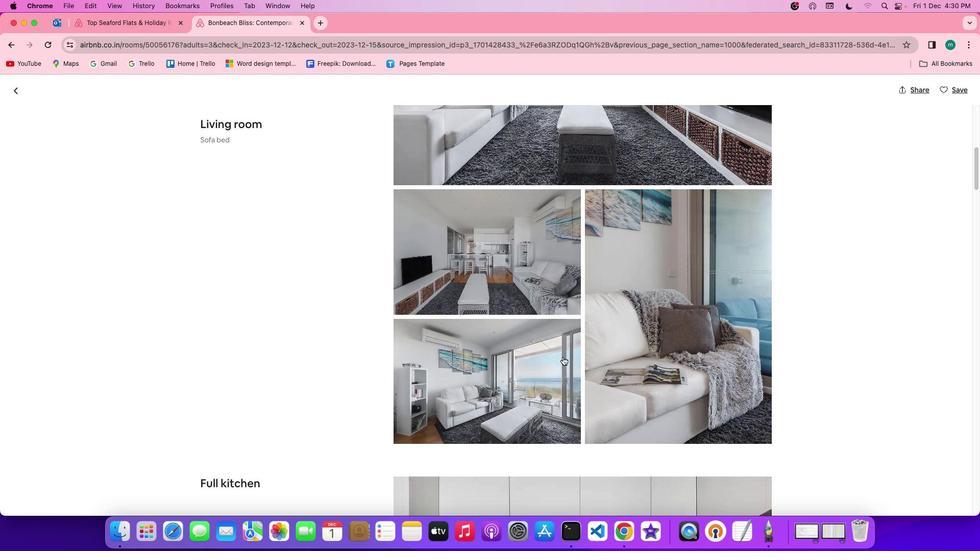 
Action: Mouse scrolled (562, 357) with delta (0, -1)
Screenshot: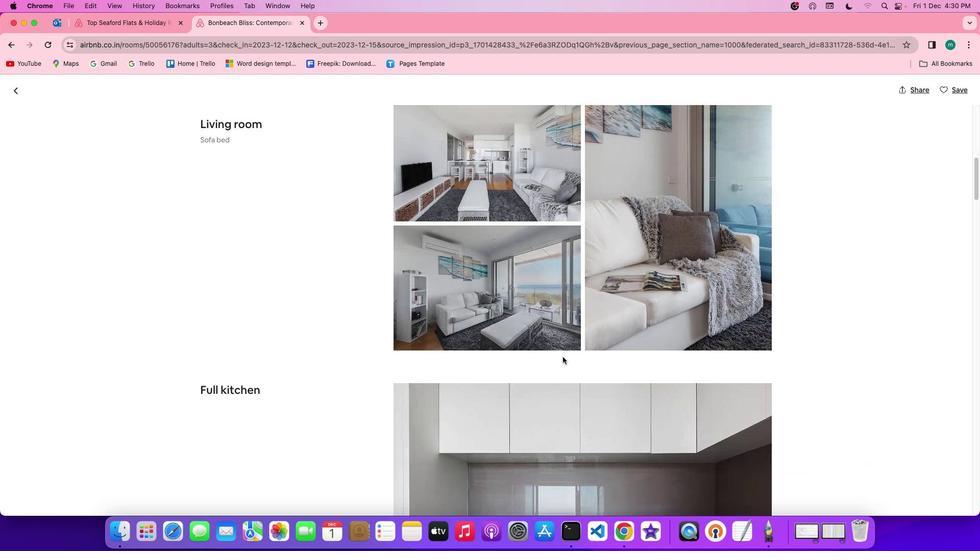 
Action: Mouse scrolled (562, 357) with delta (0, 0)
Screenshot: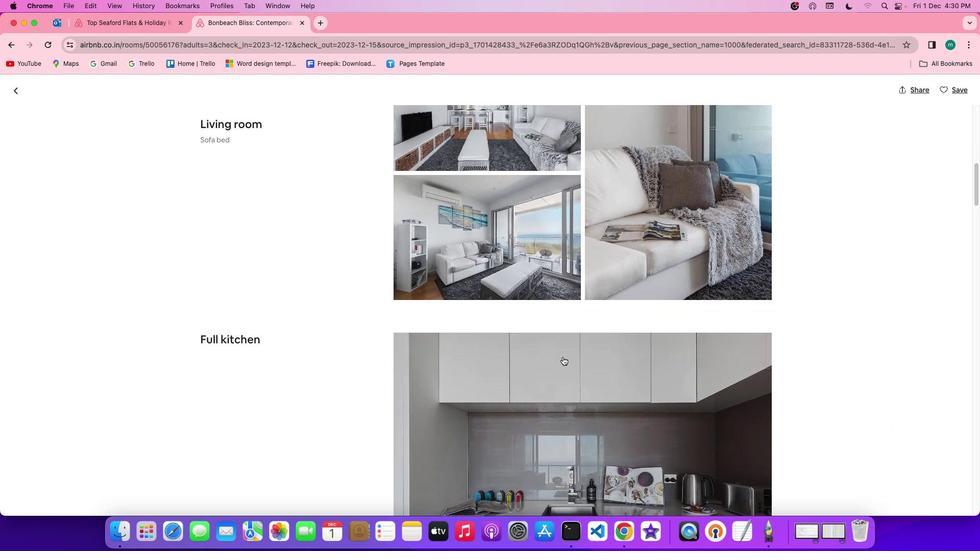 
Action: Mouse scrolled (562, 357) with delta (0, 0)
Screenshot: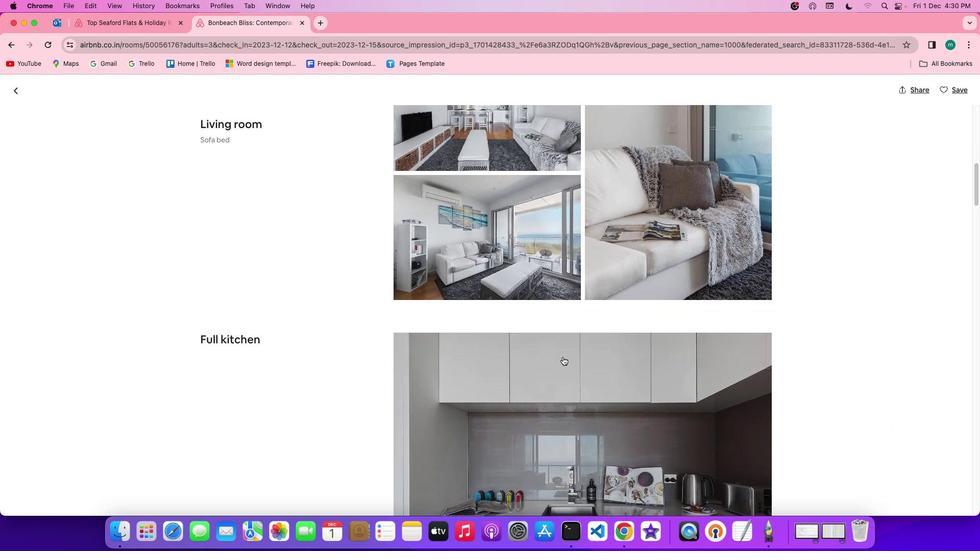 
Action: Mouse scrolled (562, 357) with delta (0, -1)
Screenshot: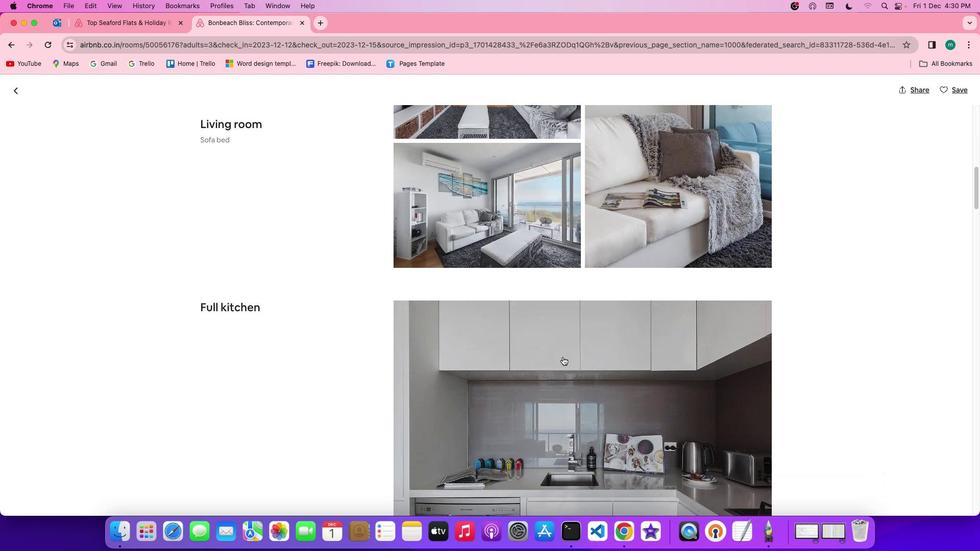 
Action: Mouse scrolled (562, 357) with delta (0, -1)
Screenshot: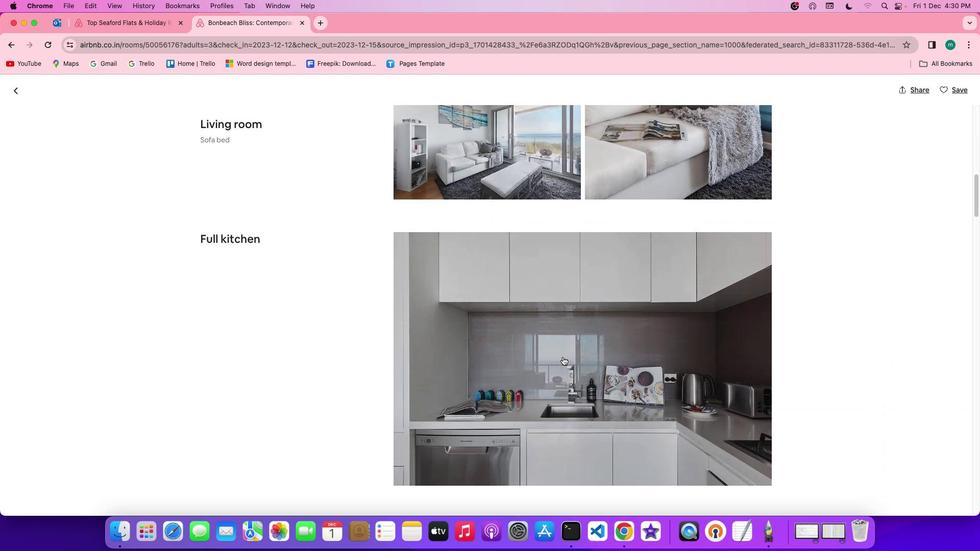 
Action: Mouse scrolled (562, 357) with delta (0, 0)
Screenshot: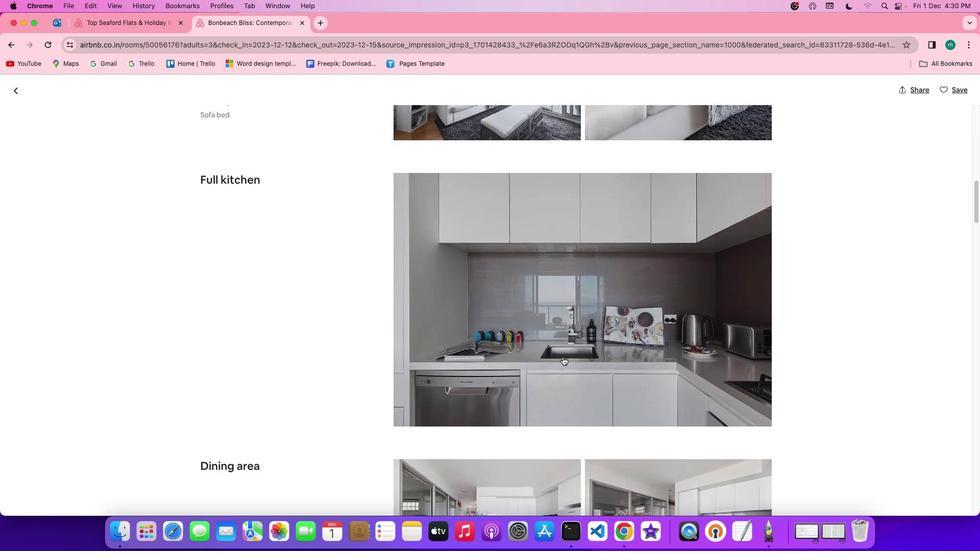 
Action: Mouse scrolled (562, 357) with delta (0, 0)
Screenshot: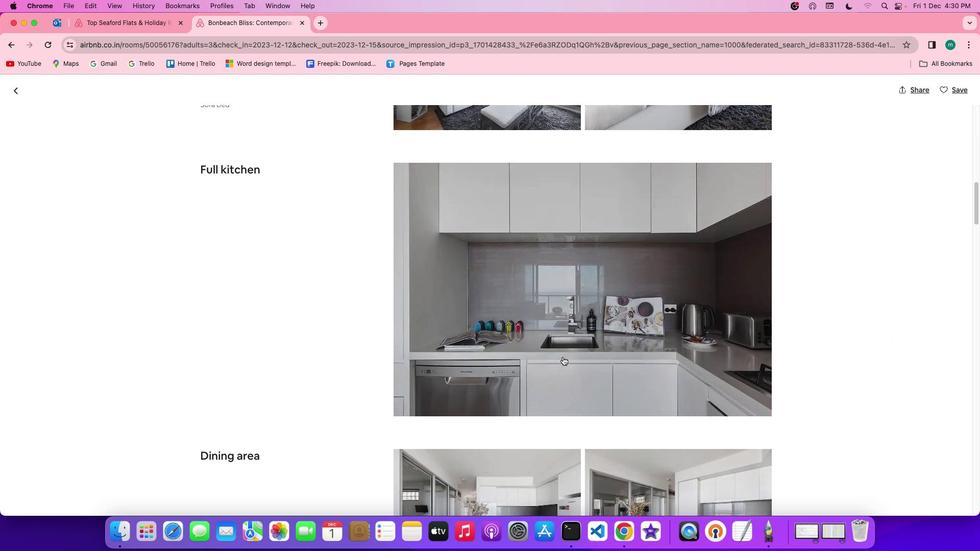 
Action: Mouse scrolled (562, 357) with delta (0, -1)
Screenshot: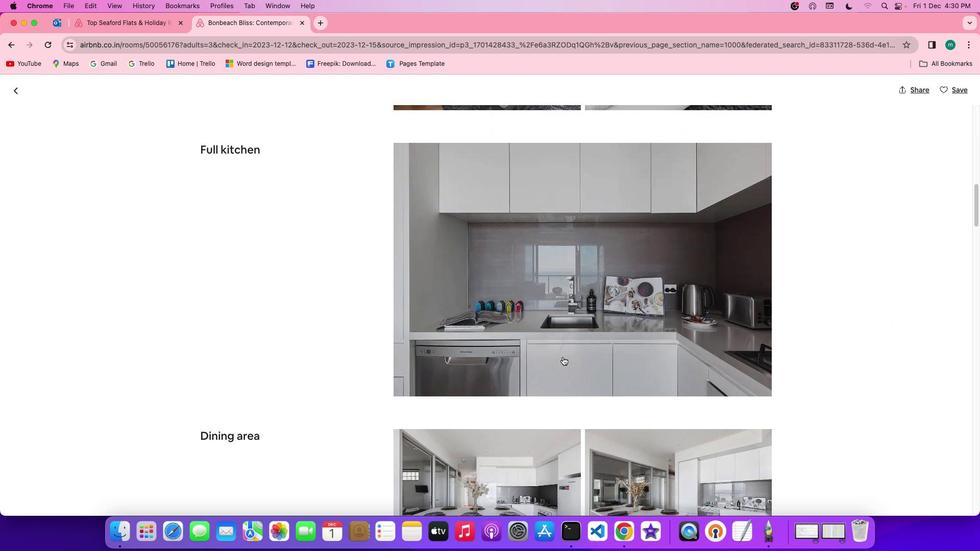 
Action: Mouse scrolled (562, 357) with delta (0, -1)
Screenshot: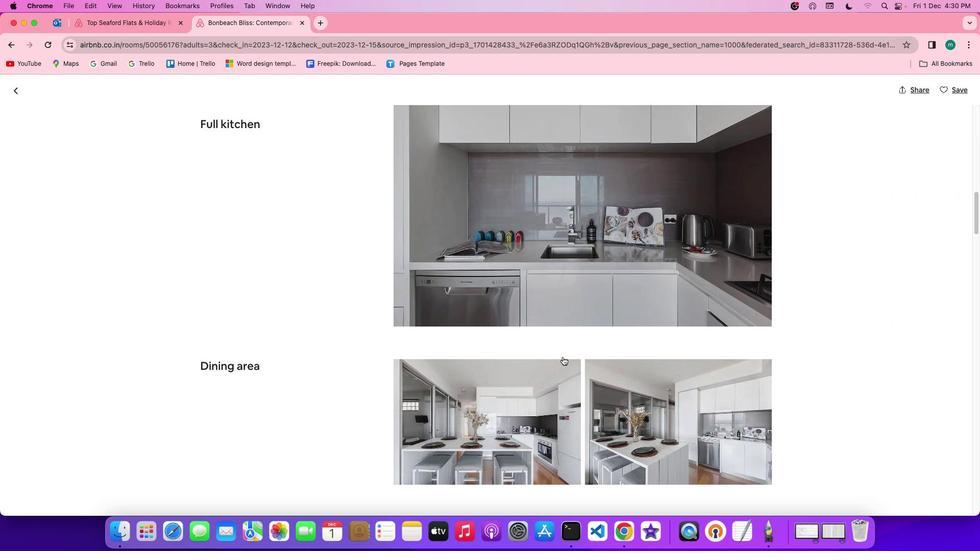 
Action: Mouse scrolled (562, 357) with delta (0, 0)
Screenshot: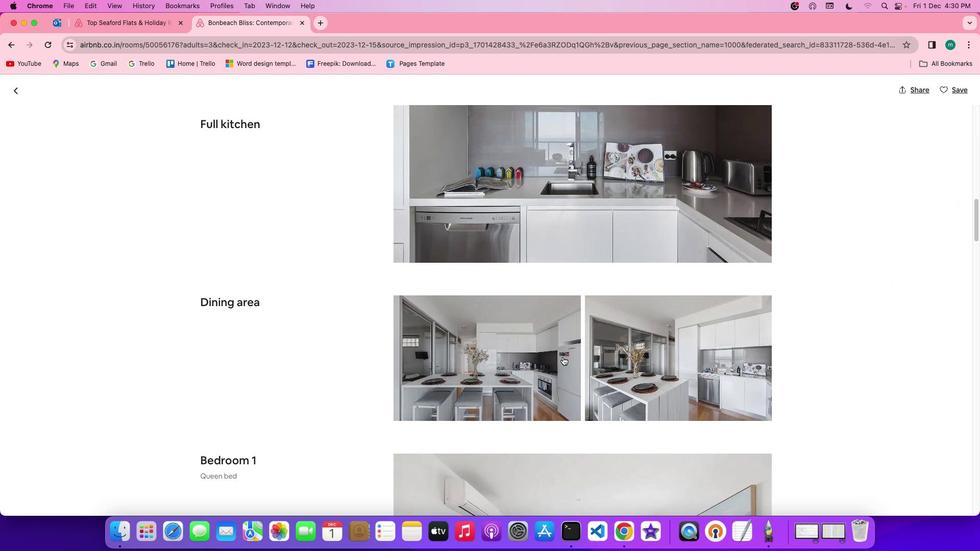 
Action: Mouse scrolled (562, 357) with delta (0, 0)
Screenshot: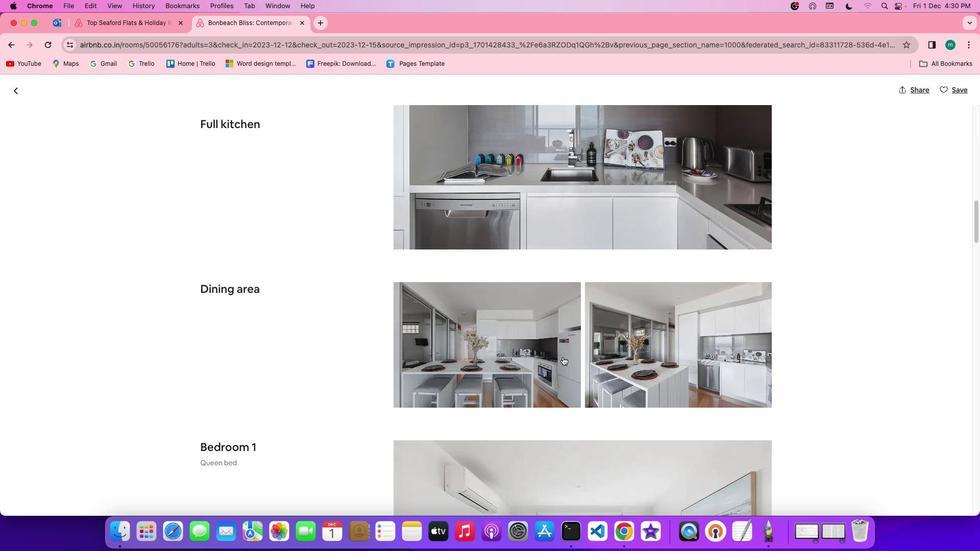 
Action: Mouse scrolled (562, 357) with delta (0, -1)
Screenshot: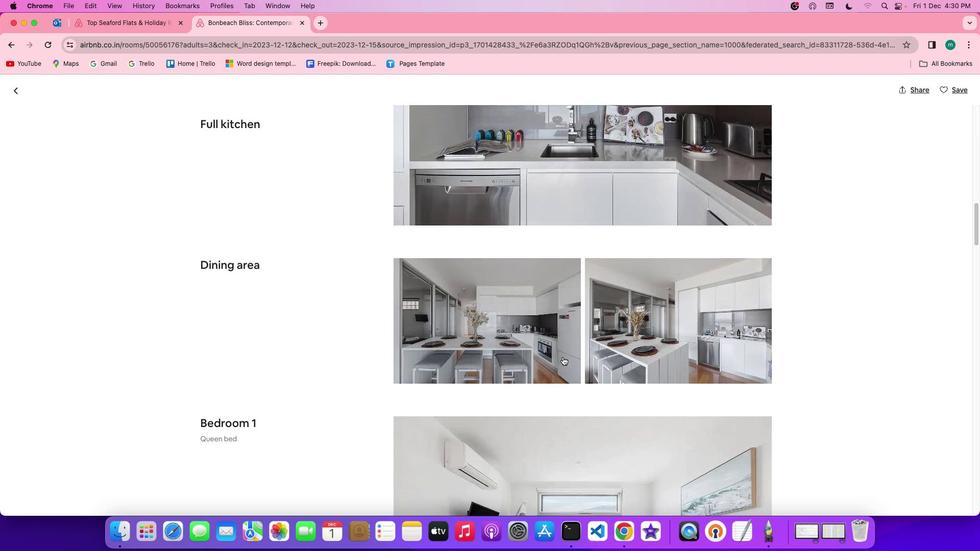 
Action: Mouse scrolled (562, 357) with delta (0, -2)
Screenshot: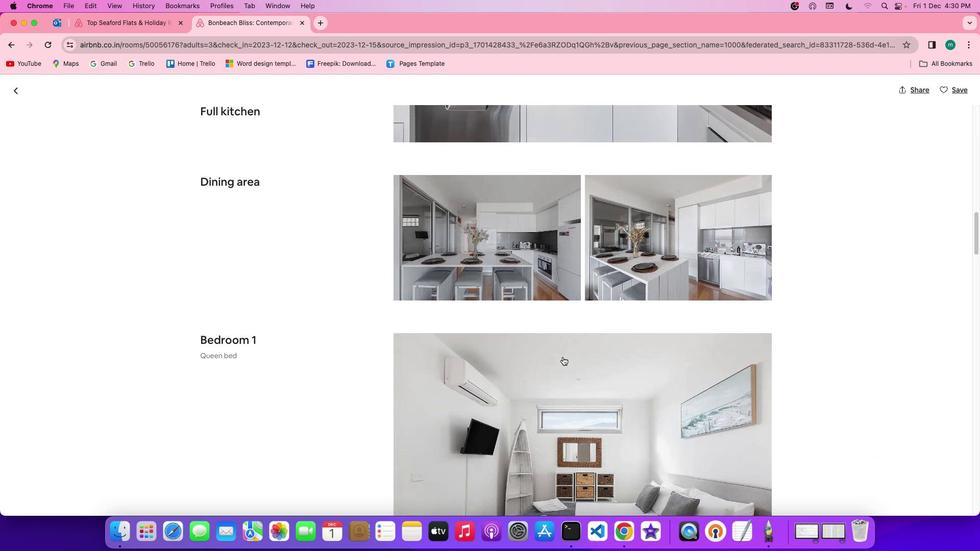 
Action: Mouse scrolled (562, 357) with delta (0, 0)
Screenshot: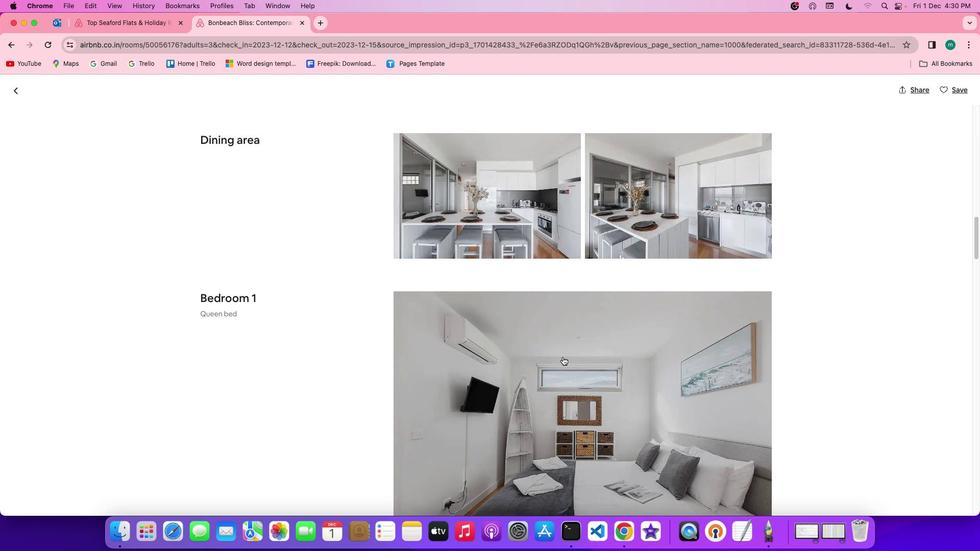 
Action: Mouse scrolled (562, 357) with delta (0, 0)
Screenshot: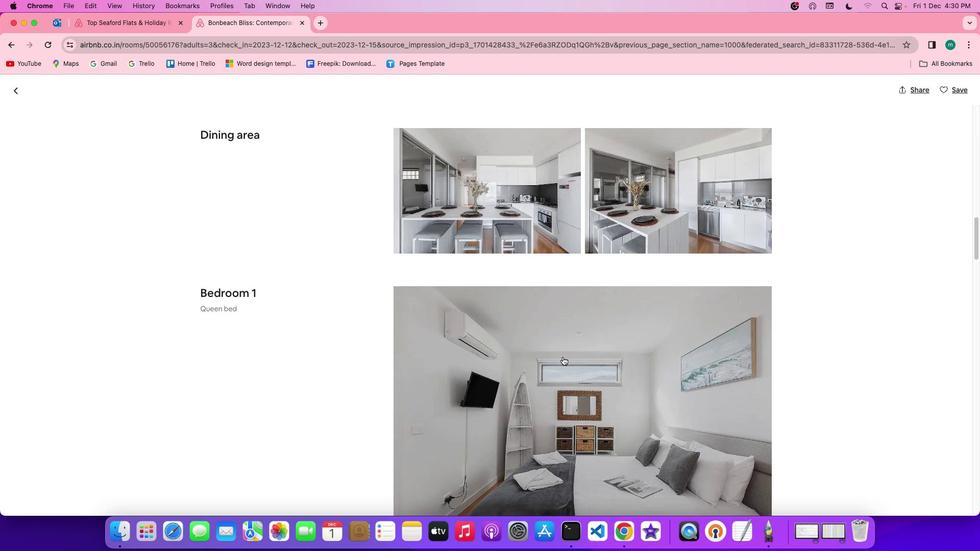 
Action: Mouse scrolled (562, 357) with delta (0, -1)
Screenshot: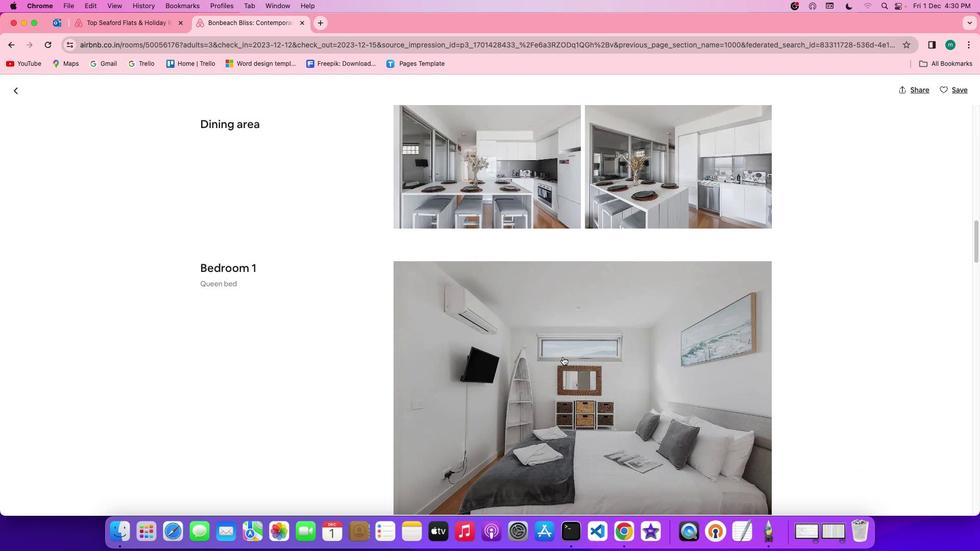 
Action: Mouse scrolled (562, 357) with delta (0, -1)
Screenshot: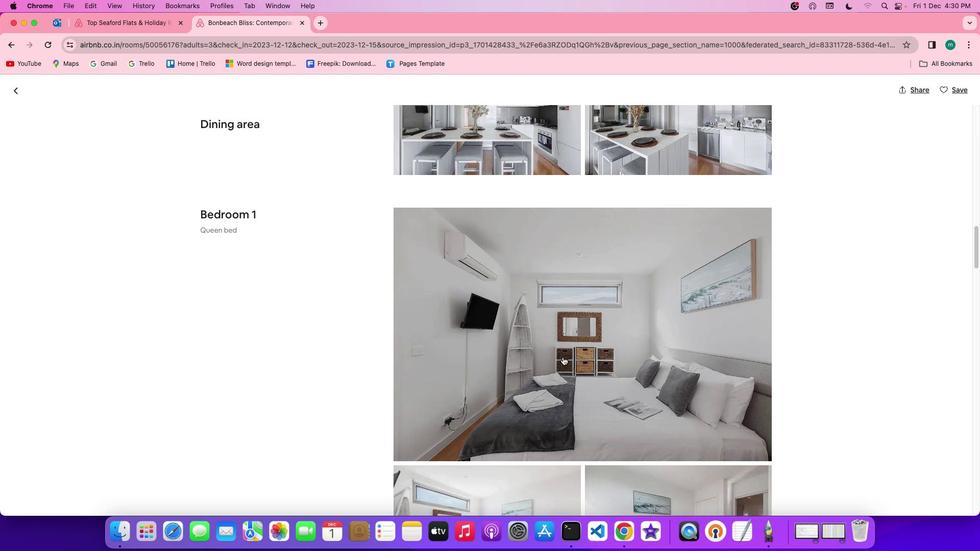 
Action: Mouse scrolled (562, 357) with delta (0, 0)
Screenshot: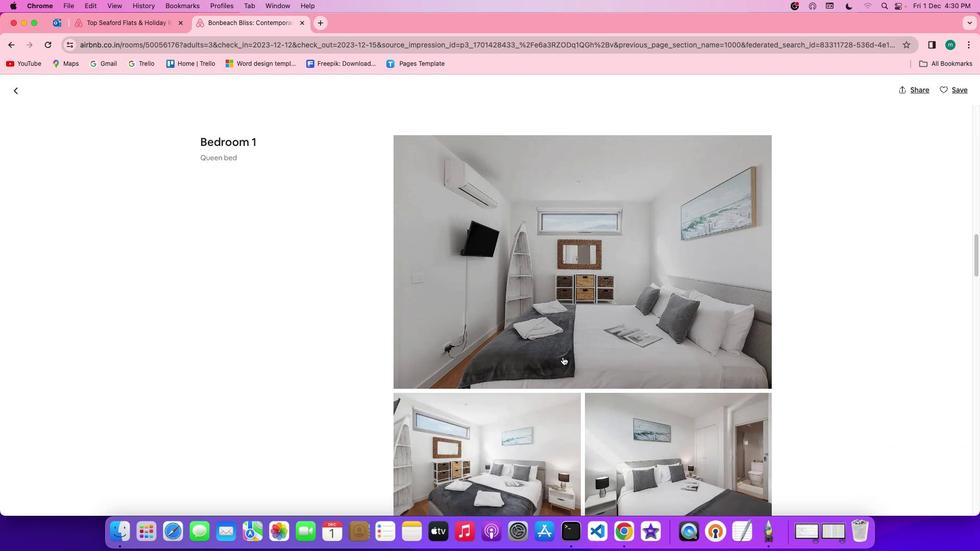 
Action: Mouse scrolled (562, 357) with delta (0, 0)
Screenshot: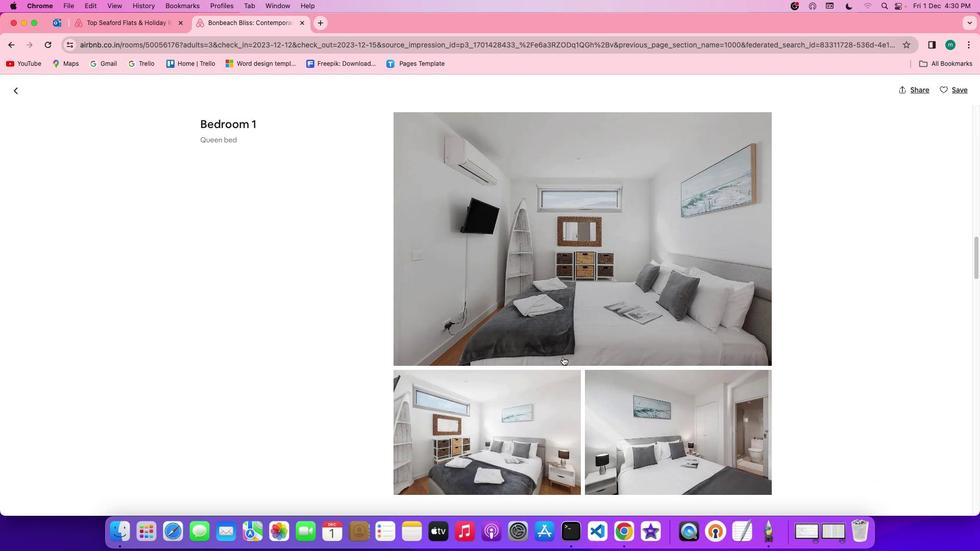 
Action: Mouse scrolled (562, 357) with delta (0, -1)
Screenshot: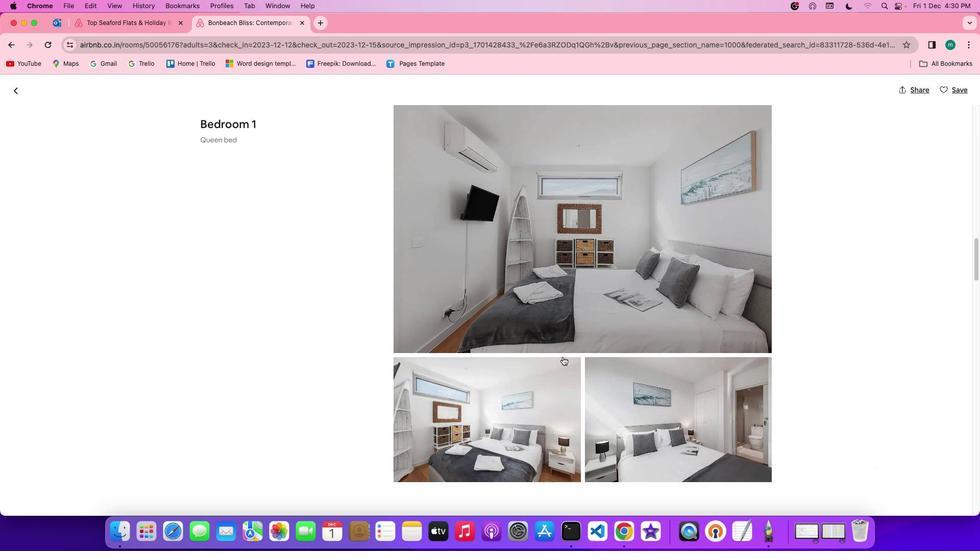 
Action: Mouse scrolled (562, 357) with delta (0, -1)
Screenshot: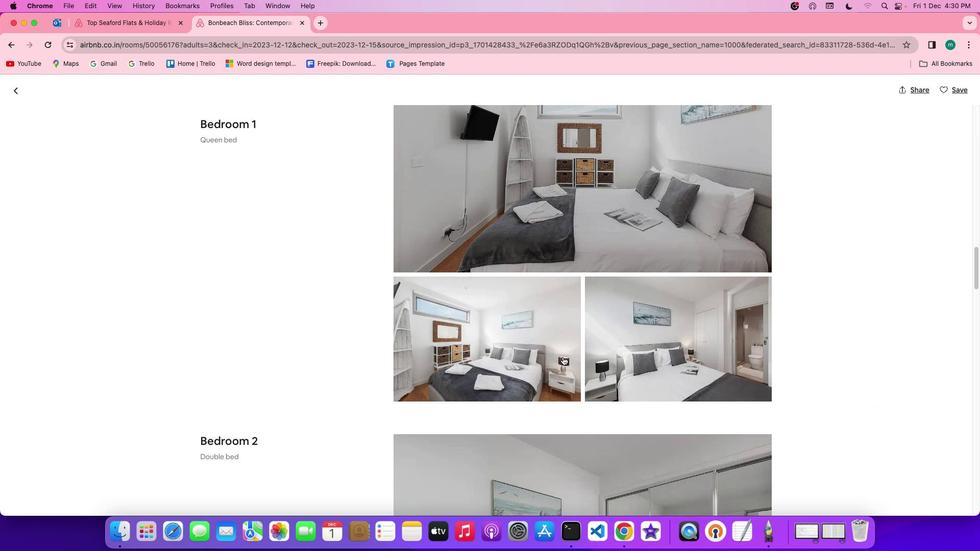 
Action: Mouse scrolled (562, 357) with delta (0, 0)
Screenshot: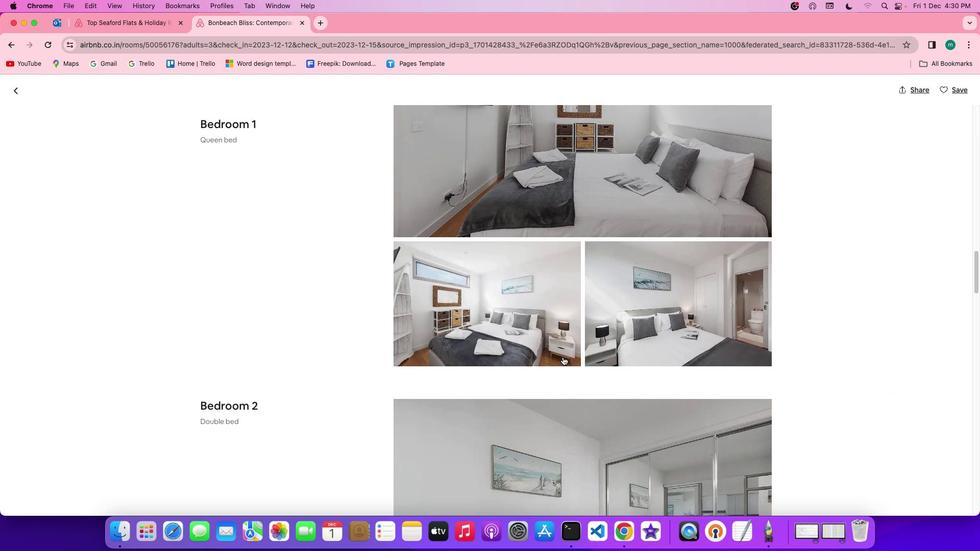 
Action: Mouse scrolled (562, 357) with delta (0, 0)
Screenshot: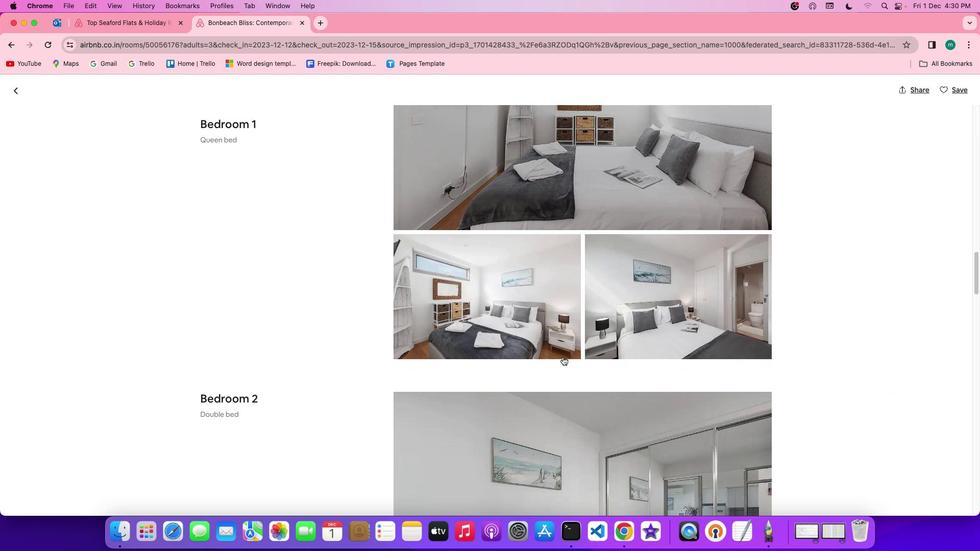 
Action: Mouse scrolled (562, 357) with delta (0, 0)
Screenshot: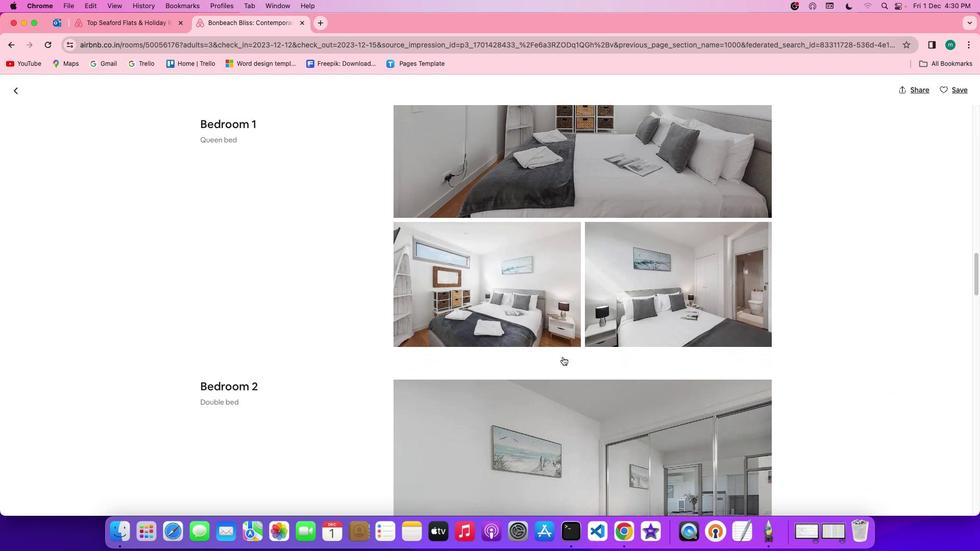 
Action: Mouse scrolled (562, 357) with delta (0, 0)
Screenshot: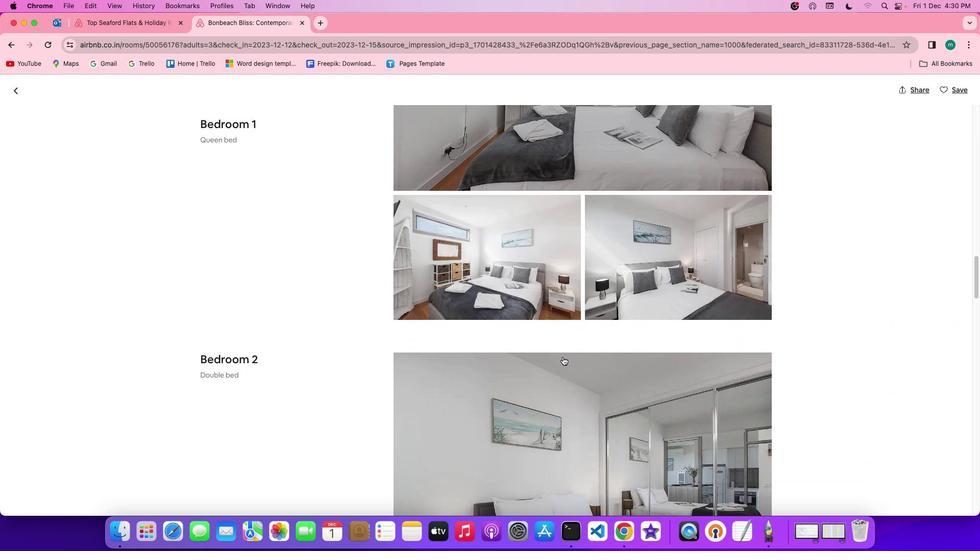 
Action: Mouse scrolled (562, 357) with delta (0, 0)
Screenshot: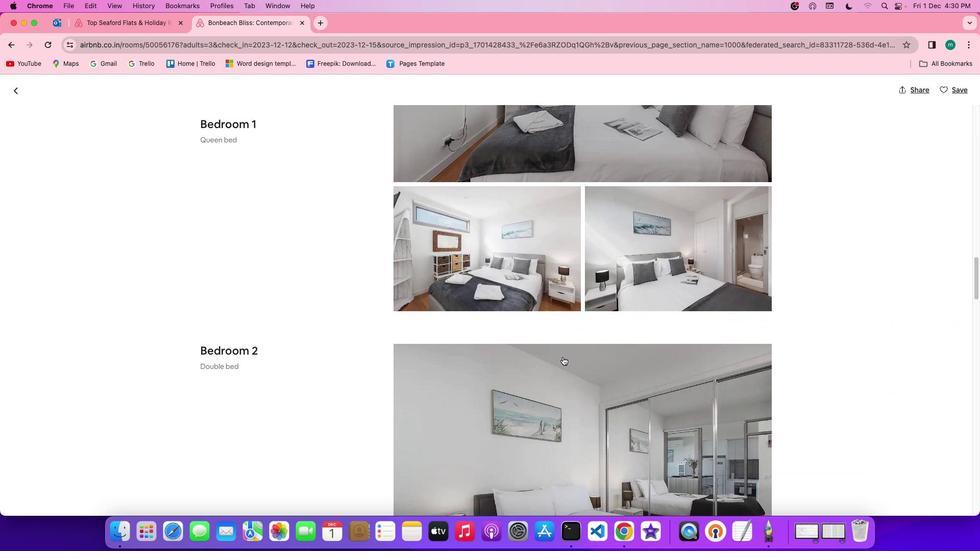 
Action: Mouse scrolled (562, 357) with delta (0, -1)
Screenshot: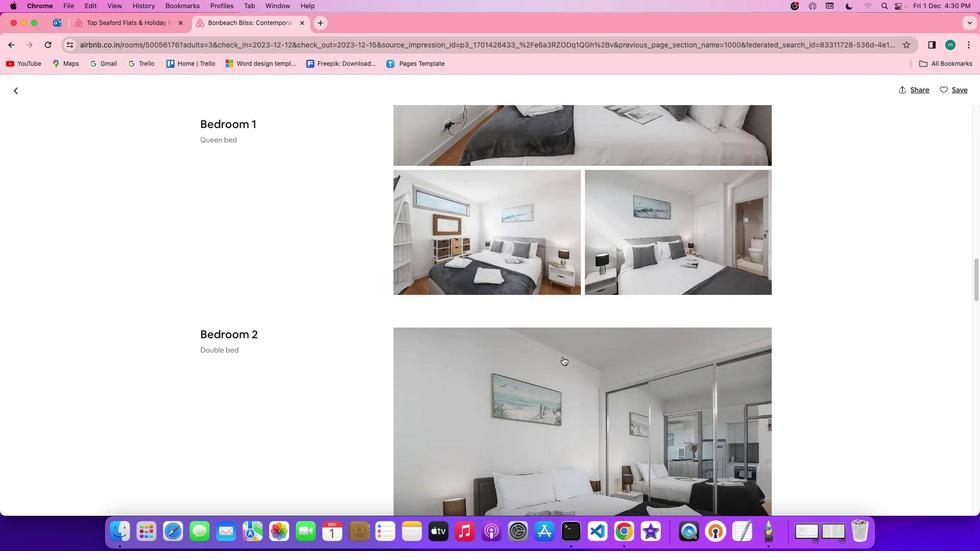 
Action: Mouse scrolled (562, 357) with delta (0, 0)
Screenshot: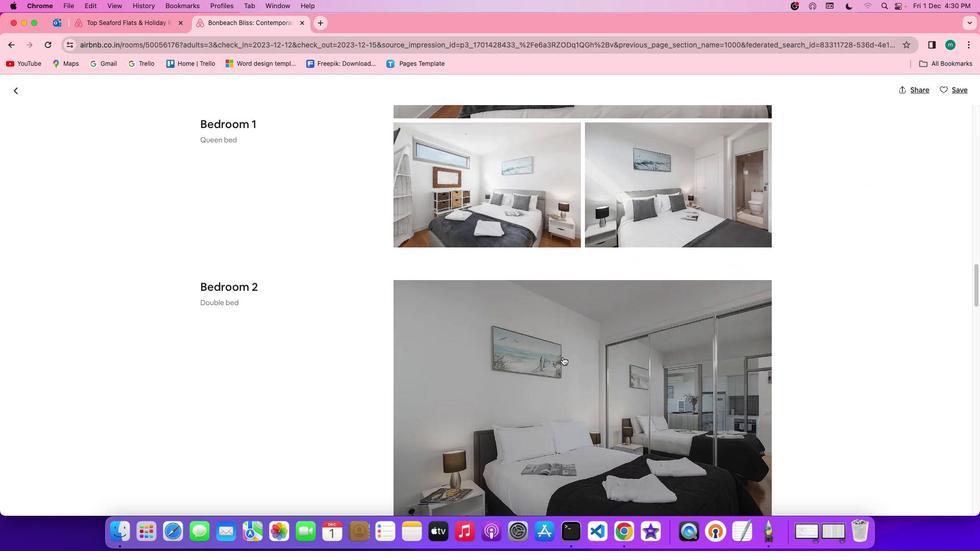 
Action: Mouse scrolled (562, 357) with delta (0, 0)
Screenshot: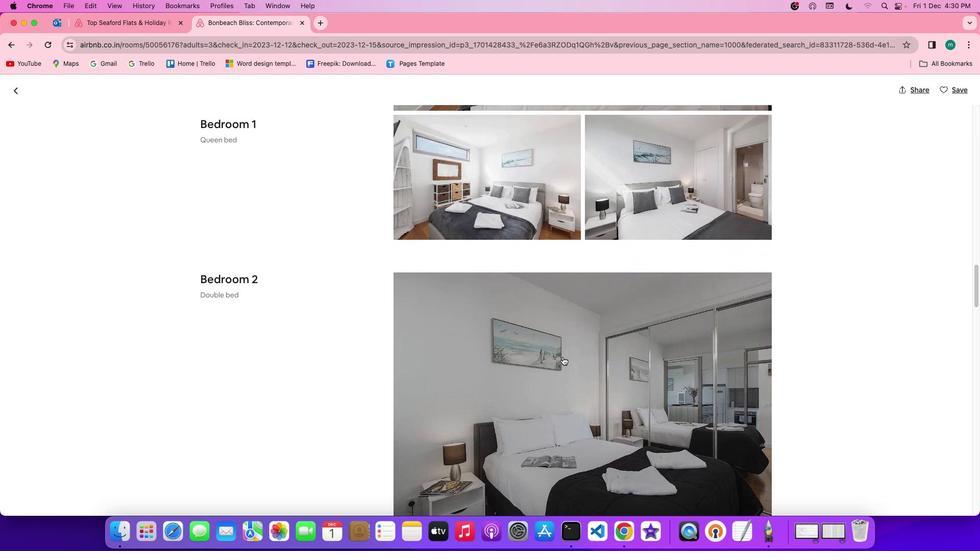 
Action: Mouse scrolled (562, 357) with delta (0, -1)
Screenshot: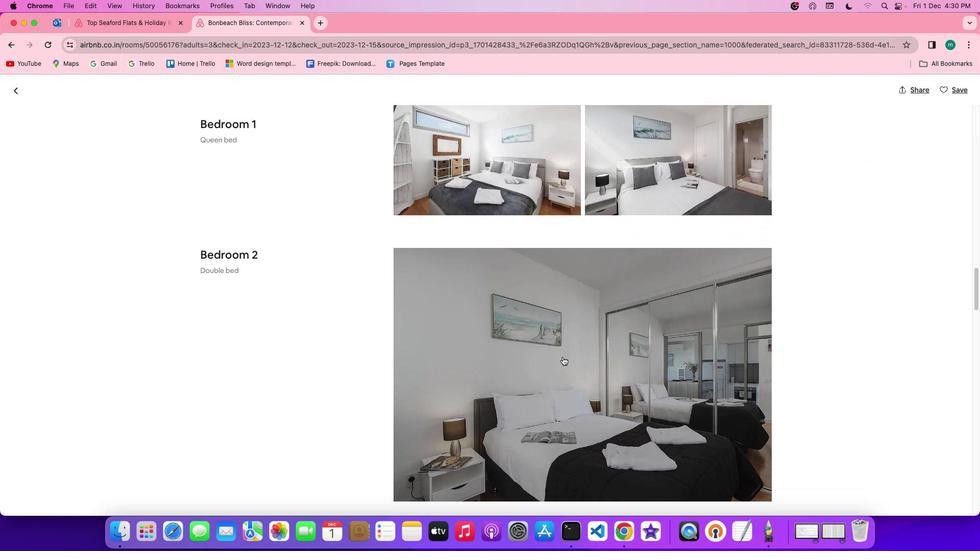 
Action: Mouse scrolled (562, 357) with delta (0, 0)
Screenshot: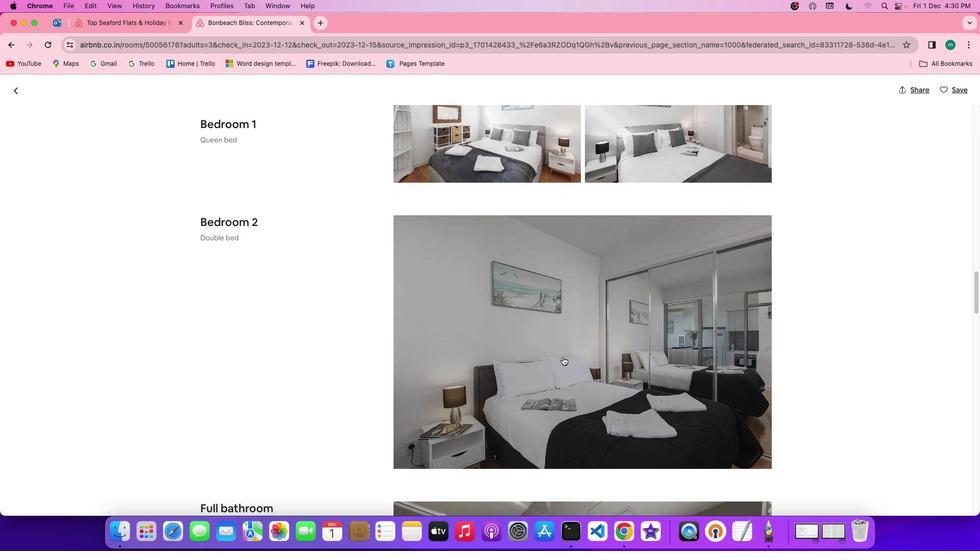 
Action: Mouse scrolled (562, 357) with delta (0, 0)
Screenshot: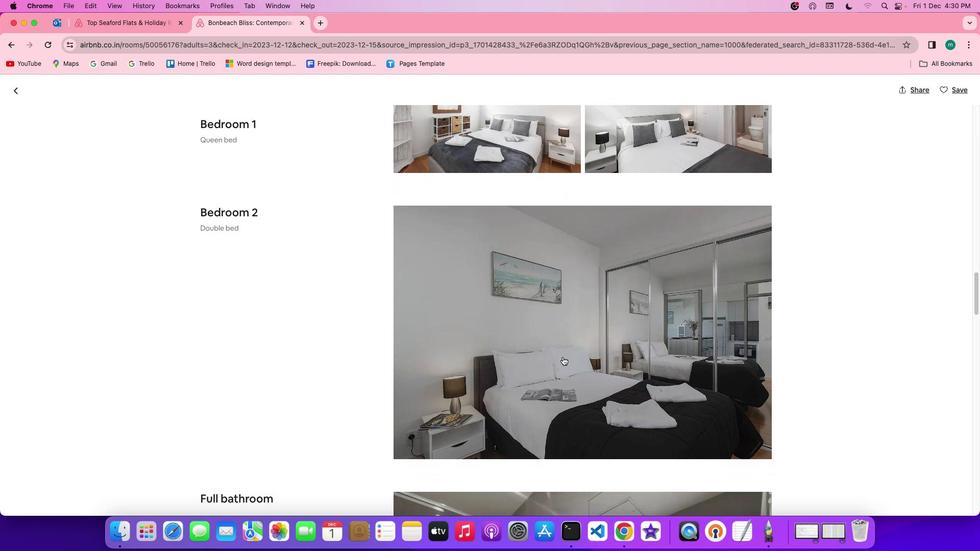 
Action: Mouse scrolled (562, 357) with delta (0, -1)
Screenshot: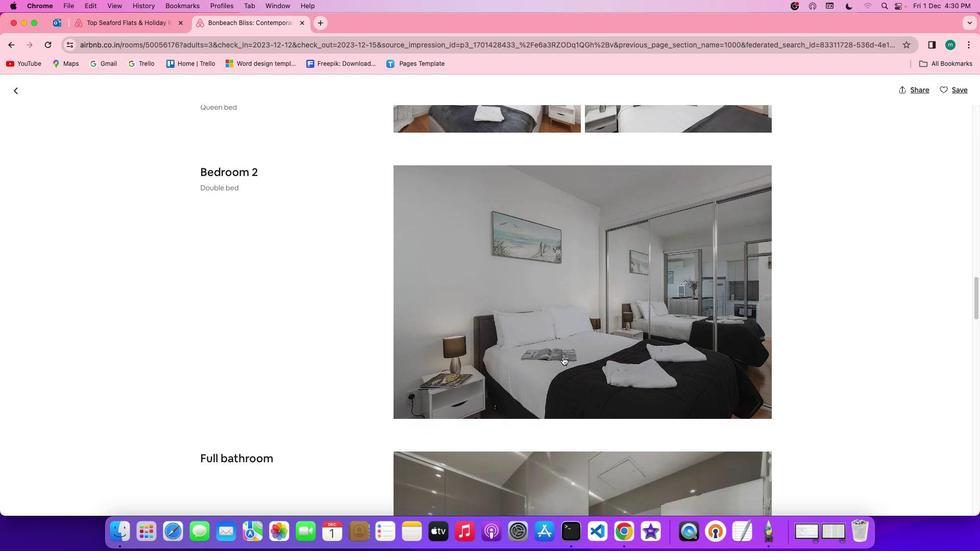 
Action: Mouse scrolled (562, 357) with delta (0, -1)
Screenshot: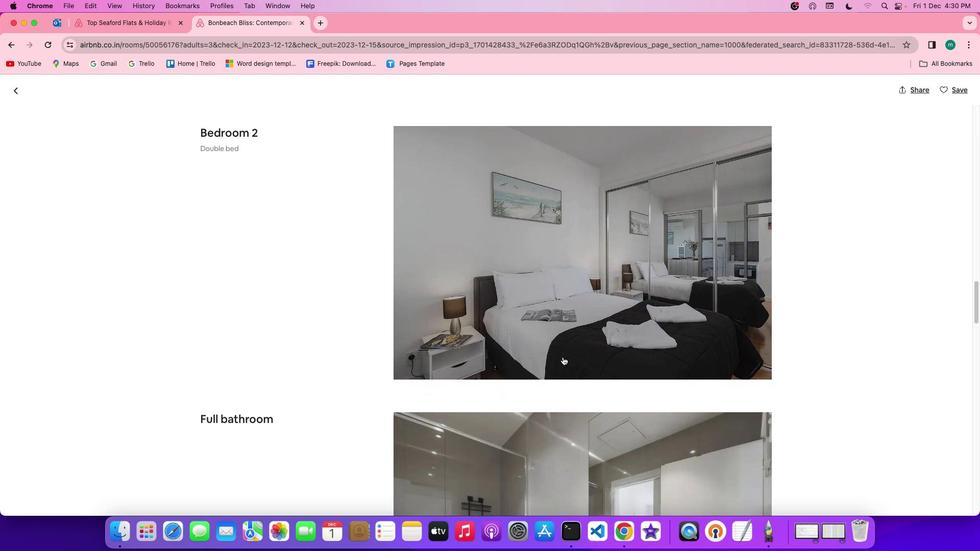 
Action: Mouse scrolled (562, 357) with delta (0, -1)
Screenshot: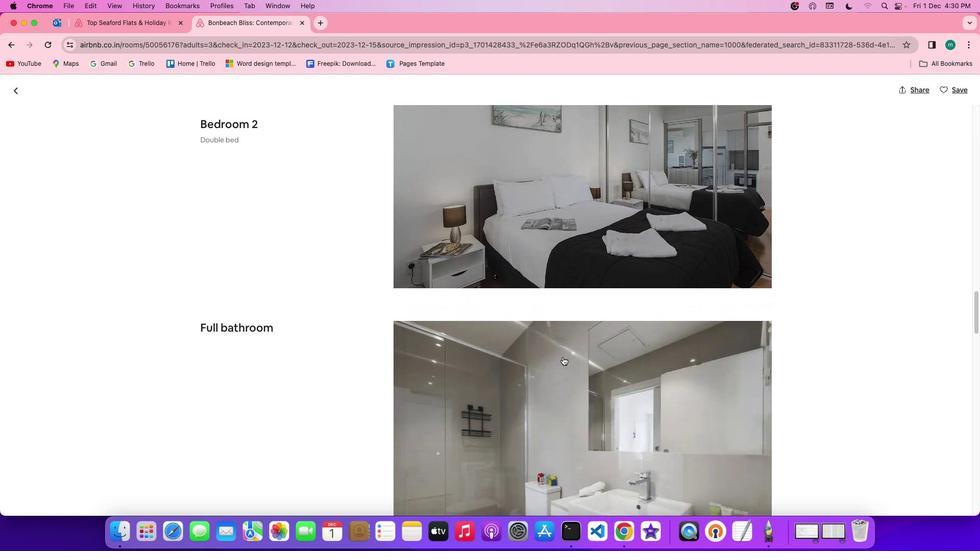 
Action: Mouse moved to (559, 331)
Screenshot: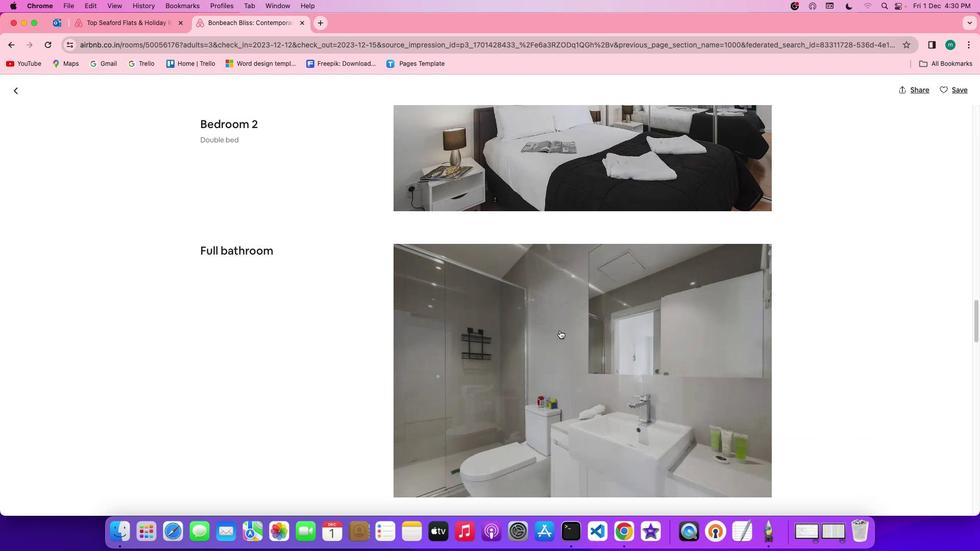 
Action: Mouse scrolled (559, 331) with delta (0, 0)
Screenshot: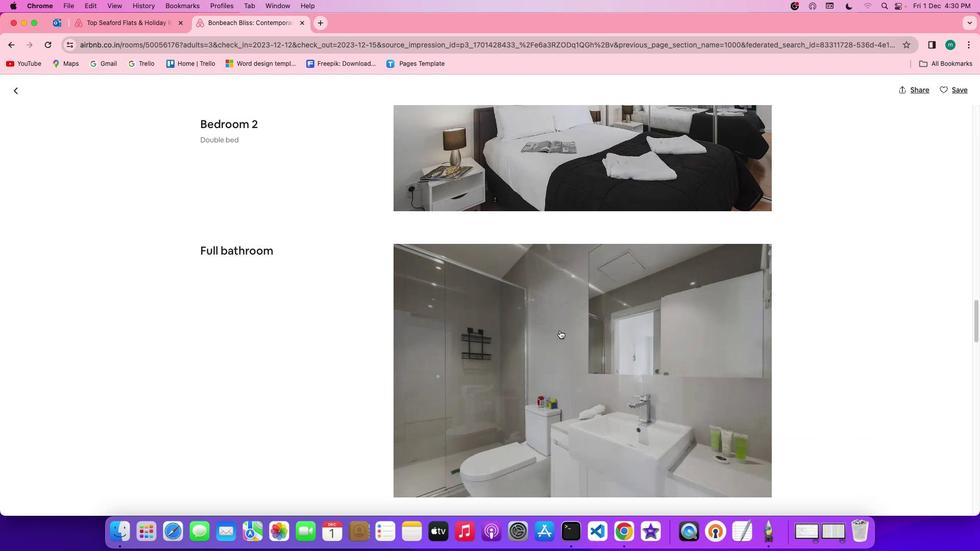 
Action: Mouse scrolled (559, 331) with delta (0, 0)
Screenshot: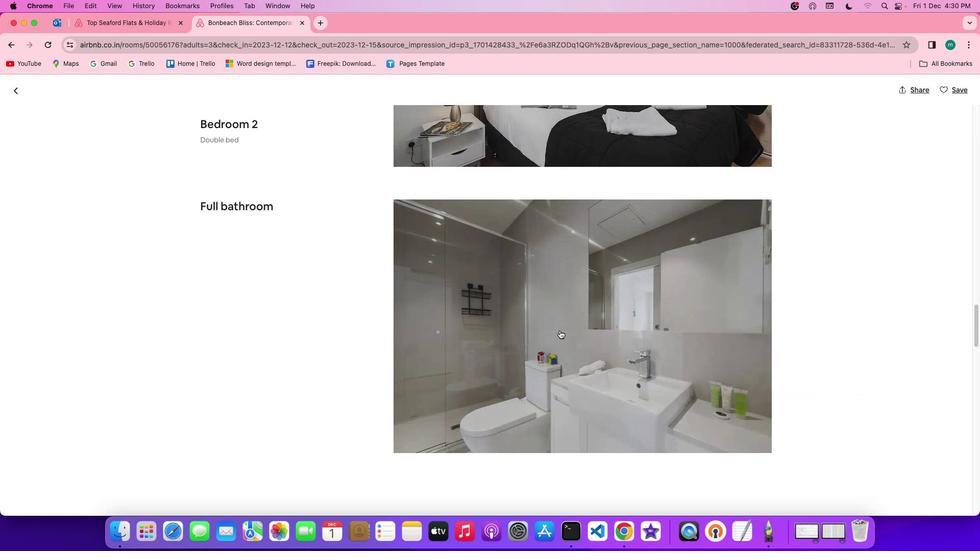 
Action: Mouse moved to (559, 331)
Screenshot: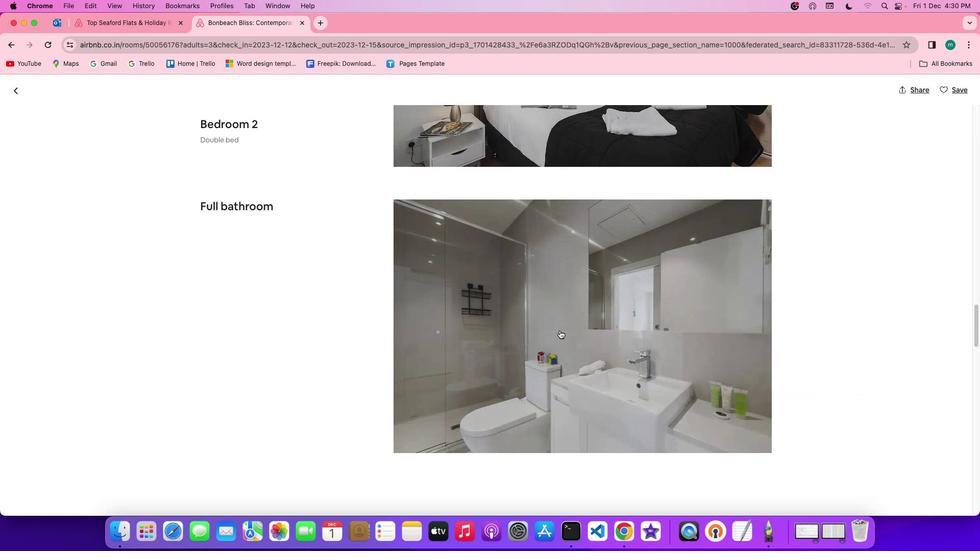 
Action: Mouse scrolled (559, 331) with delta (0, -1)
Screenshot: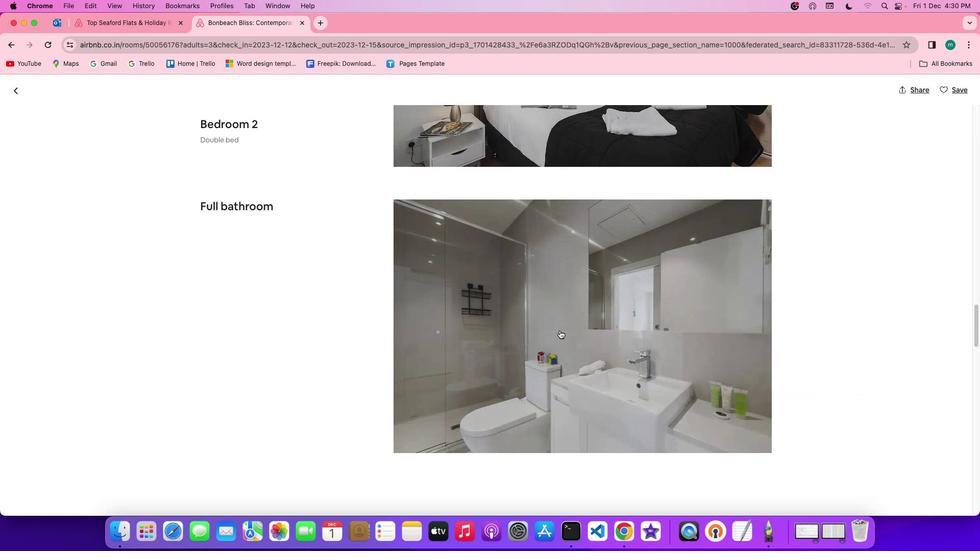 
Action: Mouse scrolled (559, 331) with delta (0, -2)
Screenshot: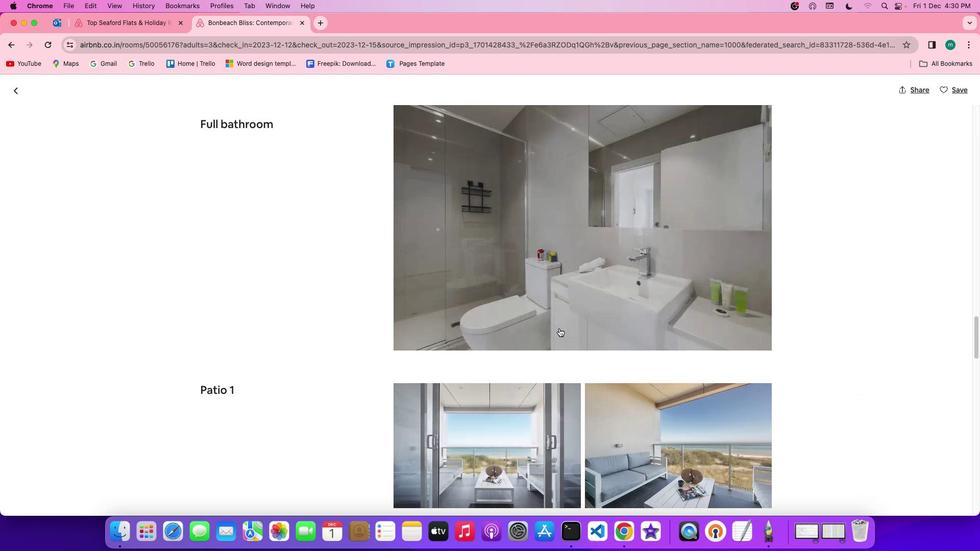 
Action: Mouse moved to (558, 324)
Screenshot: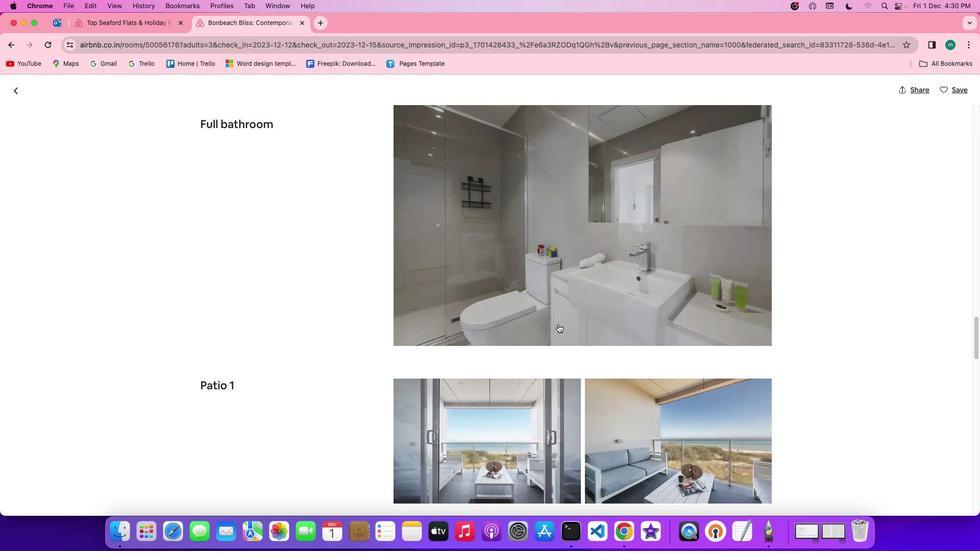 
Action: Mouse scrolled (558, 324) with delta (0, 0)
Screenshot: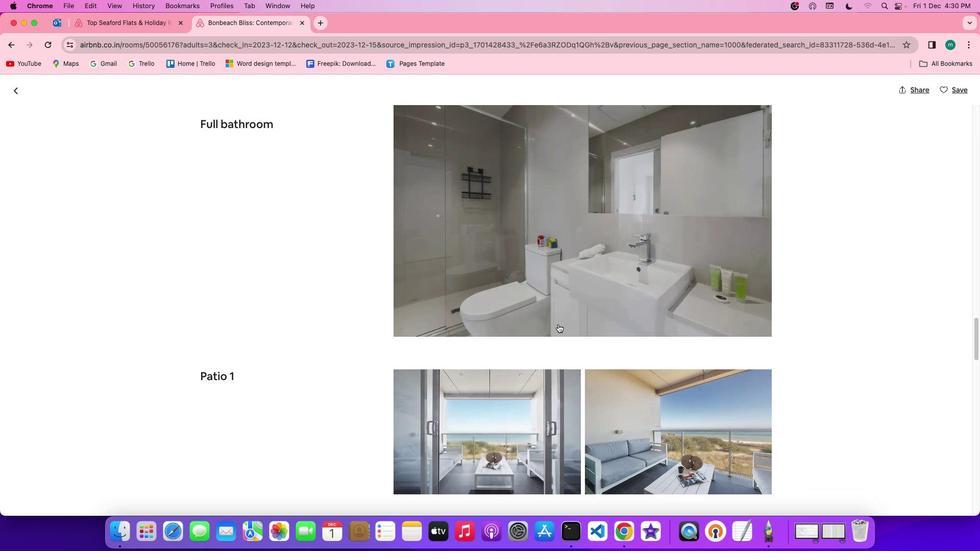 
Action: Mouse scrolled (558, 324) with delta (0, 0)
Screenshot: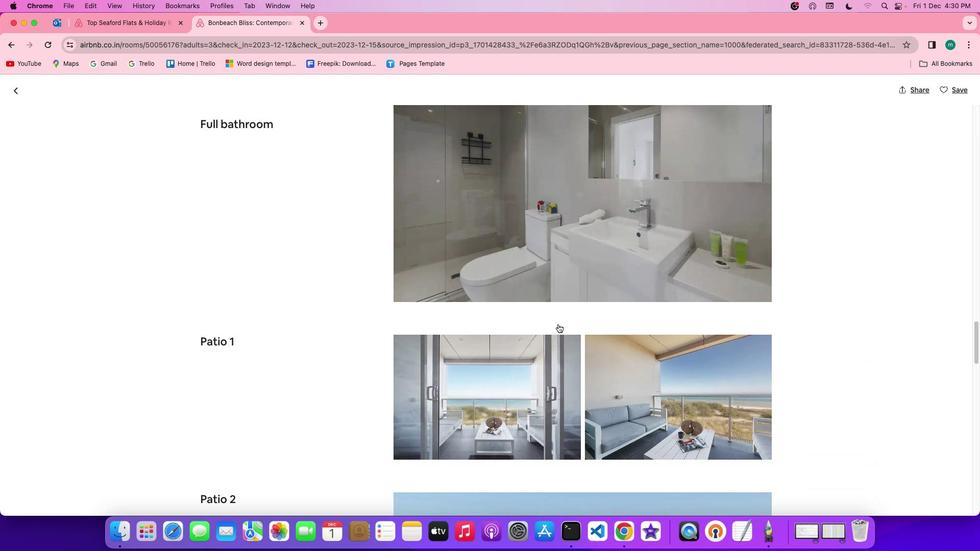 
Action: Mouse scrolled (558, 324) with delta (0, -1)
Screenshot: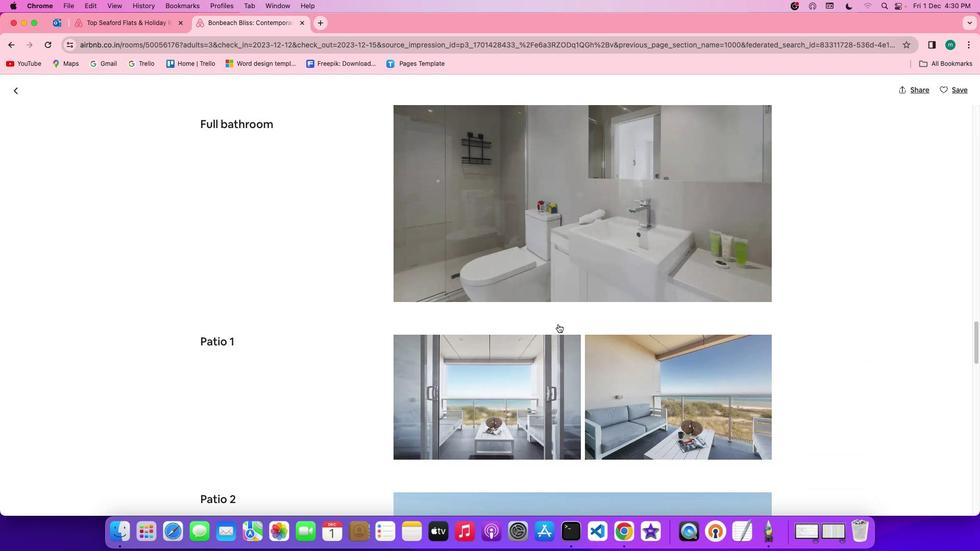 
Action: Mouse scrolled (558, 324) with delta (0, -2)
Screenshot: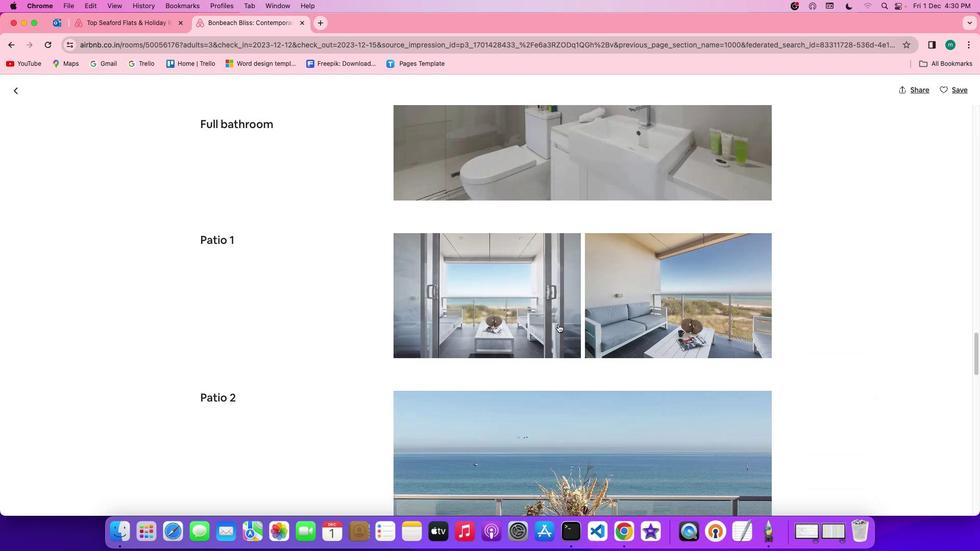 
Action: Mouse scrolled (558, 324) with delta (0, -2)
Screenshot: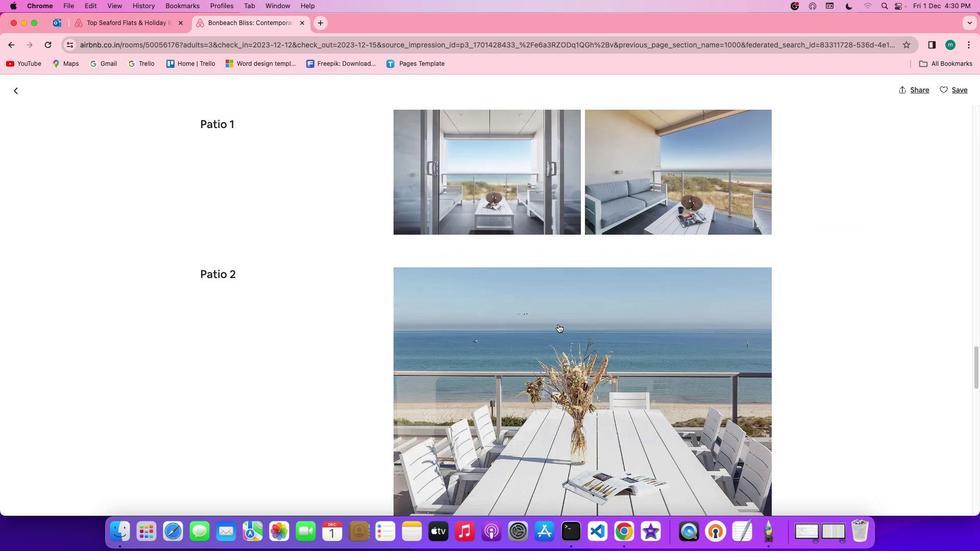 
Action: Mouse moved to (554, 312)
Screenshot: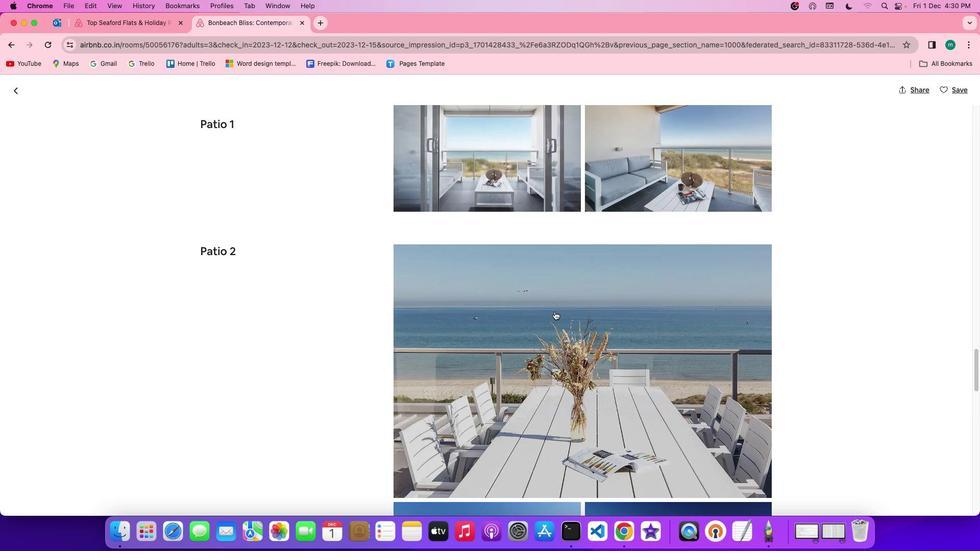 
Action: Mouse scrolled (554, 312) with delta (0, 0)
Screenshot: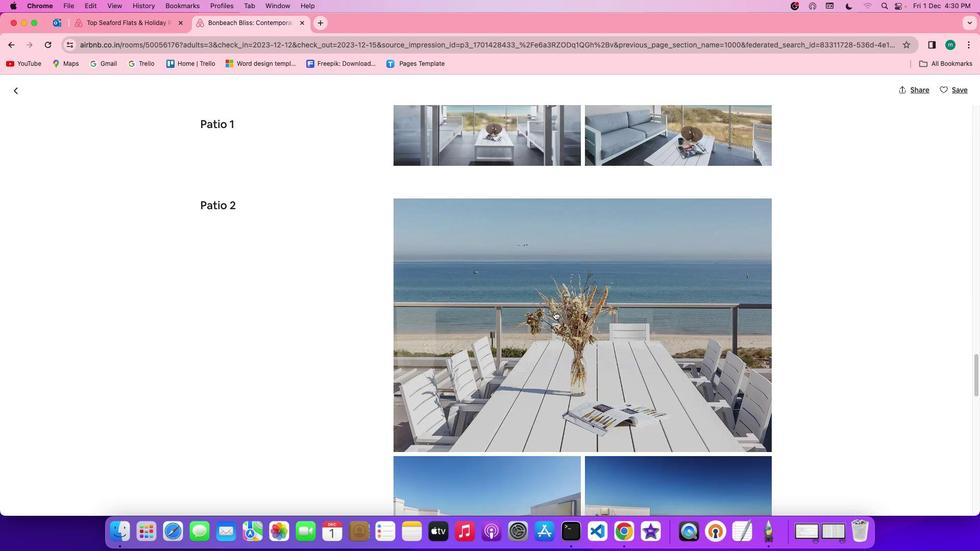 
Action: Mouse scrolled (554, 312) with delta (0, 0)
Screenshot: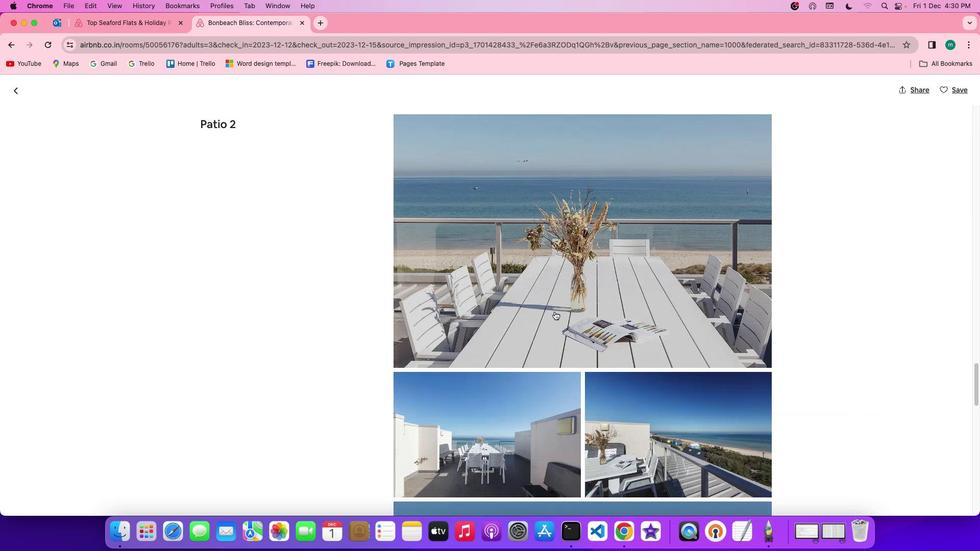 
Action: Mouse scrolled (554, 312) with delta (0, -1)
Screenshot: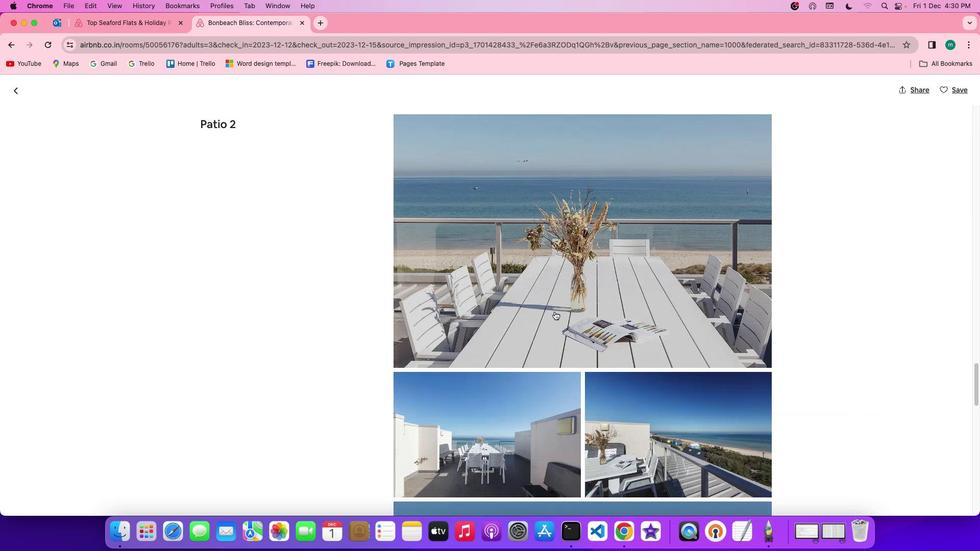 
Action: Mouse scrolled (554, 312) with delta (0, -2)
Screenshot: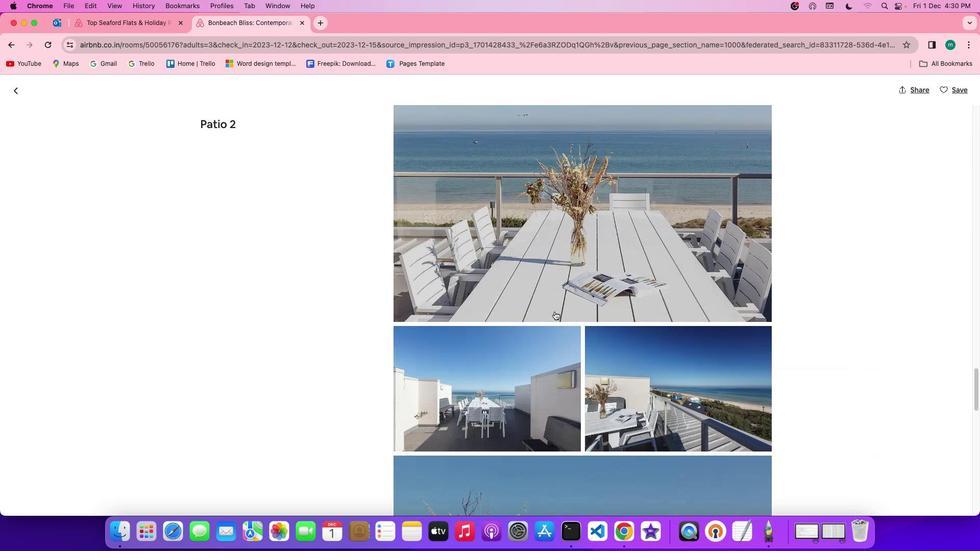 
Action: Mouse scrolled (554, 312) with delta (0, -2)
Screenshot: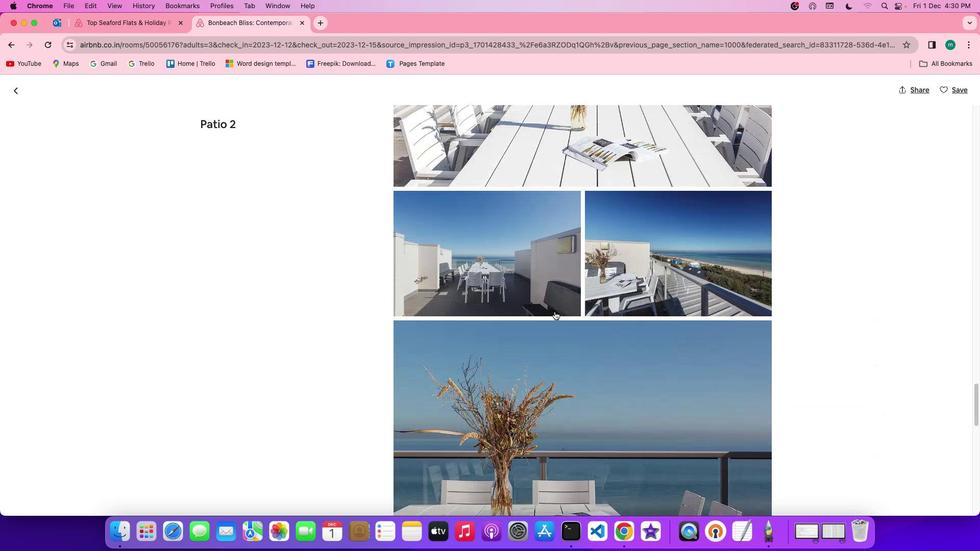 
Action: Mouse scrolled (554, 312) with delta (0, 0)
Screenshot: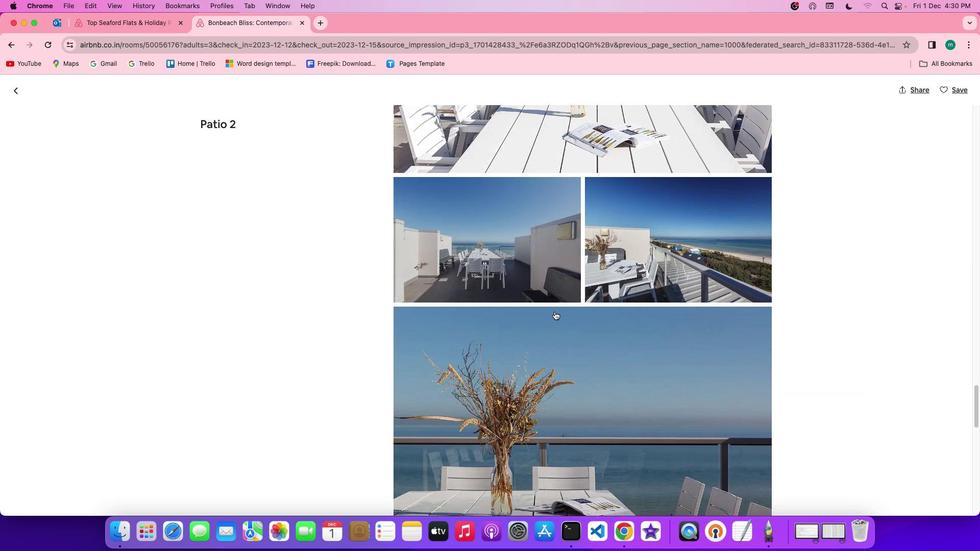 
Action: Mouse scrolled (554, 312) with delta (0, 0)
Screenshot: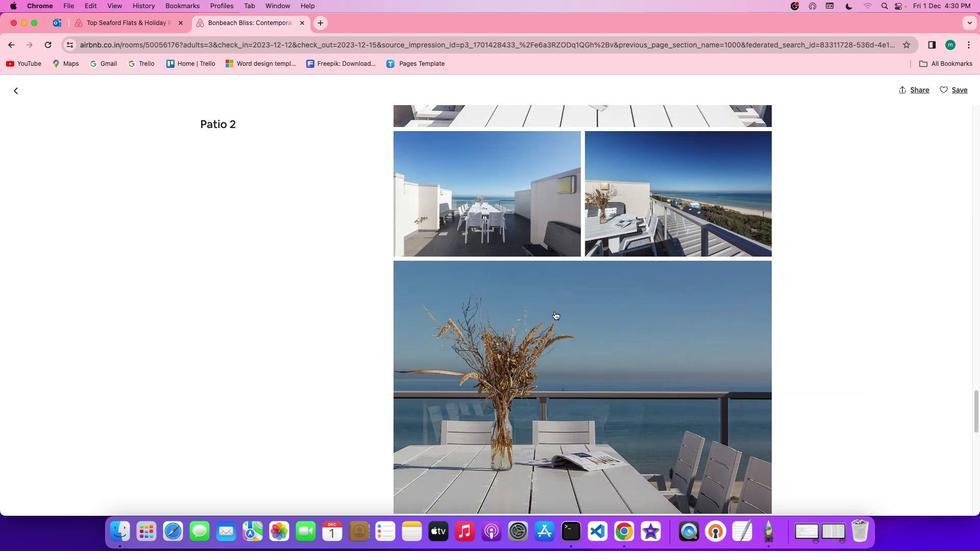 
Action: Mouse scrolled (554, 312) with delta (0, -1)
Screenshot: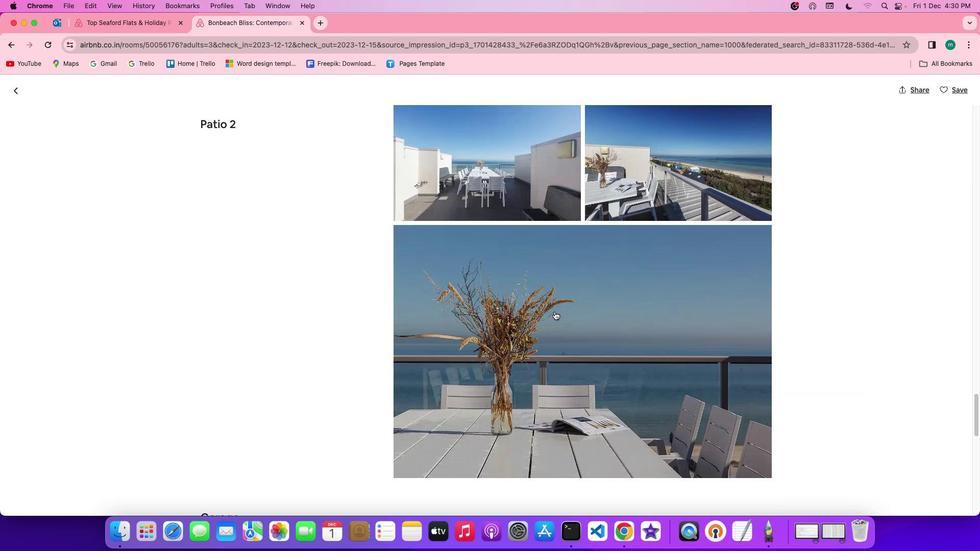 
Action: Mouse scrolled (554, 312) with delta (0, -2)
Screenshot: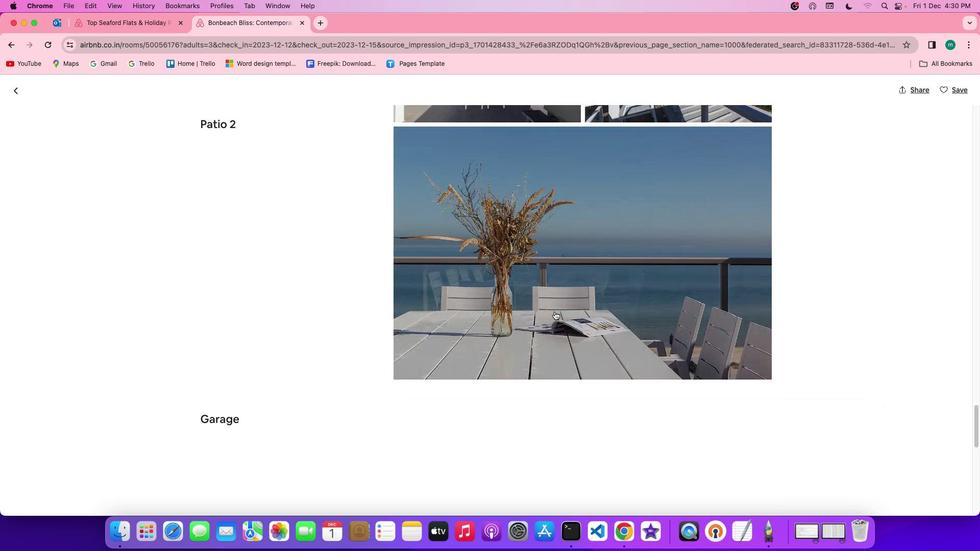 
Action: Mouse scrolled (554, 312) with delta (0, 0)
Screenshot: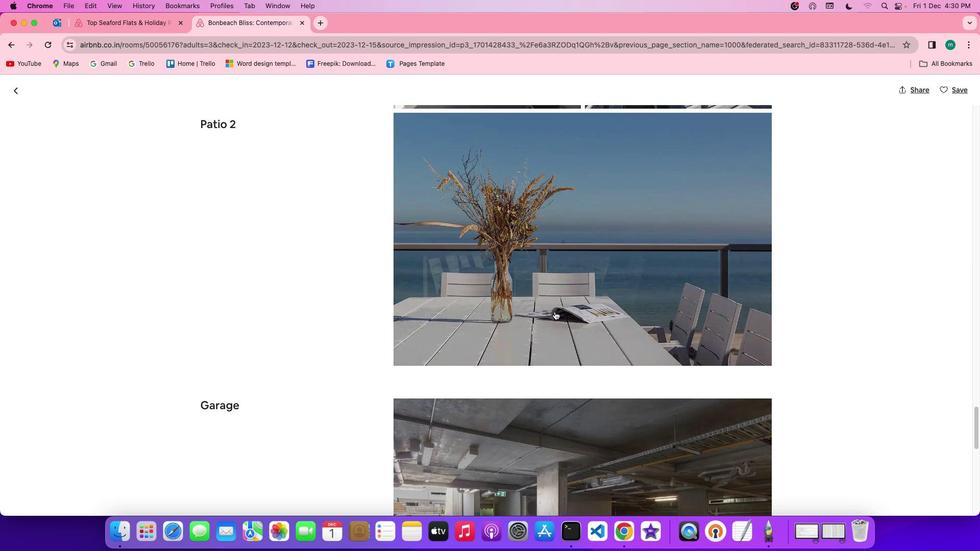 
Action: Mouse scrolled (554, 312) with delta (0, 0)
Screenshot: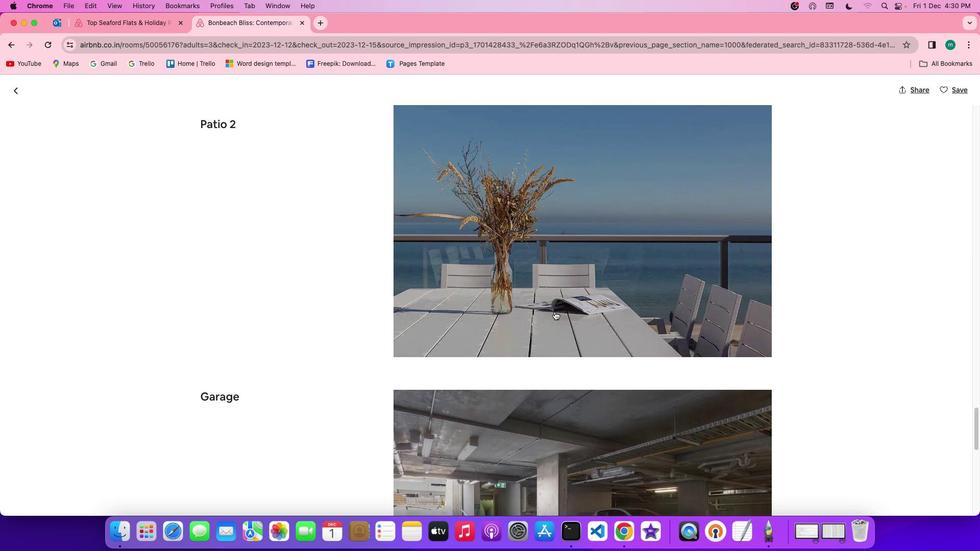 
Action: Mouse scrolled (554, 312) with delta (0, -1)
Screenshot: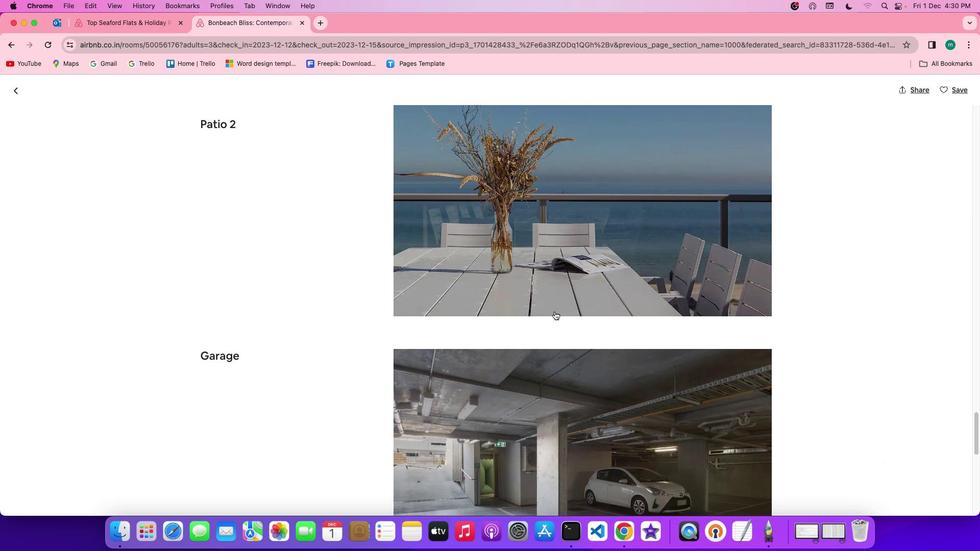 
Action: Mouse scrolled (554, 312) with delta (0, -2)
Screenshot: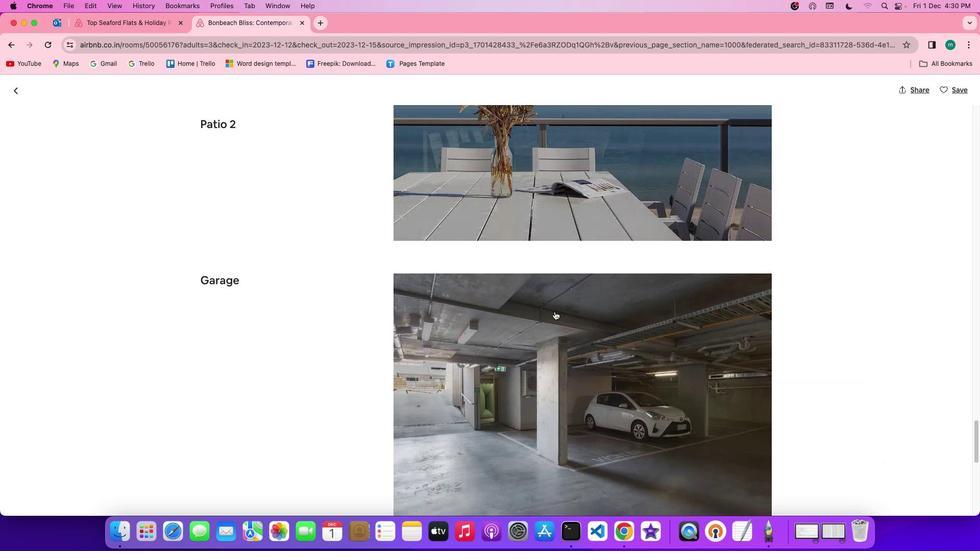 
Action: Mouse scrolled (554, 312) with delta (0, 0)
Screenshot: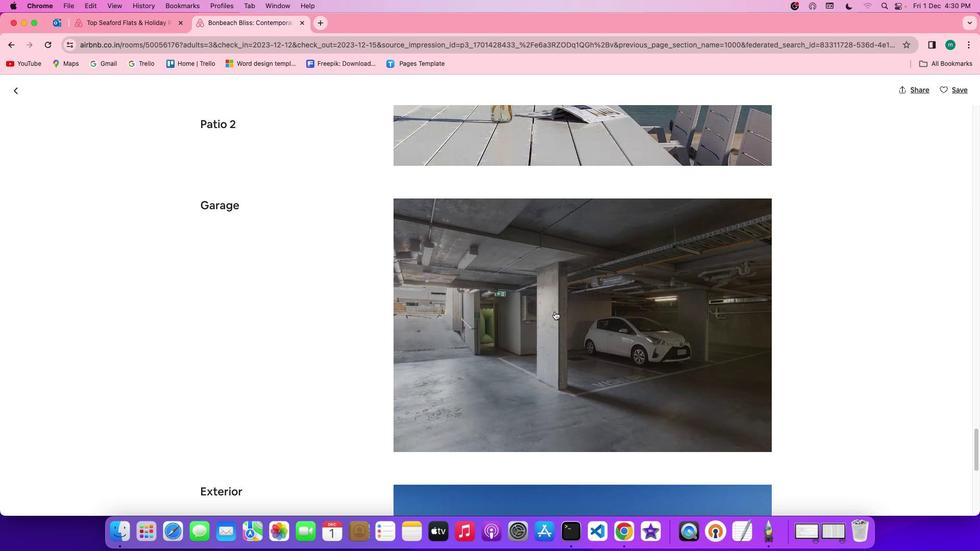 
Action: Mouse scrolled (554, 312) with delta (0, 0)
Screenshot: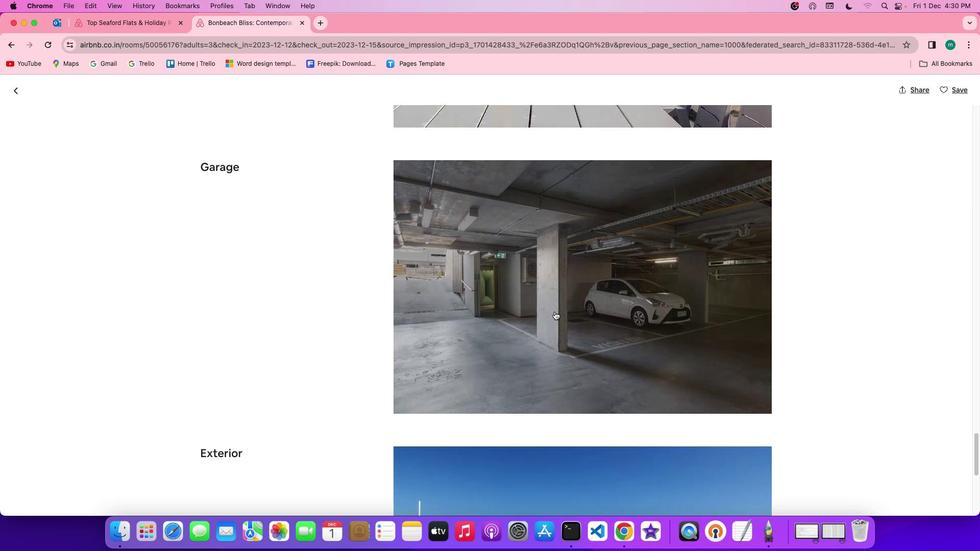 
Action: Mouse scrolled (554, 312) with delta (0, -1)
Screenshot: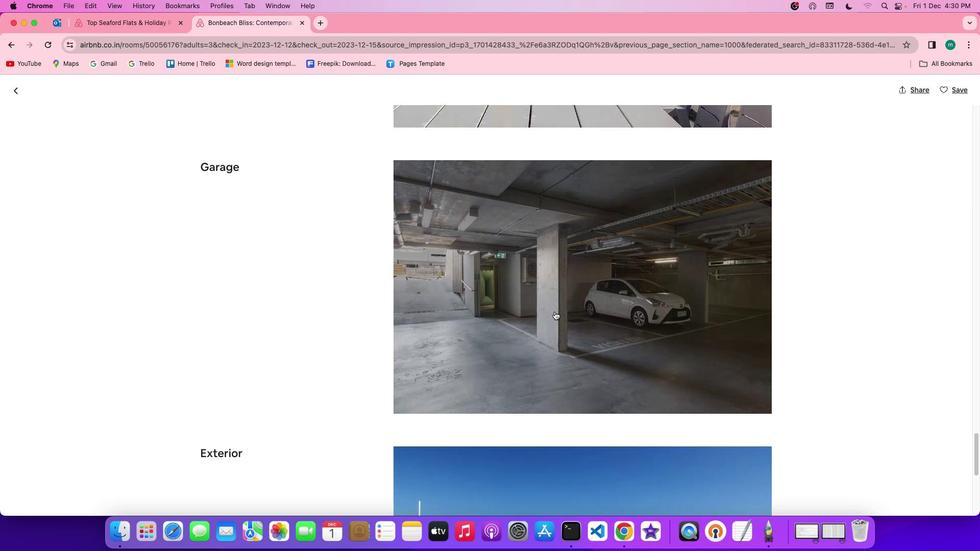 
Action: Mouse scrolled (554, 312) with delta (0, -2)
Screenshot: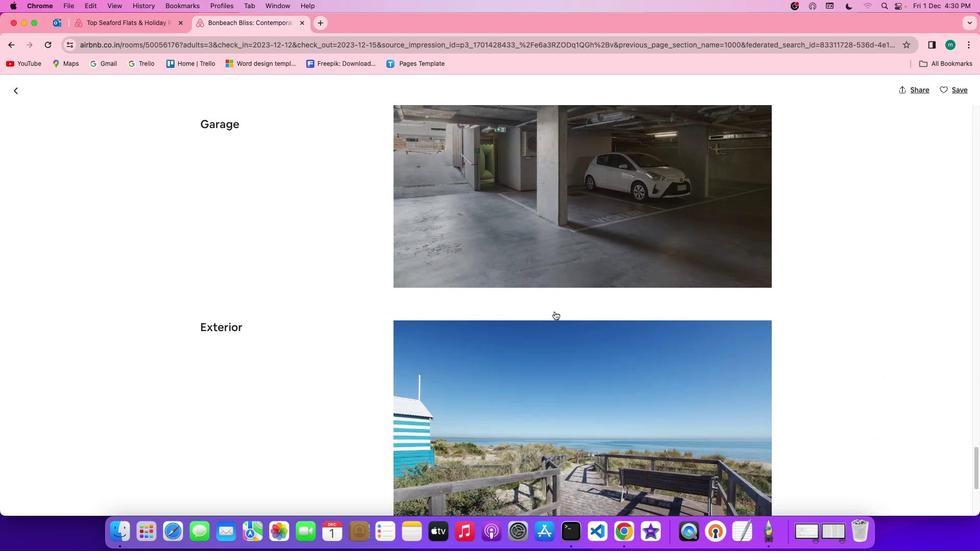 
Action: Mouse scrolled (554, 312) with delta (0, 0)
Screenshot: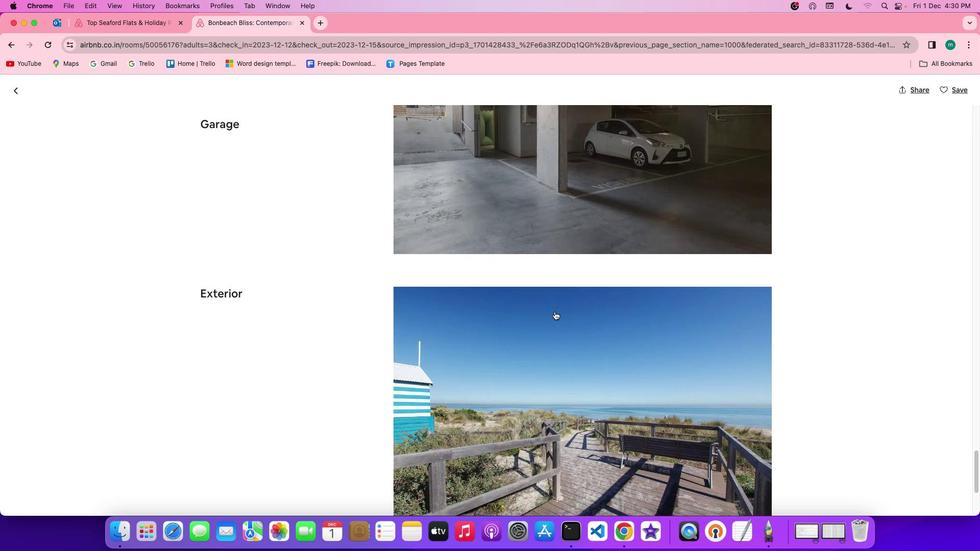 
Action: Mouse scrolled (554, 312) with delta (0, 0)
Screenshot: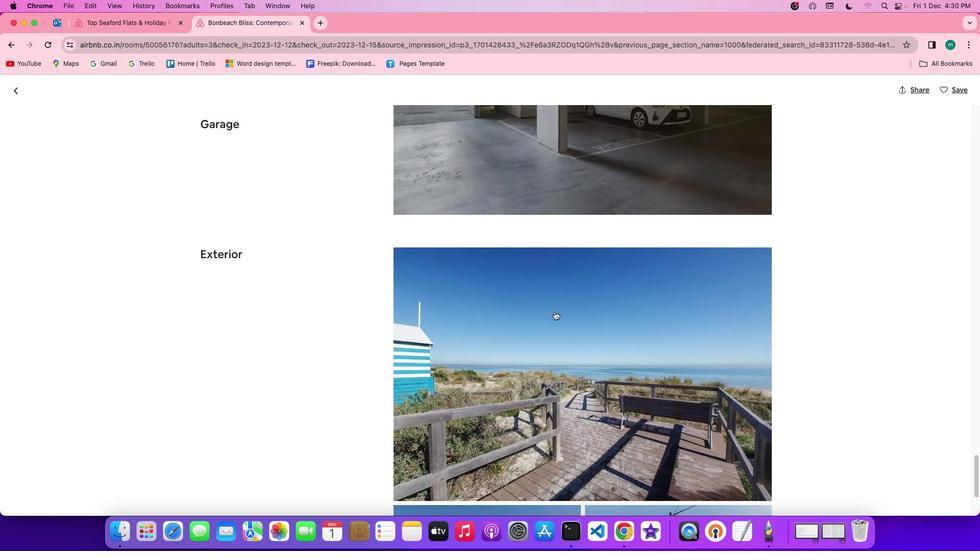
Action: Mouse scrolled (554, 312) with delta (0, -1)
Screenshot: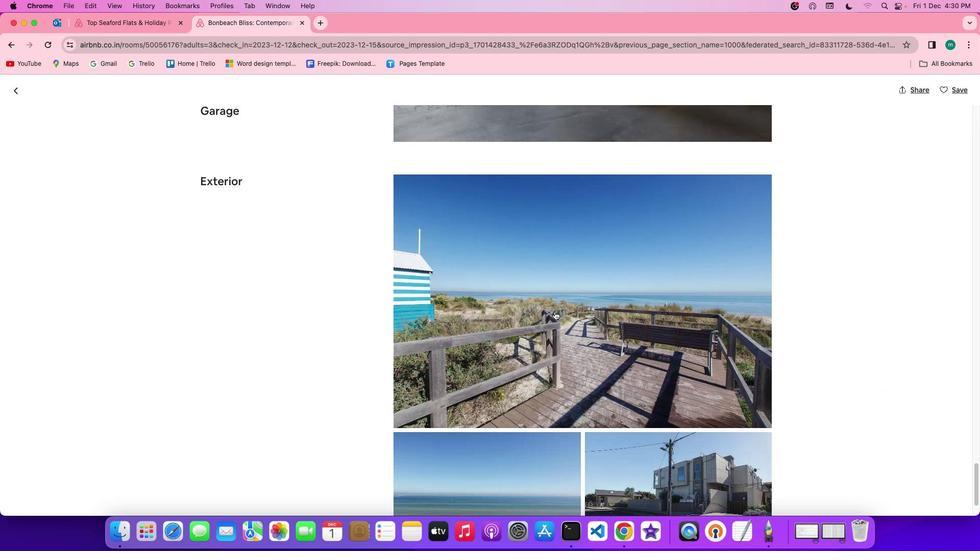 
Action: Mouse scrolled (554, 312) with delta (0, -2)
Screenshot: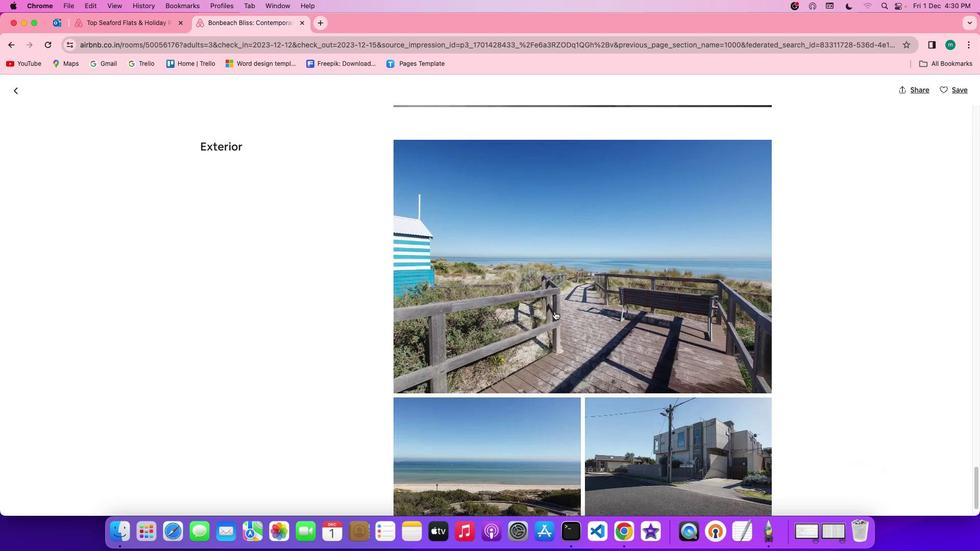 
Action: Mouse scrolled (554, 312) with delta (0, 0)
Screenshot: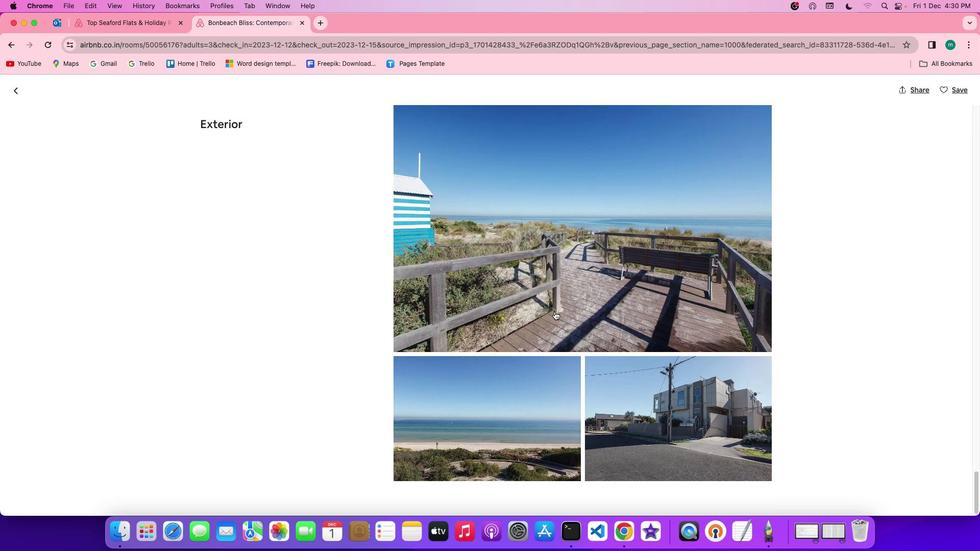 
Action: Mouse scrolled (554, 312) with delta (0, 0)
Screenshot: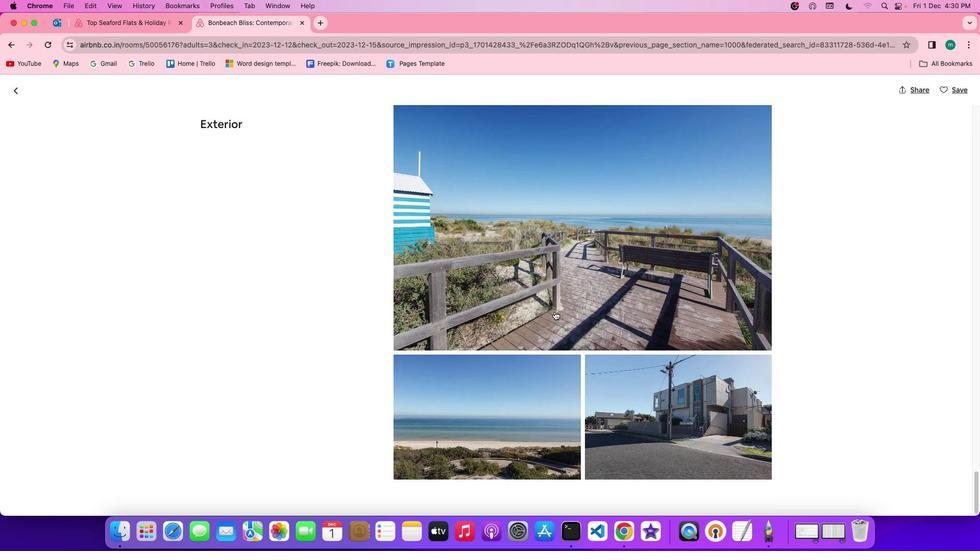 
Action: Mouse scrolled (554, 312) with delta (0, -1)
Screenshot: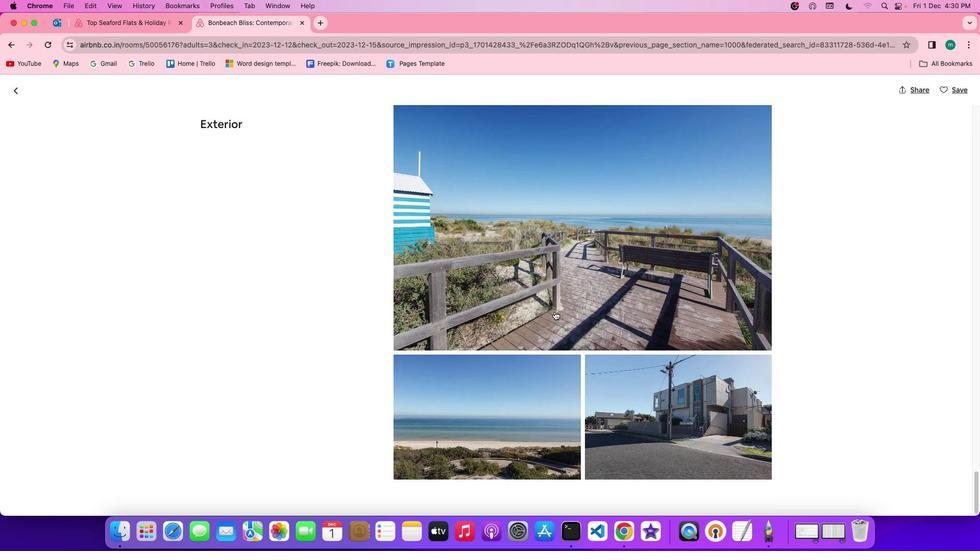 
Action: Mouse scrolled (554, 312) with delta (0, -2)
Screenshot: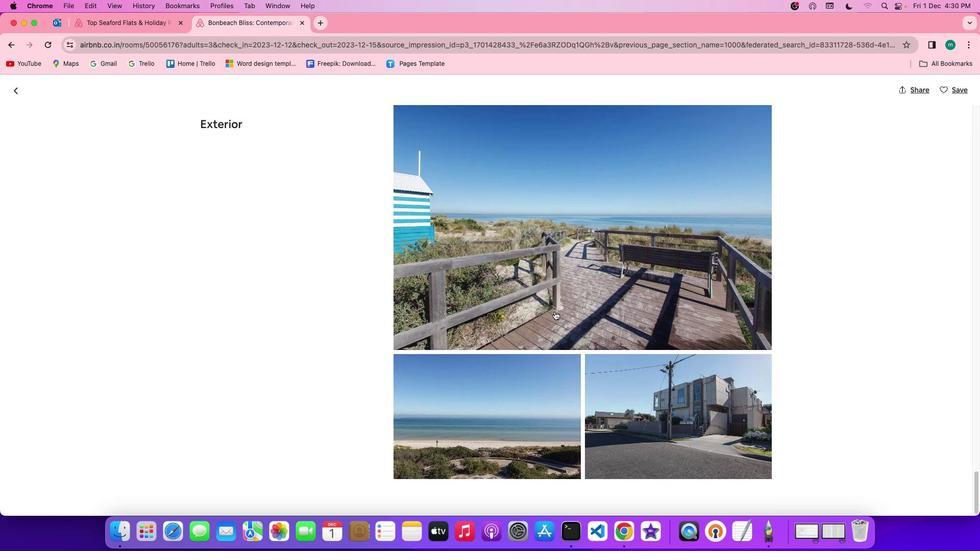 
Action: Mouse moved to (23, 89)
Screenshot: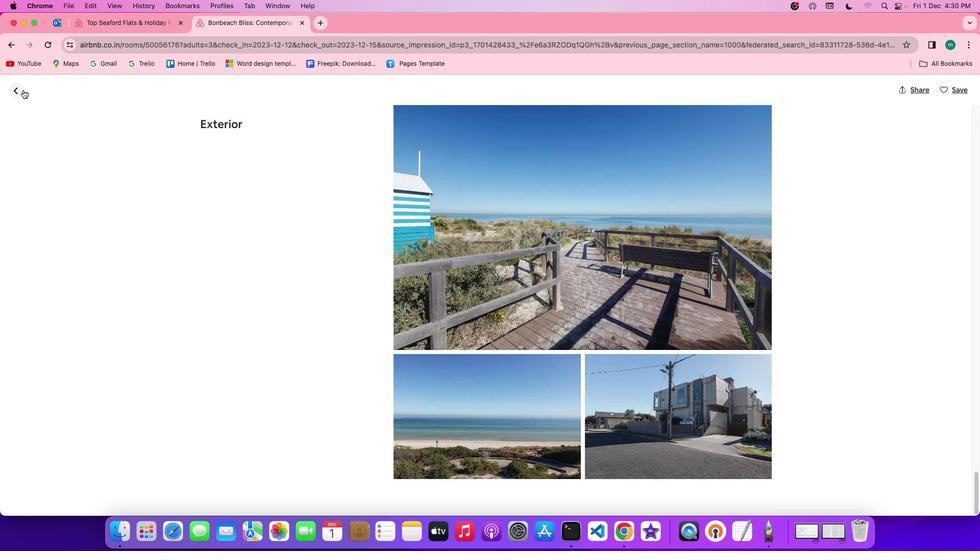 
Action: Mouse pressed left at (23, 89)
Screenshot: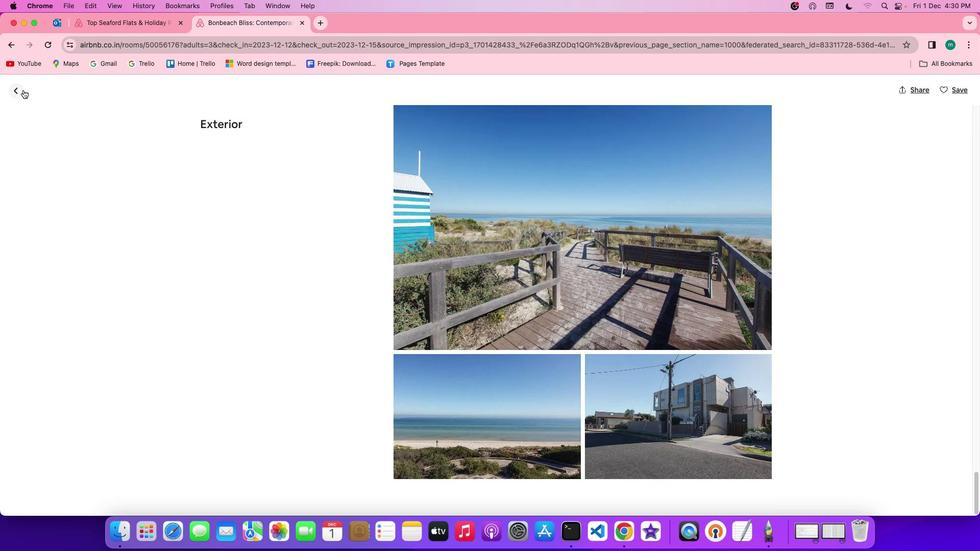 
Action: Mouse moved to (640, 308)
Screenshot: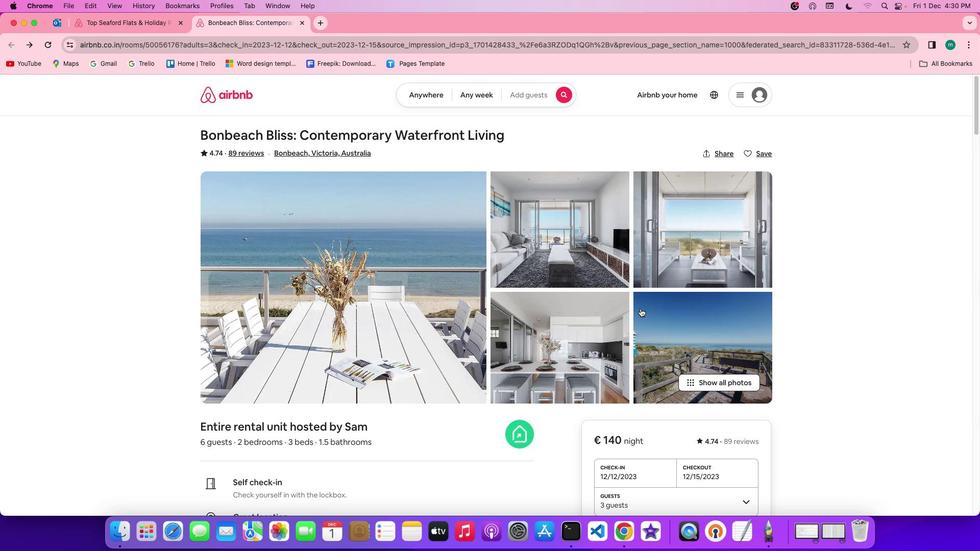 
Action: Mouse scrolled (640, 308) with delta (0, 0)
Screenshot: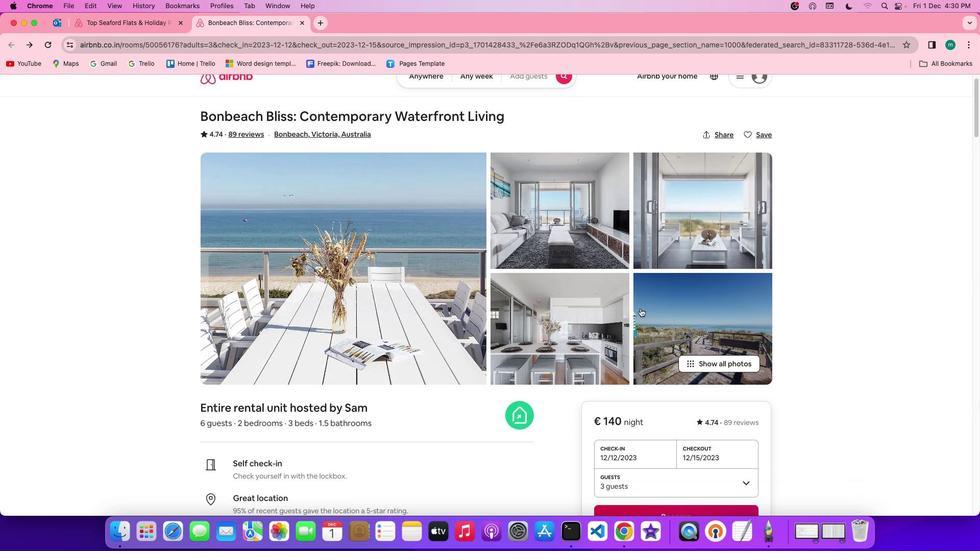 
Action: Mouse scrolled (640, 308) with delta (0, 0)
Screenshot: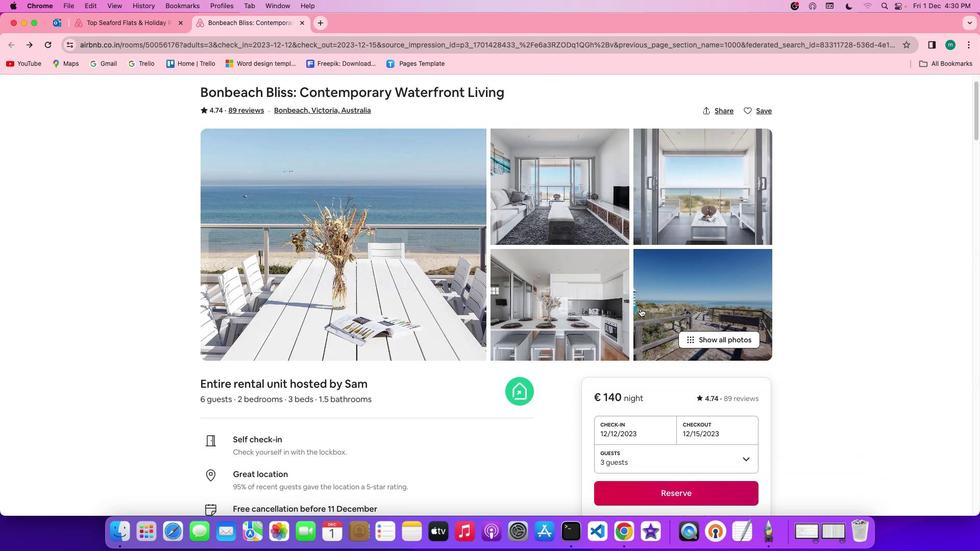 
Action: Mouse scrolled (640, 308) with delta (0, -1)
Screenshot: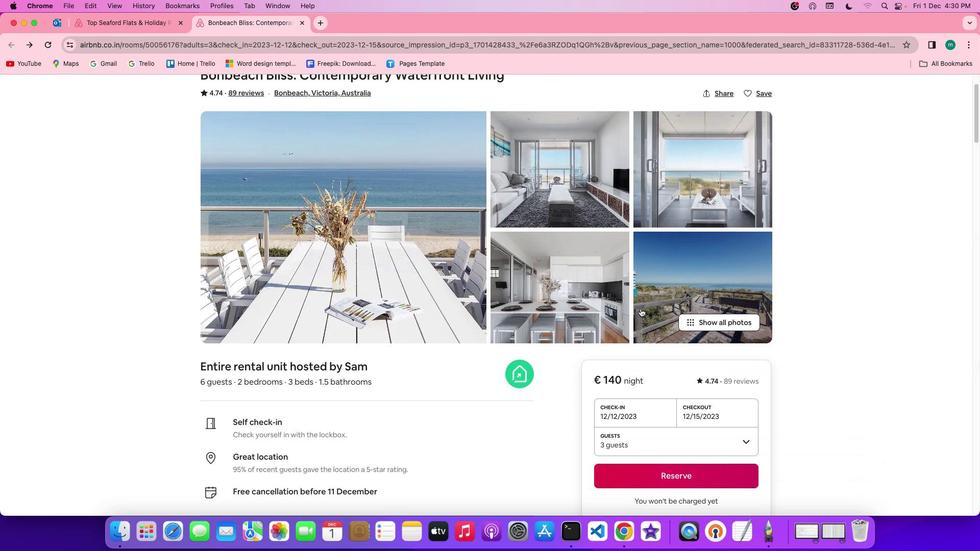 
Action: Mouse scrolled (640, 308) with delta (0, -2)
Screenshot: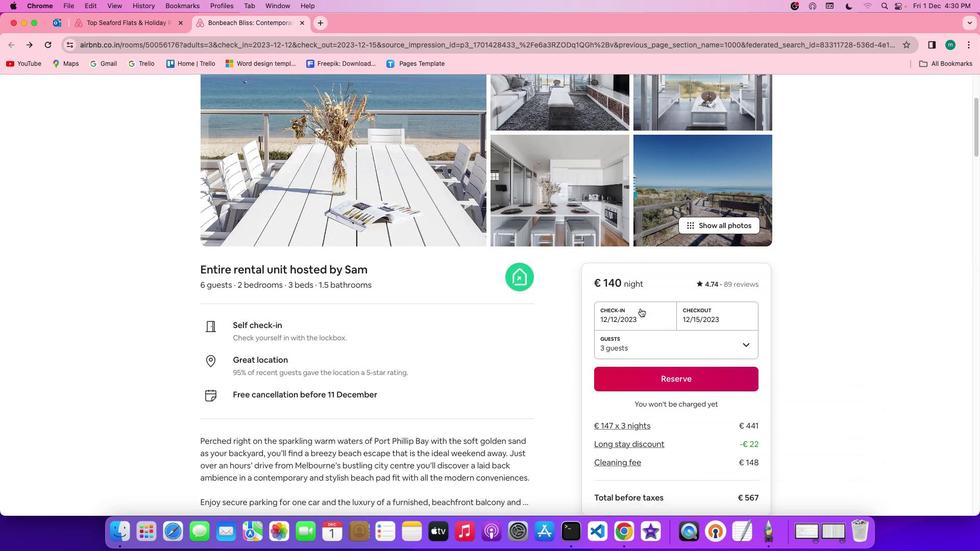 
Action: Mouse scrolled (640, 308) with delta (0, 0)
Screenshot: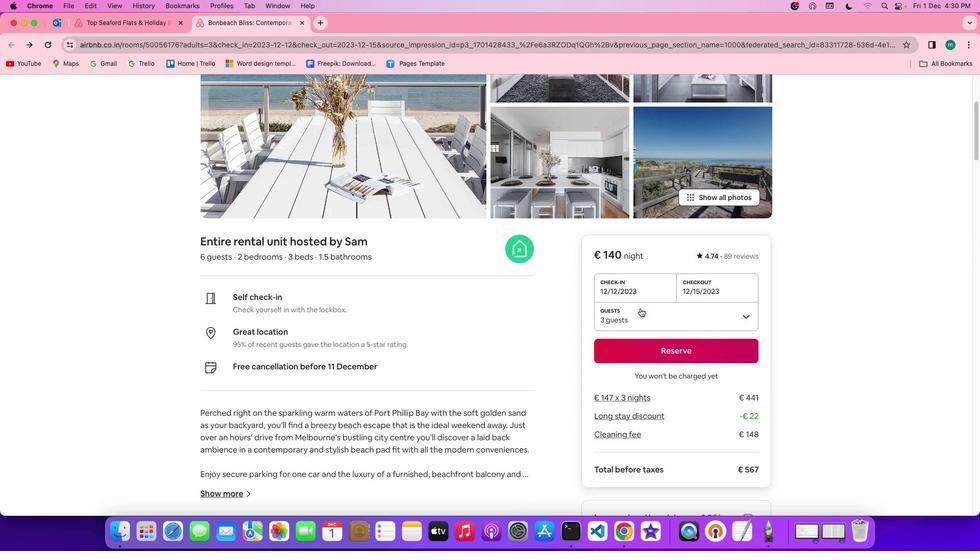
Action: Mouse scrolled (640, 308) with delta (0, 0)
Screenshot: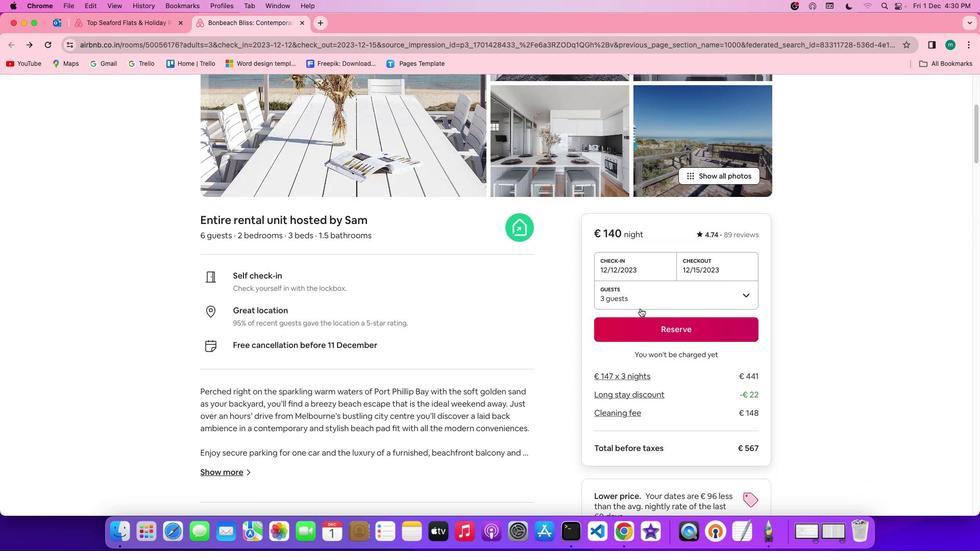 
Action: Mouse scrolled (640, 308) with delta (0, -1)
Screenshot: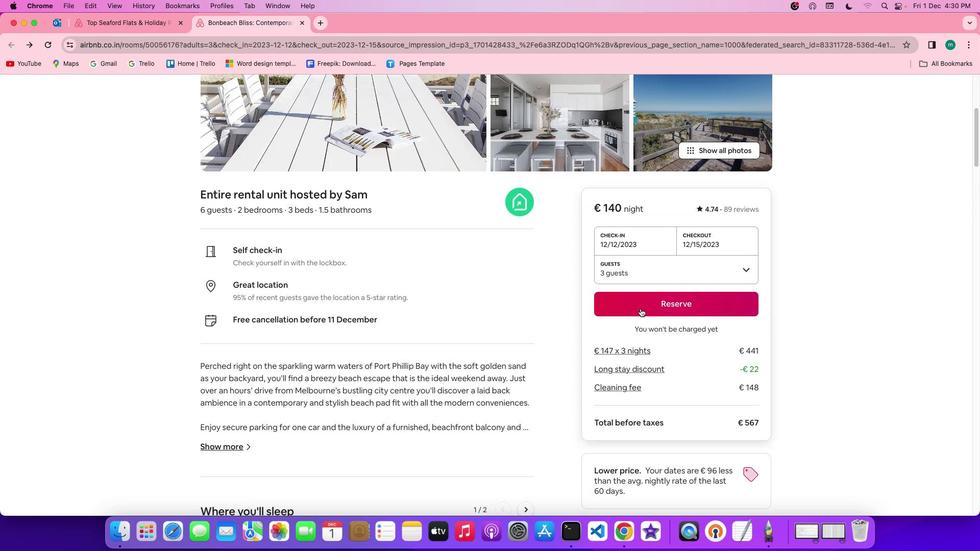 
Action: Mouse scrolled (640, 308) with delta (0, -1)
Screenshot: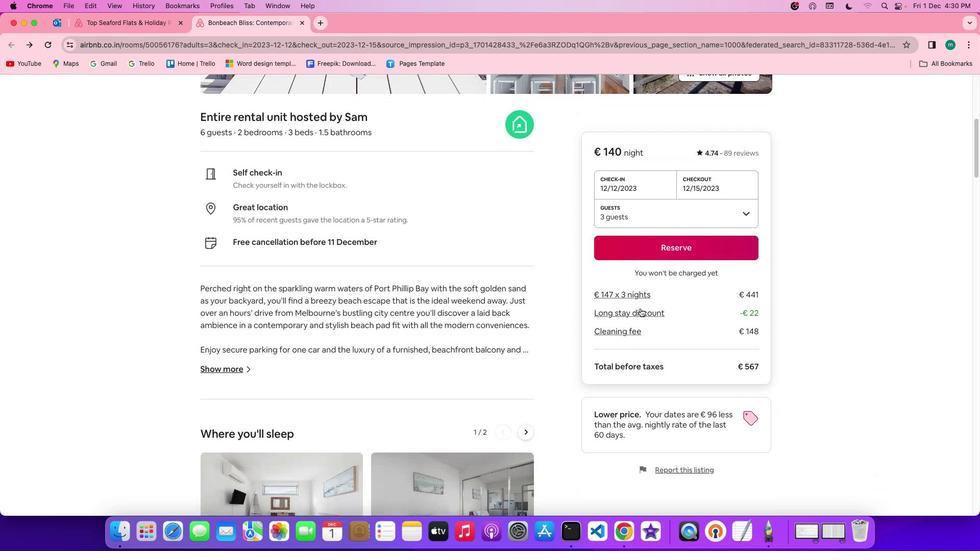 
Action: Mouse scrolled (640, 308) with delta (0, 0)
Screenshot: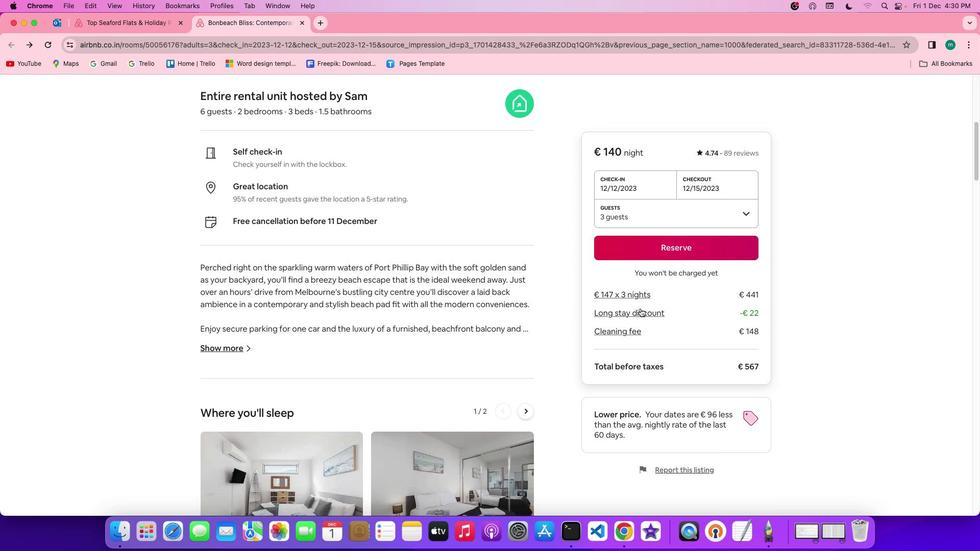 
Action: Mouse scrolled (640, 308) with delta (0, 0)
Screenshot: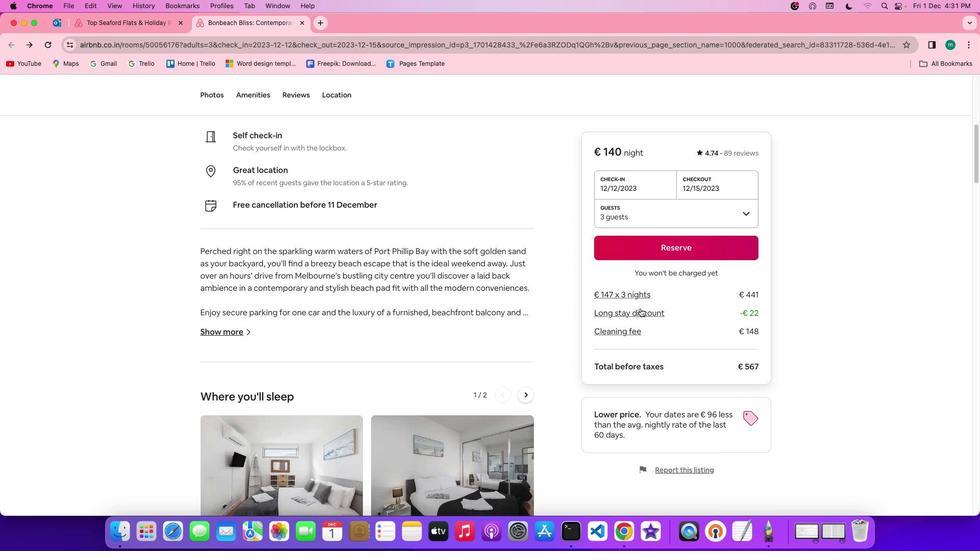 
Action: Mouse scrolled (640, 308) with delta (0, -1)
Screenshot: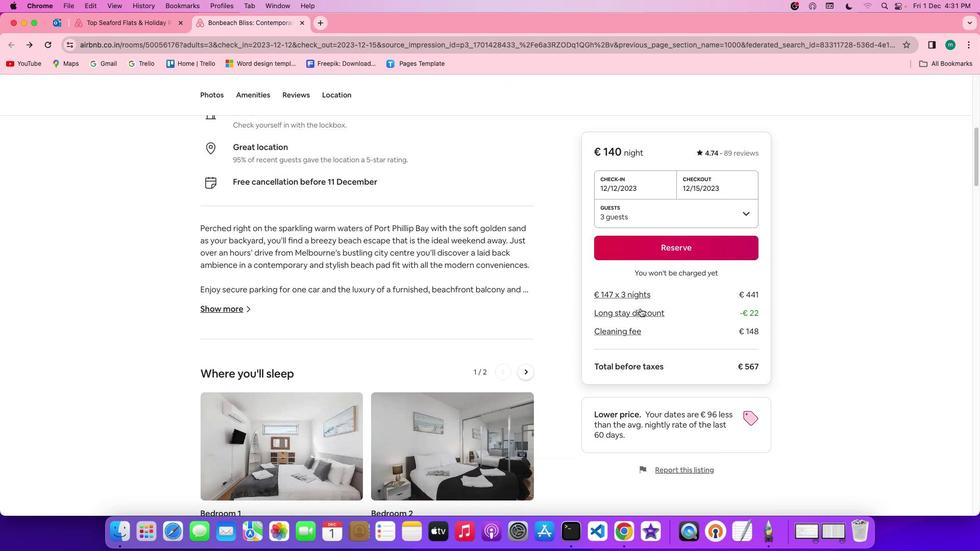 
Action: Mouse scrolled (640, 308) with delta (0, -1)
Screenshot: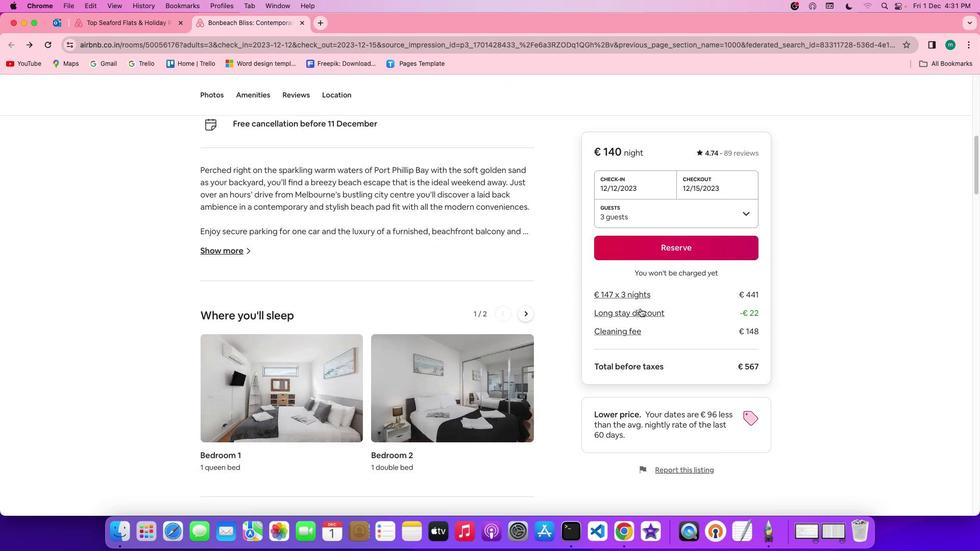 
Action: Mouse moved to (229, 209)
Screenshot: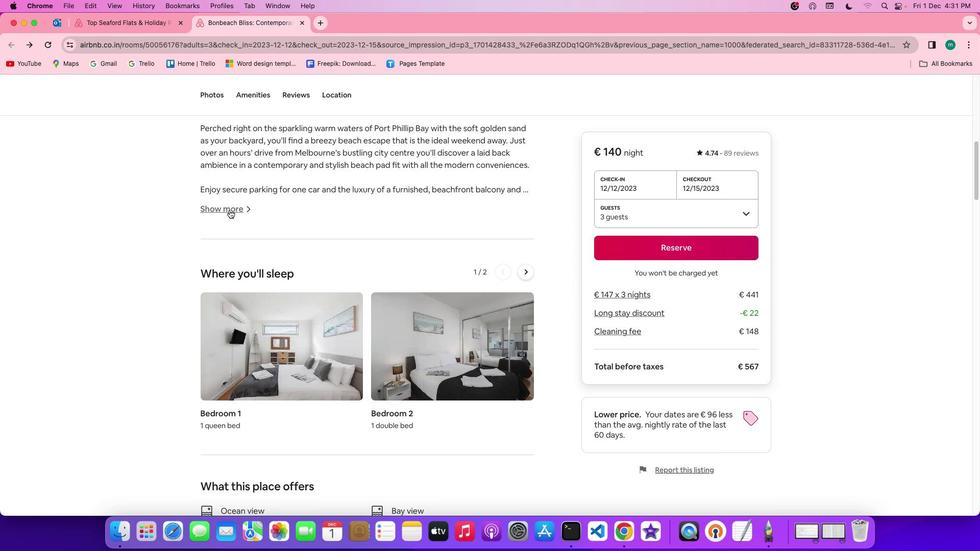 
Action: Mouse pressed left at (229, 209)
Screenshot: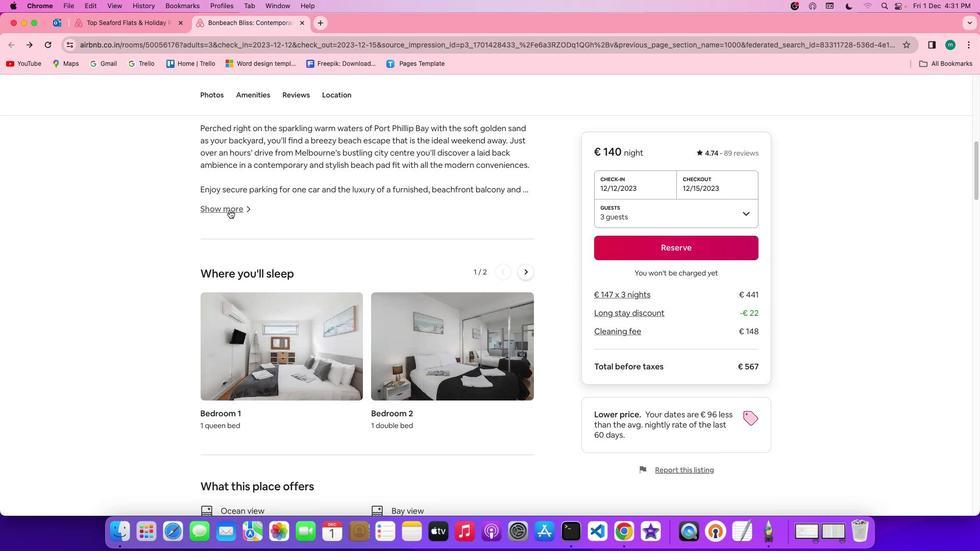 
Action: Mouse moved to (376, 261)
Screenshot: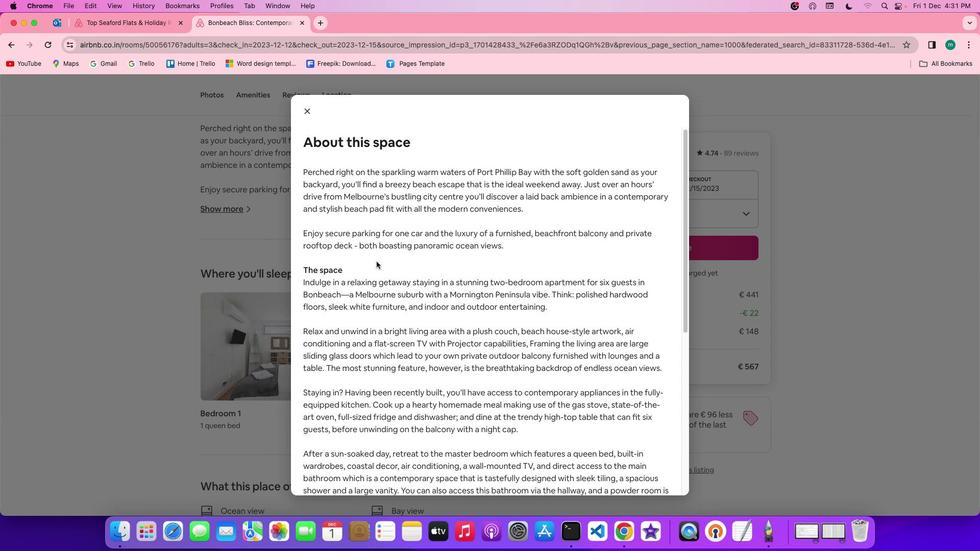 
Action: Mouse scrolled (376, 261) with delta (0, 0)
Screenshot: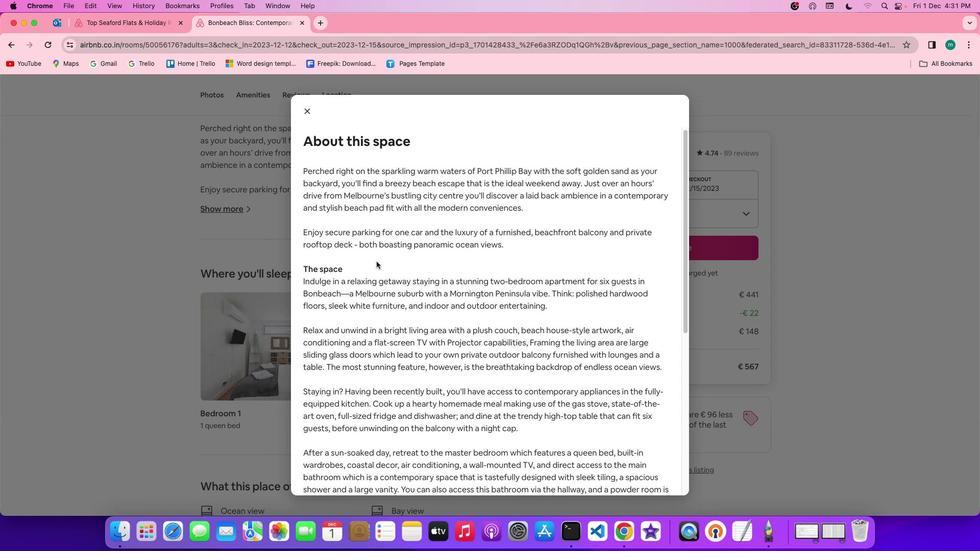 
Action: Mouse scrolled (376, 261) with delta (0, 0)
Screenshot: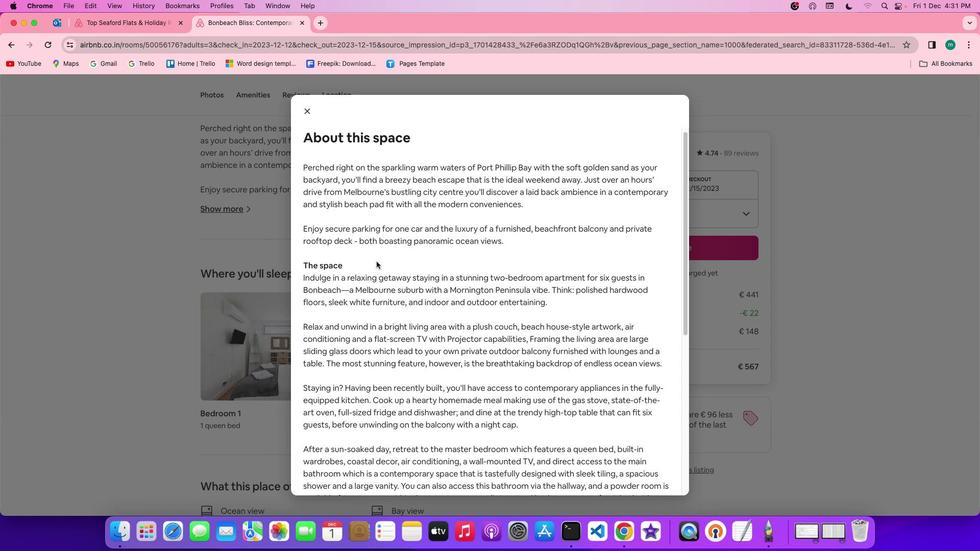 
Action: Mouse scrolled (376, 261) with delta (0, -1)
Screenshot: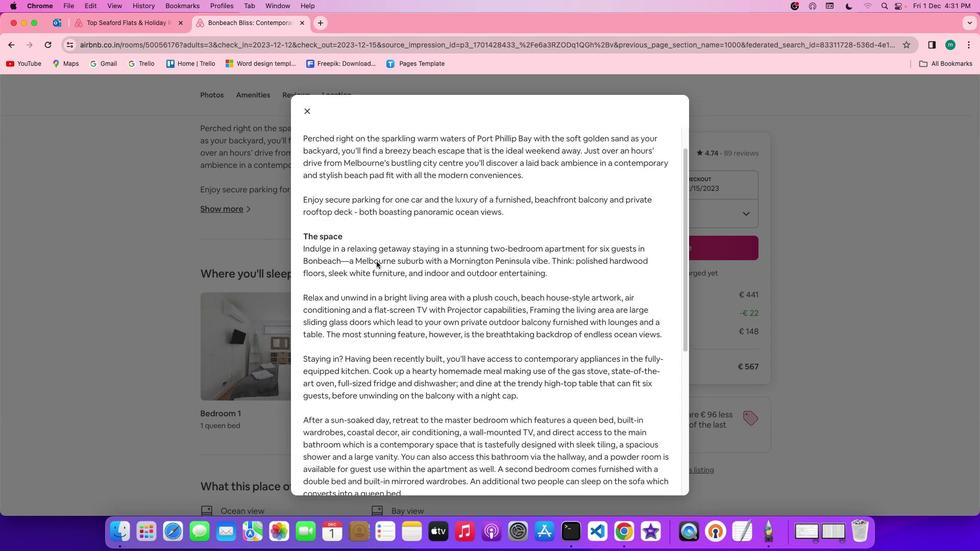
Action: Mouse scrolled (376, 261) with delta (0, -1)
Screenshot: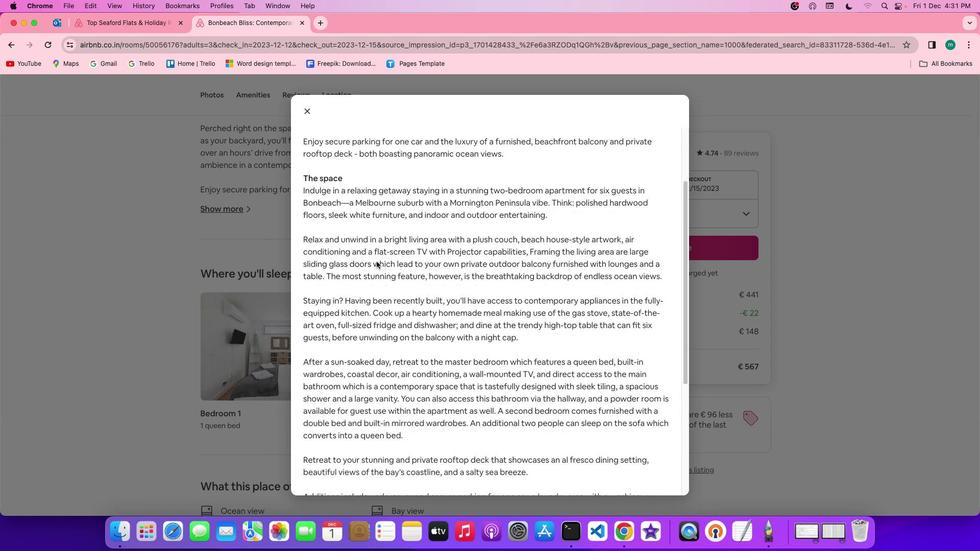 
Action: Mouse scrolled (376, 261) with delta (0, 0)
Screenshot: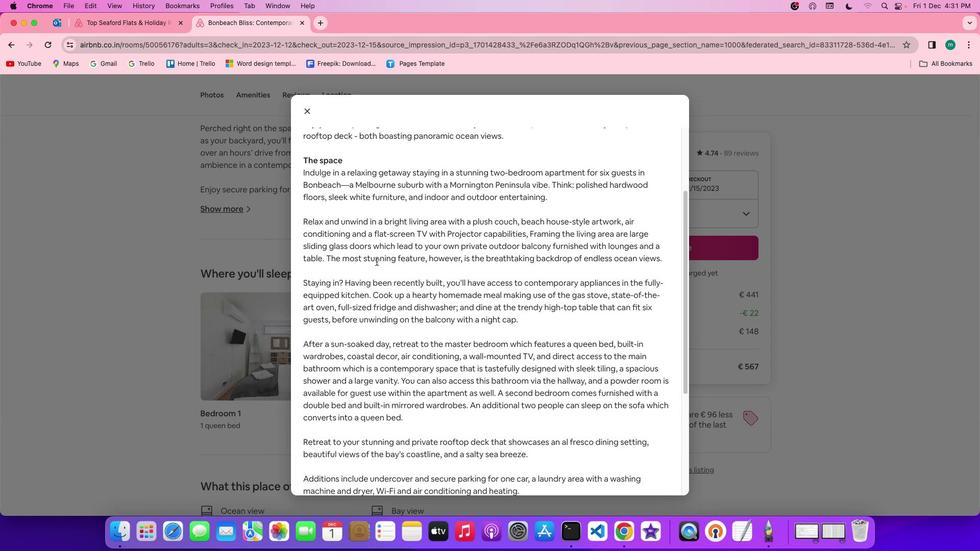 
Action: Mouse scrolled (376, 261) with delta (0, 0)
Screenshot: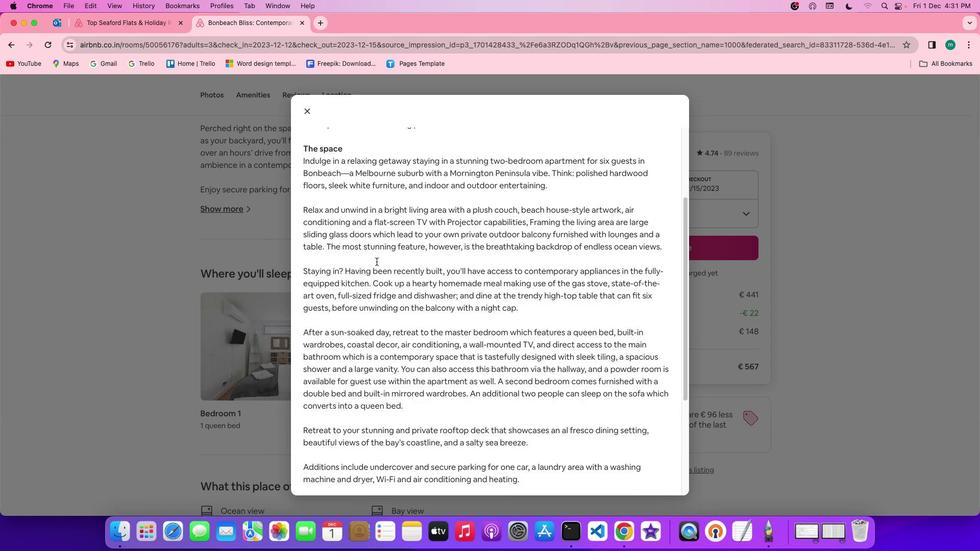 
Action: Mouse scrolled (376, 261) with delta (0, -1)
Screenshot: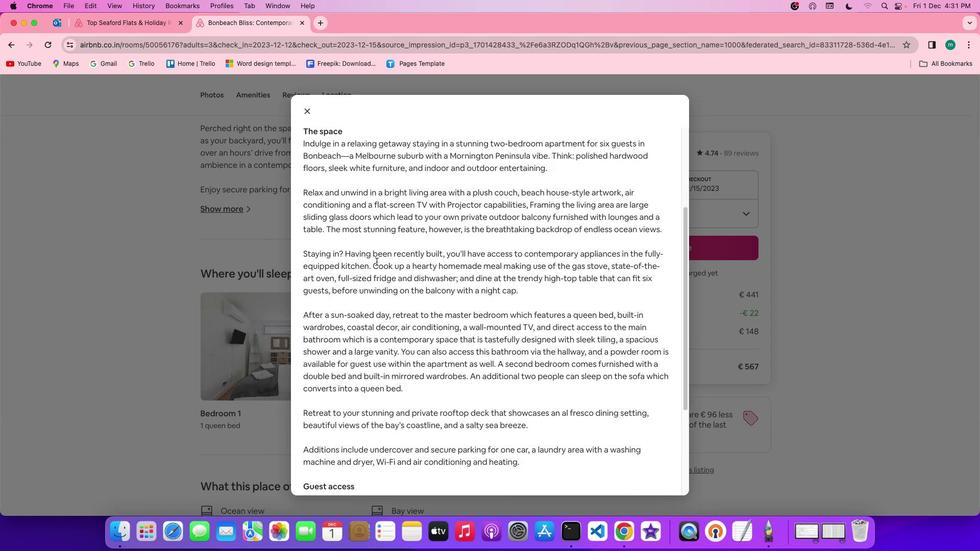 
Action: Mouse scrolled (376, 261) with delta (0, -1)
Screenshot: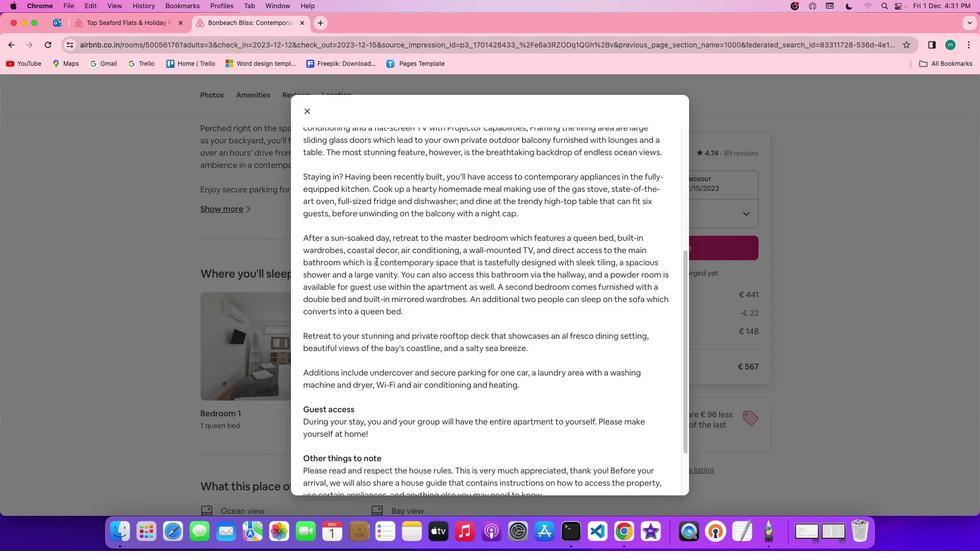 
Action: Mouse scrolled (376, 261) with delta (0, -1)
Screenshot: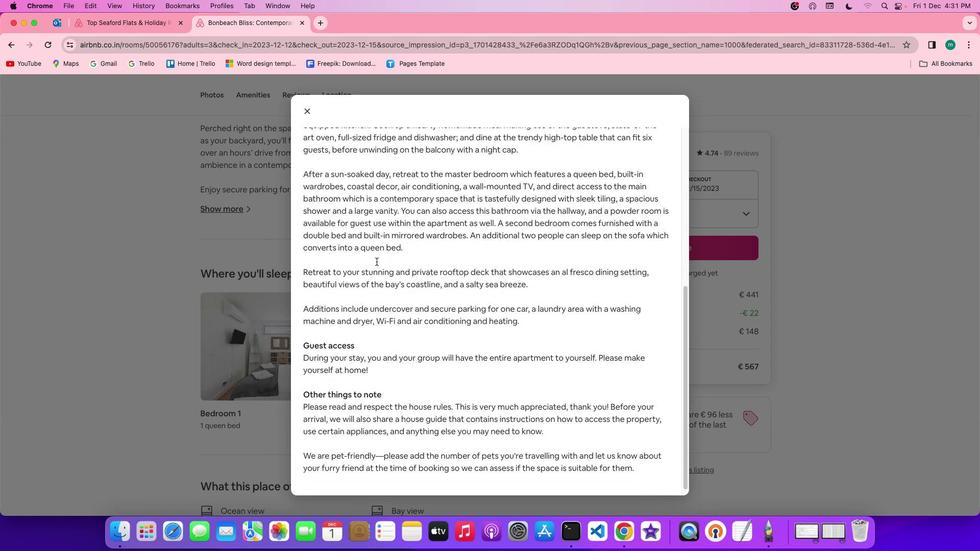 
Action: Mouse scrolled (376, 261) with delta (0, 0)
Screenshot: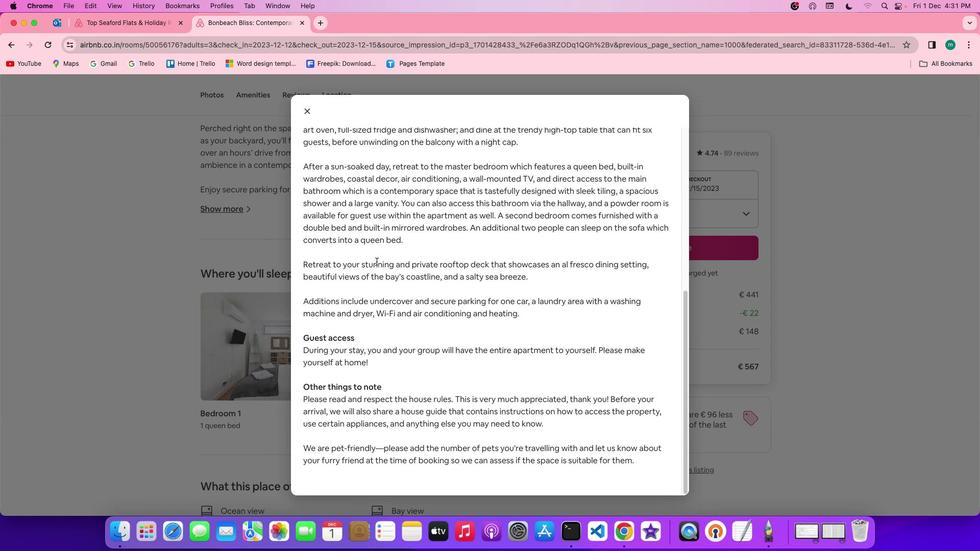 
Action: Mouse scrolled (376, 261) with delta (0, 0)
Screenshot: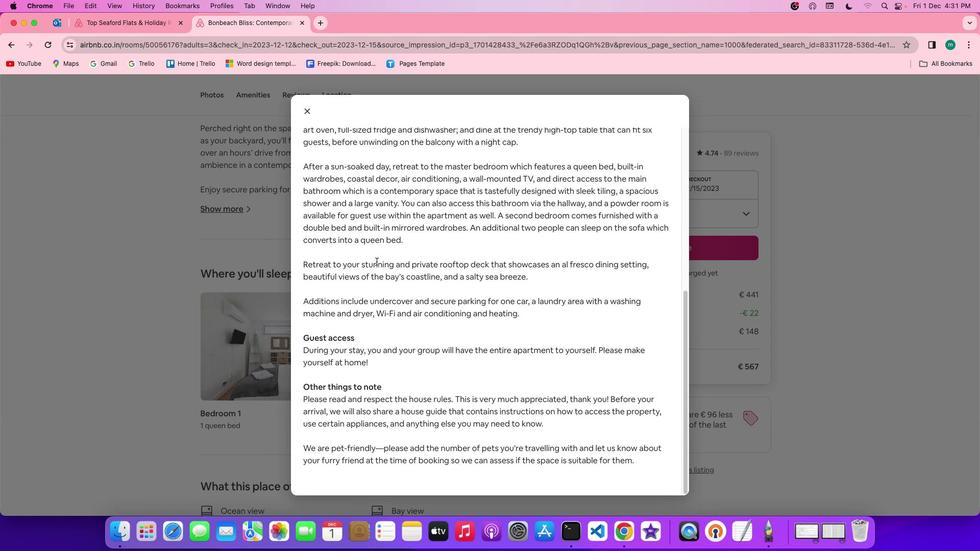 
Action: Mouse scrolled (376, 261) with delta (0, -1)
Screenshot: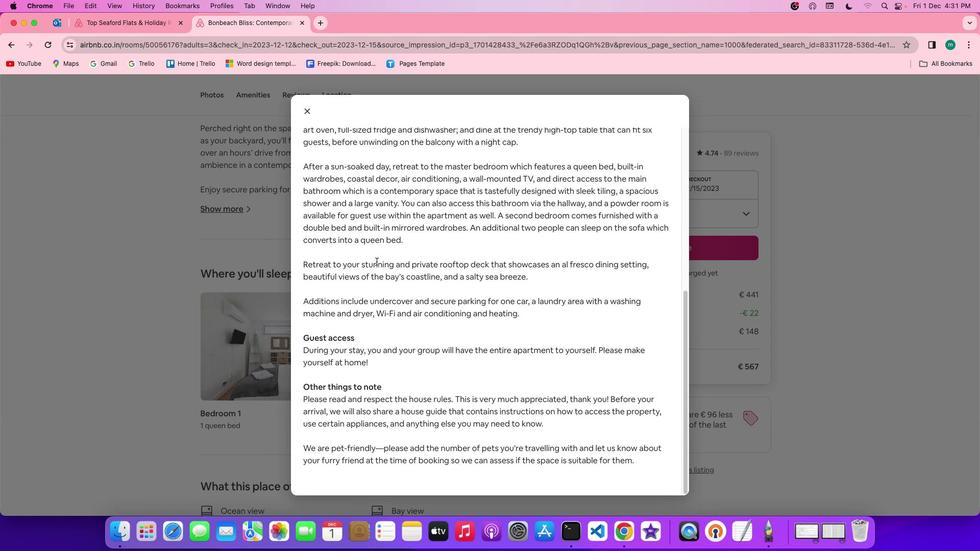 
Action: Mouse scrolled (376, 261) with delta (0, -1)
Screenshot: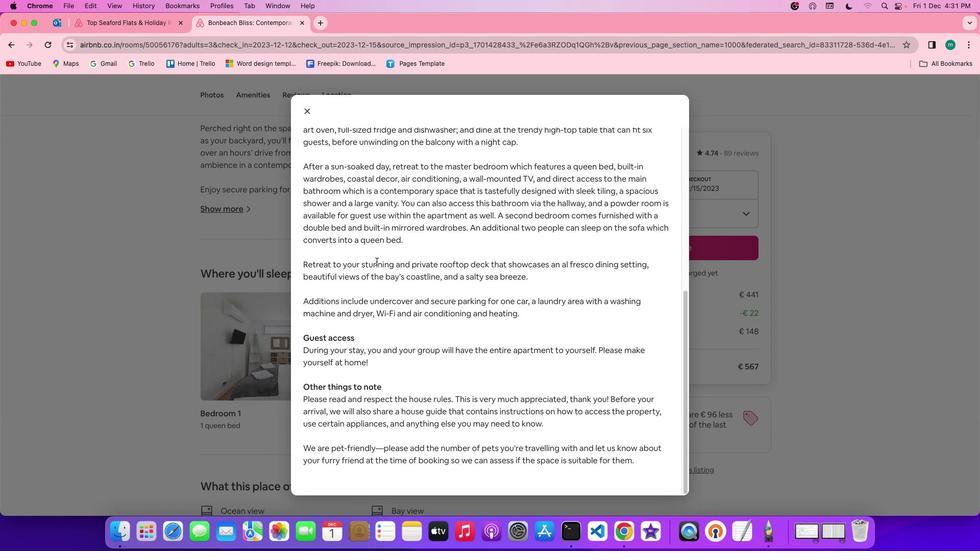 
Action: Mouse moved to (311, 114)
Screenshot: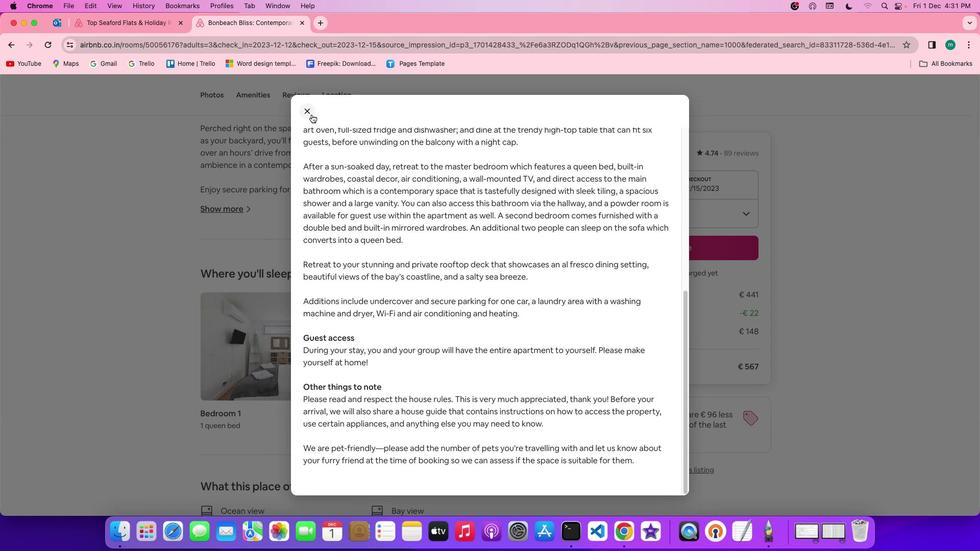 
Action: Mouse pressed left at (311, 114)
Screenshot: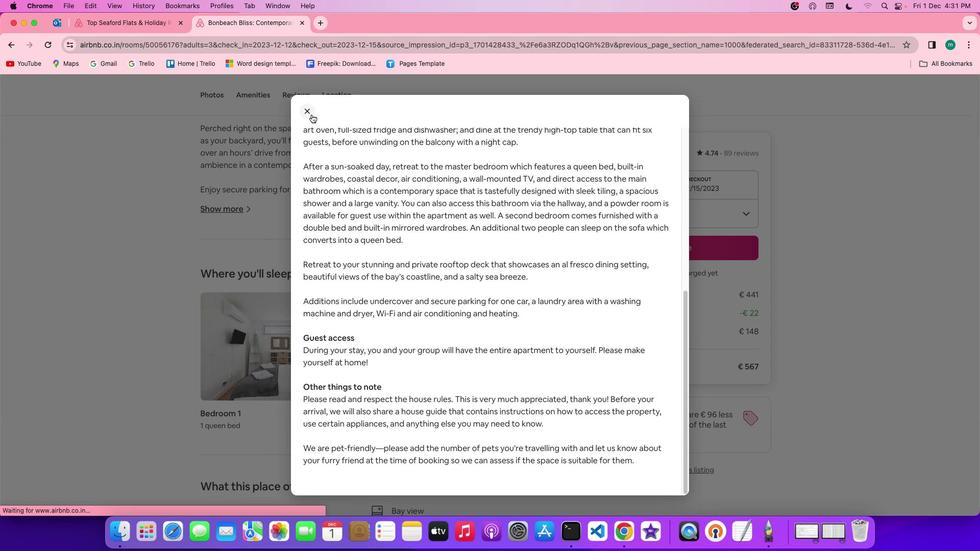 
Action: Mouse moved to (529, 269)
Screenshot: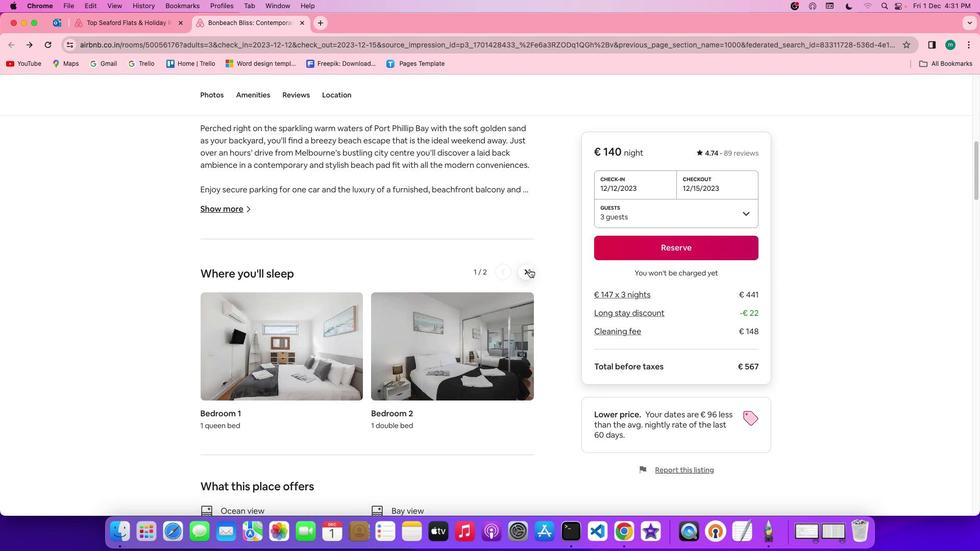 
Action: Mouse pressed left at (529, 269)
Screenshot: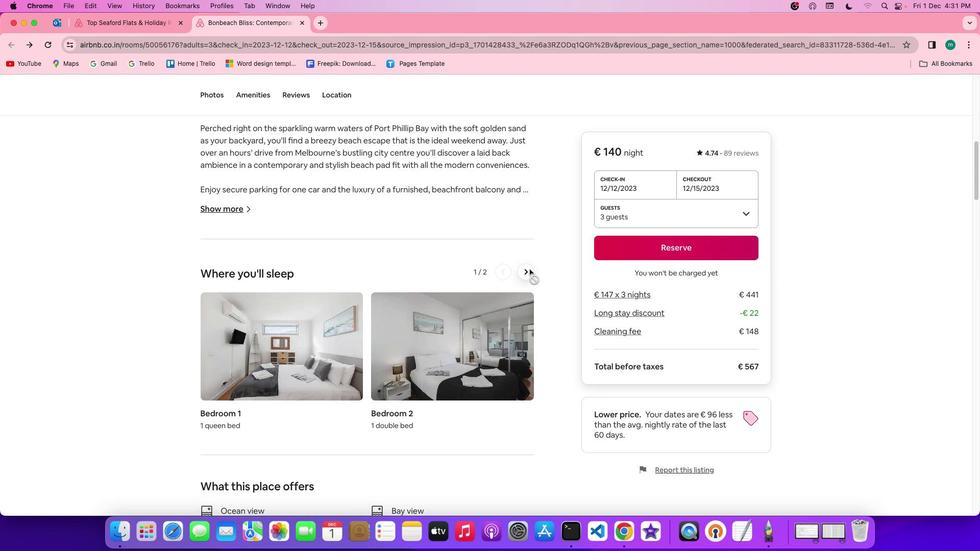 
Action: Mouse moved to (514, 272)
Screenshot: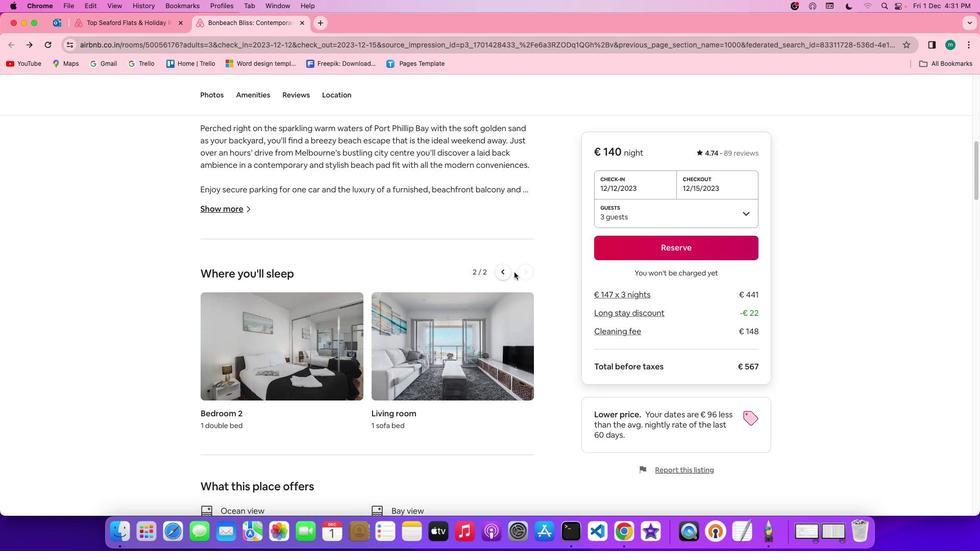 
Action: Mouse scrolled (514, 272) with delta (0, 0)
Screenshot: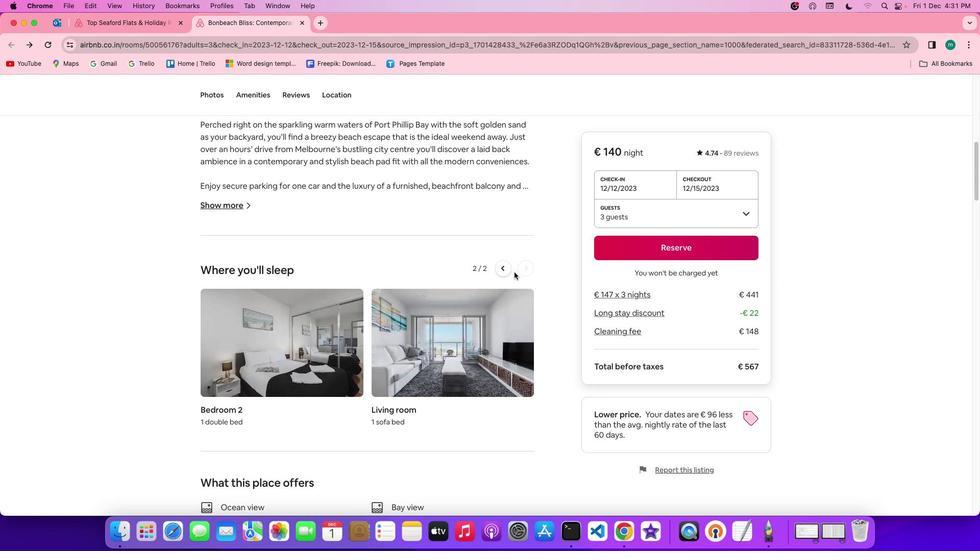 
Action: Mouse scrolled (514, 272) with delta (0, 0)
Screenshot: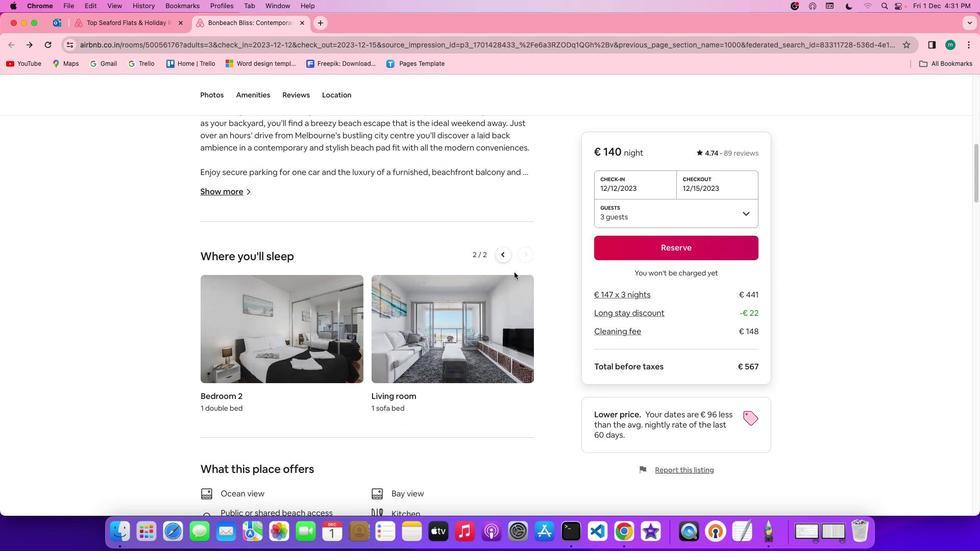 
Action: Mouse scrolled (514, 272) with delta (0, -1)
Screenshot: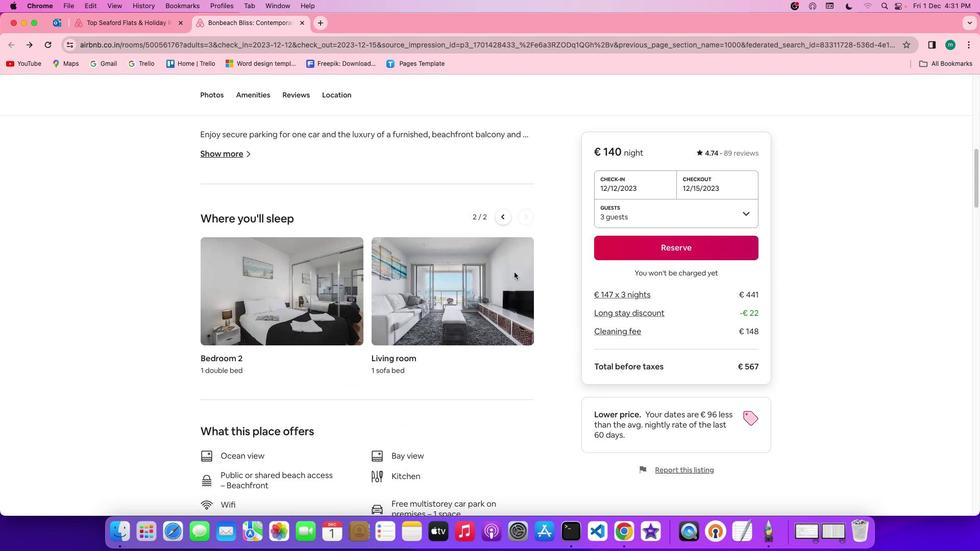 
Action: Mouse scrolled (514, 272) with delta (0, -2)
Screenshot: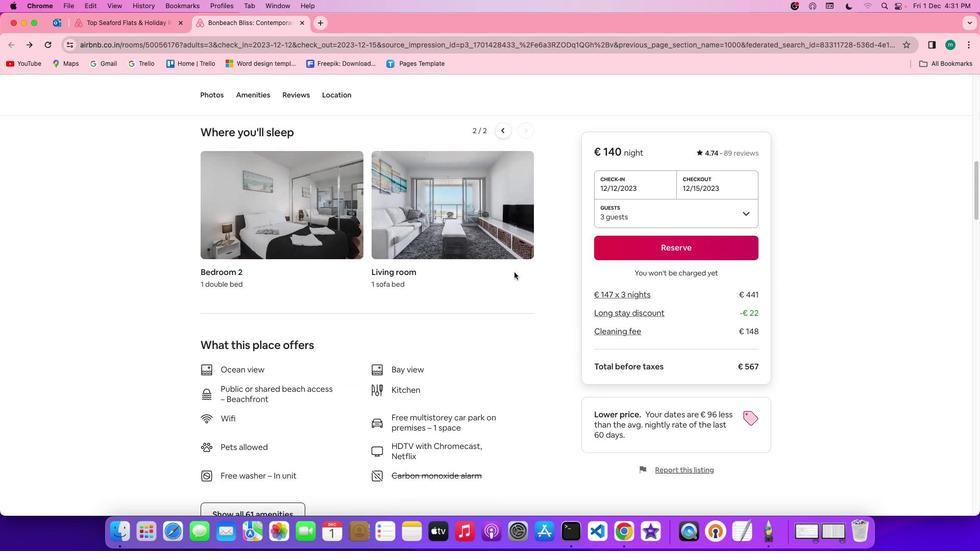 
Action: Mouse scrolled (514, 272) with delta (0, 0)
Screenshot: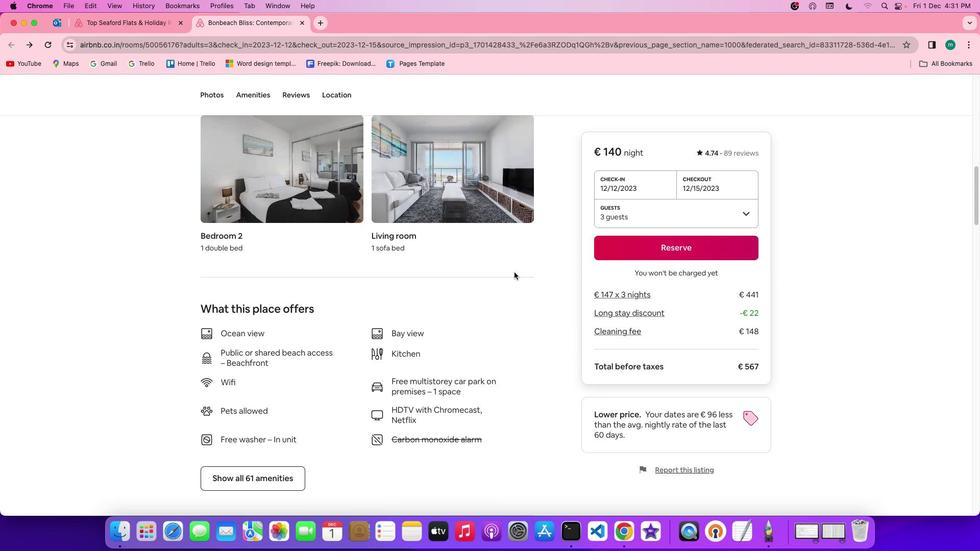 
Action: Mouse scrolled (514, 272) with delta (0, 0)
Screenshot: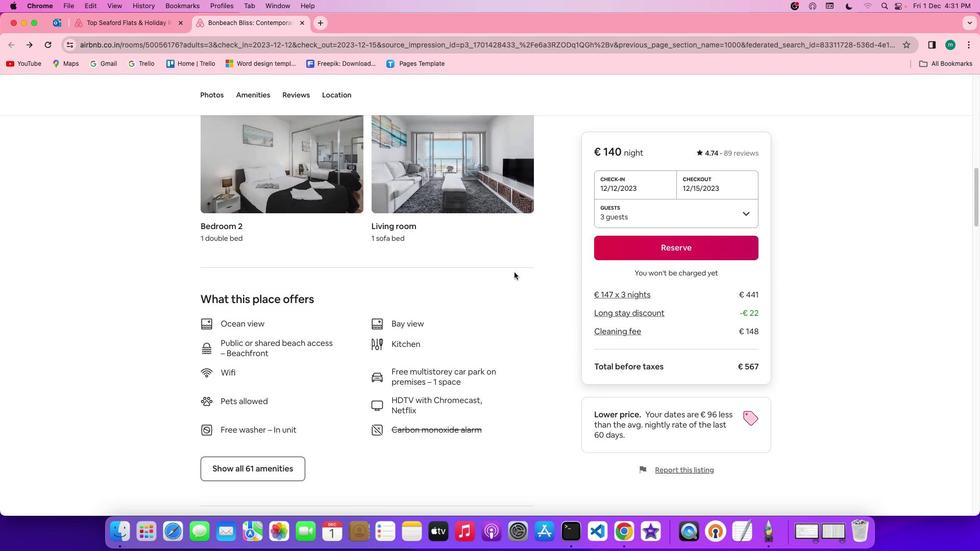 
Action: Mouse scrolled (514, 272) with delta (0, -1)
Screenshot: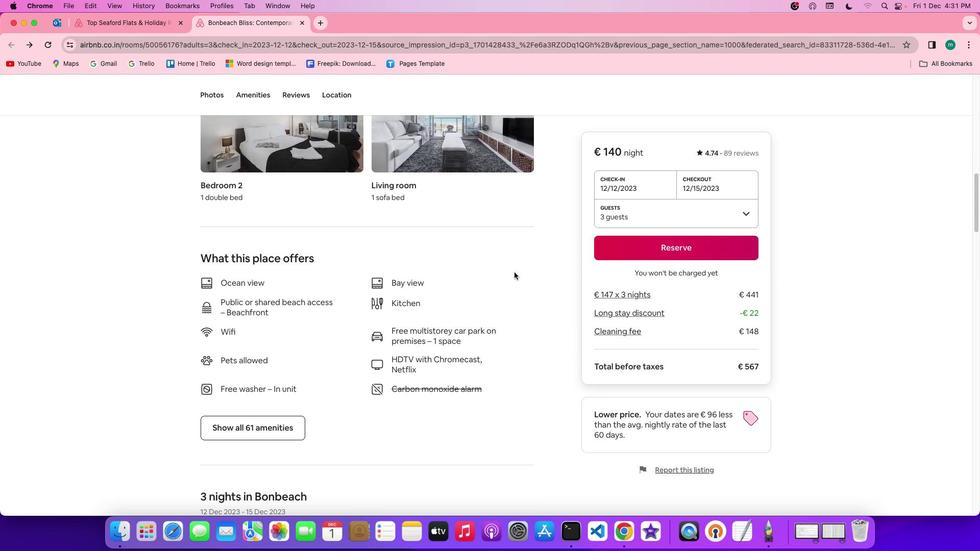 
Action: Mouse scrolled (514, 272) with delta (0, 0)
Screenshot: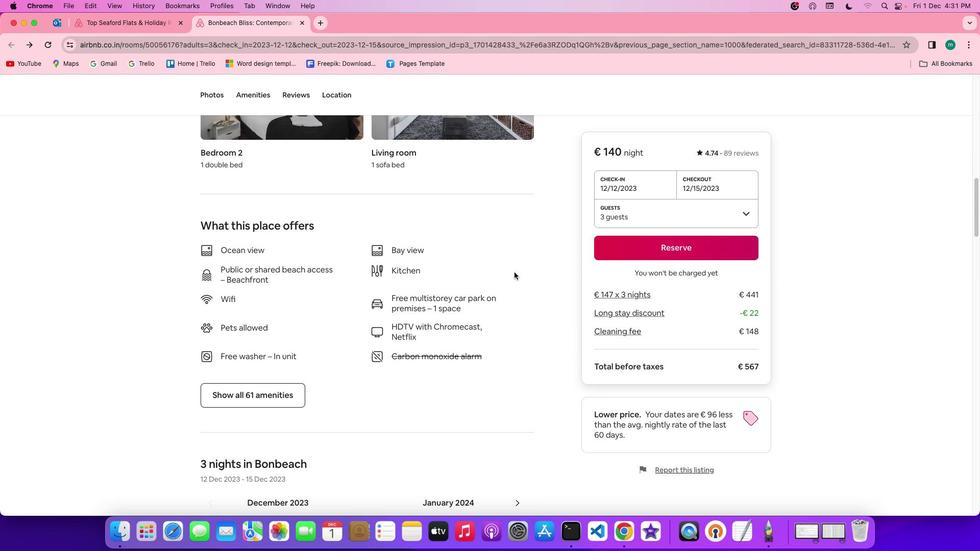 
Action: Mouse scrolled (514, 272) with delta (0, 0)
Screenshot: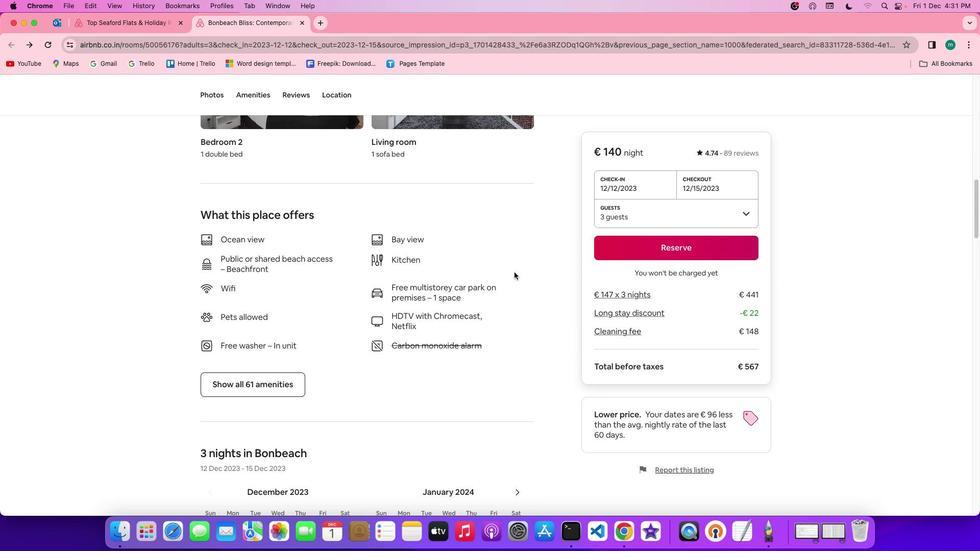 
Action: Mouse scrolled (514, 272) with delta (0, -1)
Screenshot: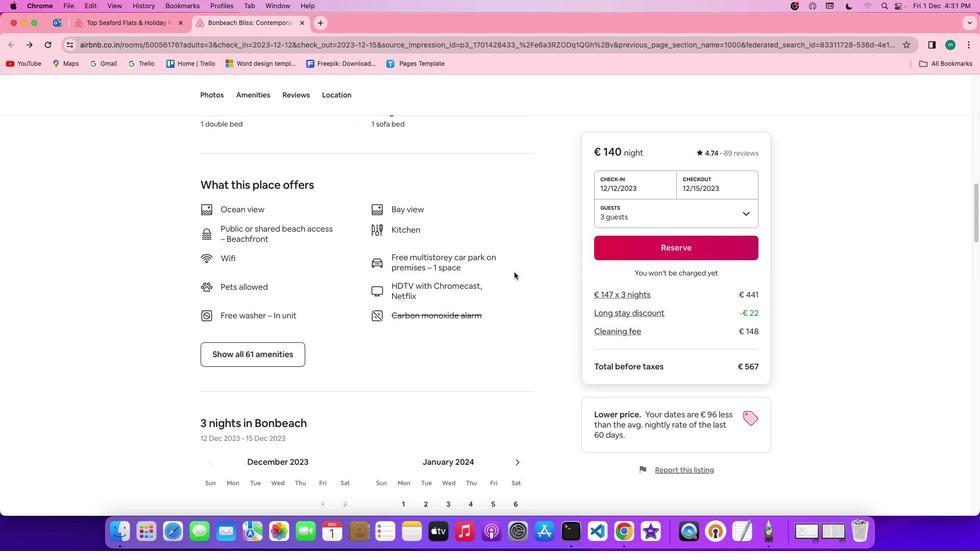 
Action: Mouse scrolled (514, 272) with delta (0, -1)
